 Task: Find connections with filter location Ouargla with filter topic #femaleentrepreneurwith filter profile language French with filter current company ISRO - Indian Space Research Organisation with filter school Bundelkhand University, Jhansi with filter industry Data Security Software Products with filter service category Mortgage Lending with filter keywords title Building Inspector
Action: Mouse moved to (707, 96)
Screenshot: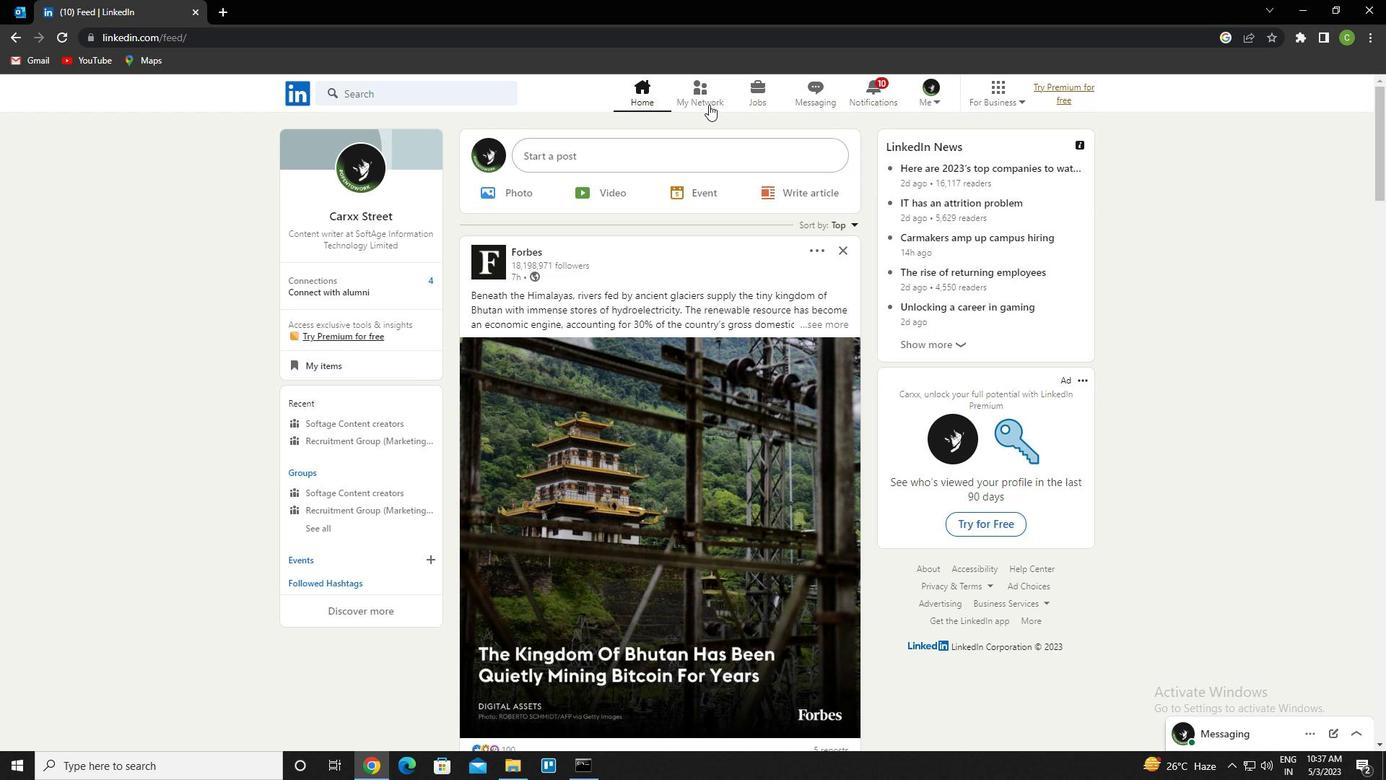
Action: Mouse pressed left at (707, 96)
Screenshot: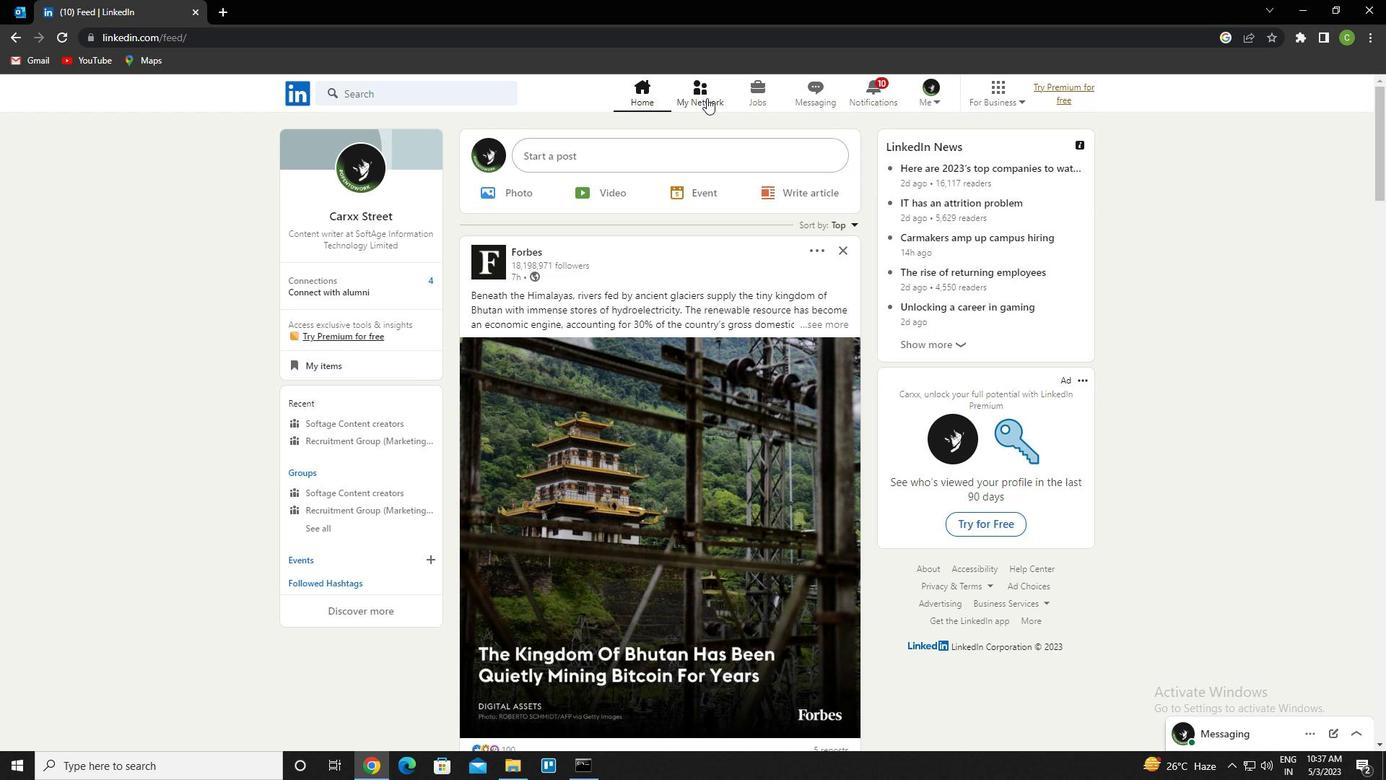 
Action: Mouse moved to (438, 175)
Screenshot: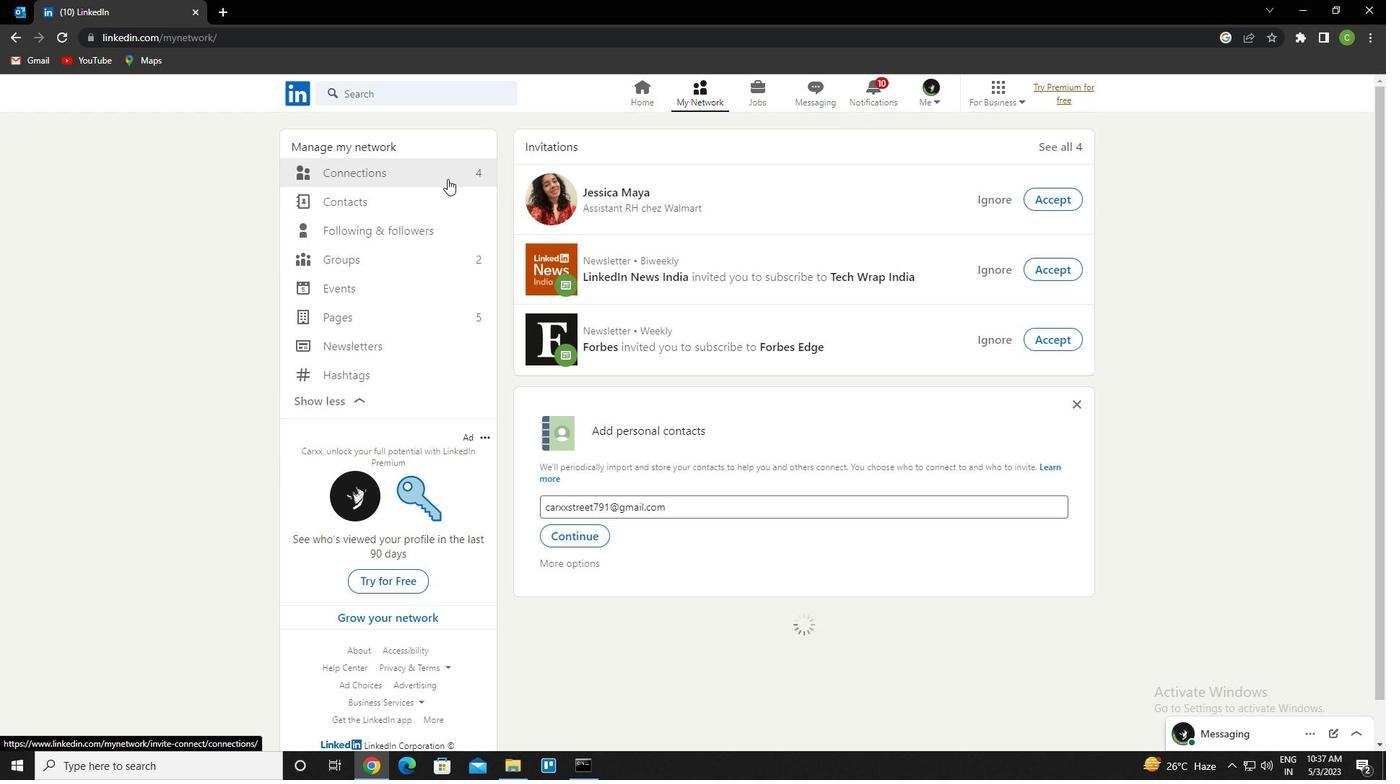 
Action: Mouse pressed left at (438, 175)
Screenshot: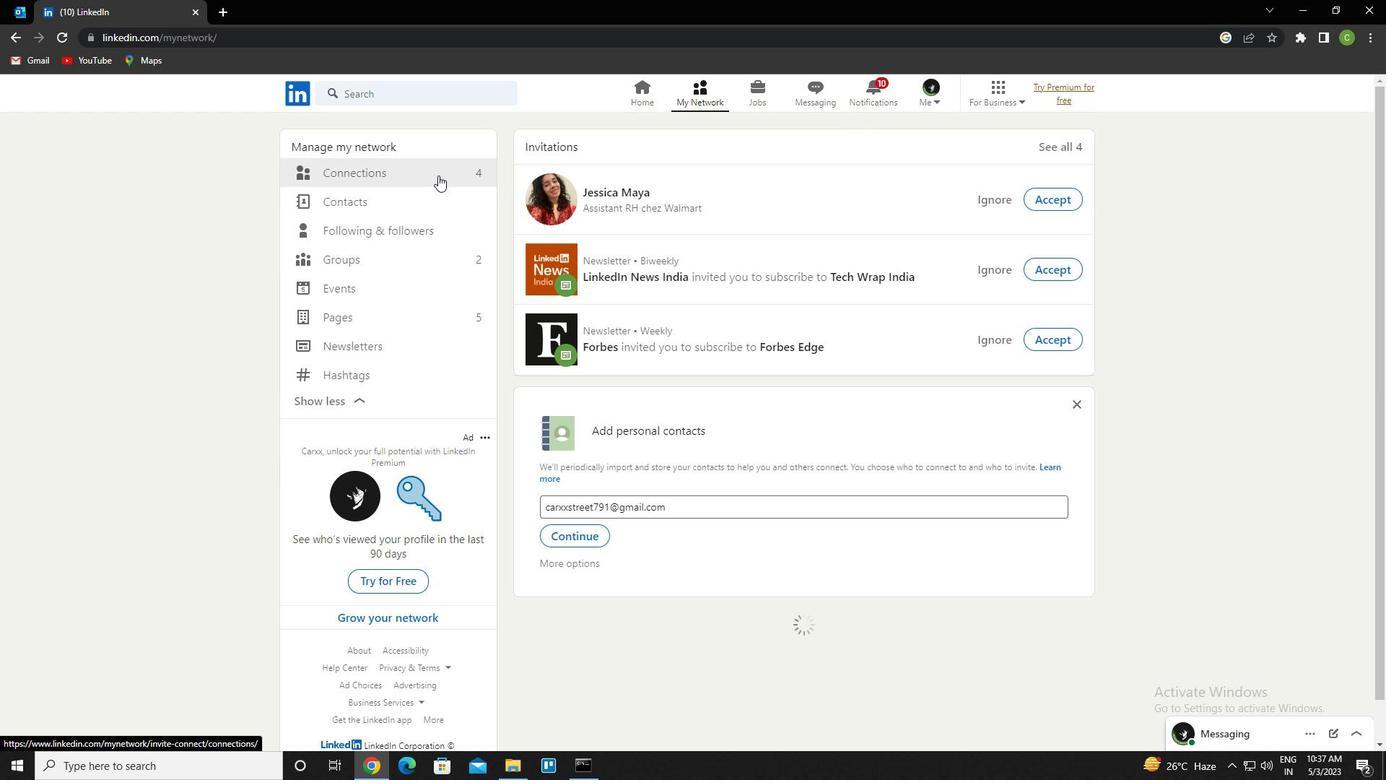 
Action: Mouse moved to (788, 171)
Screenshot: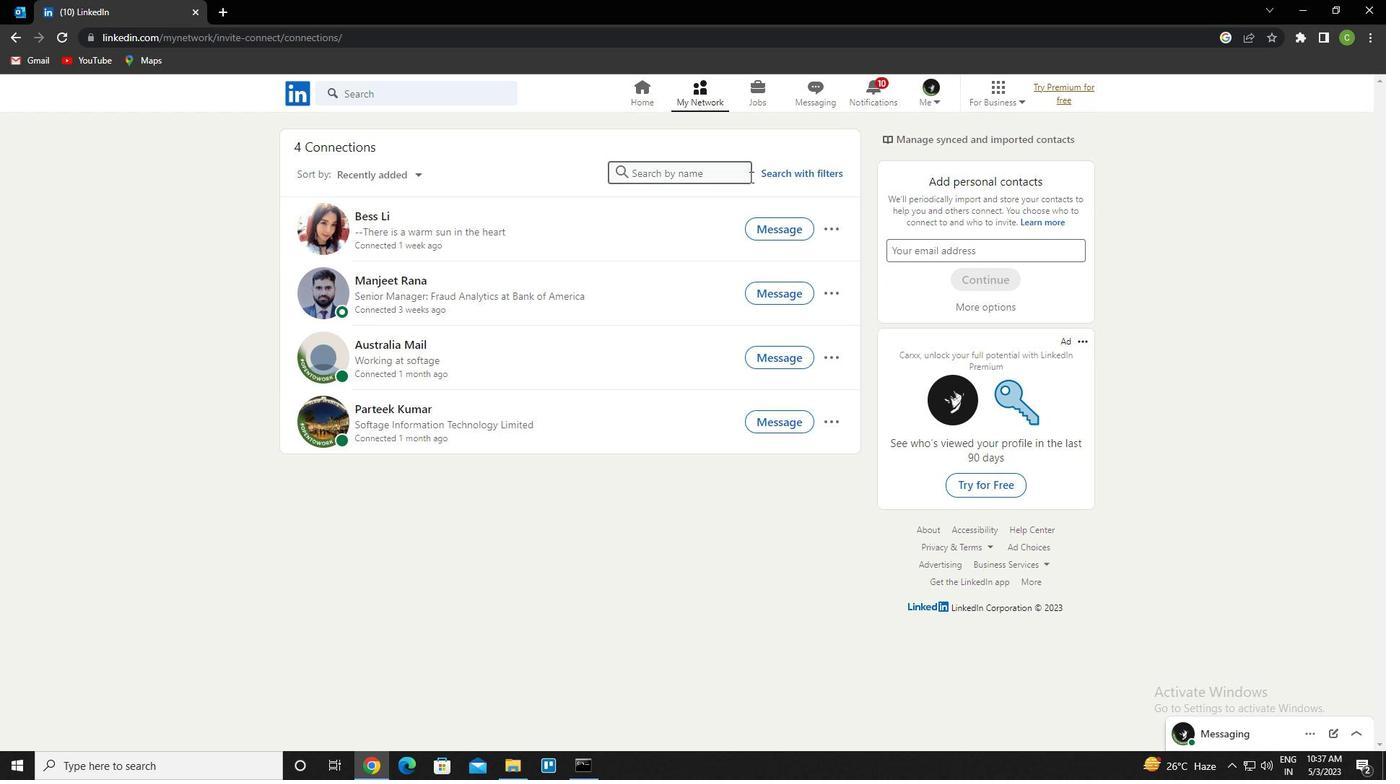 
Action: Mouse pressed left at (788, 171)
Screenshot: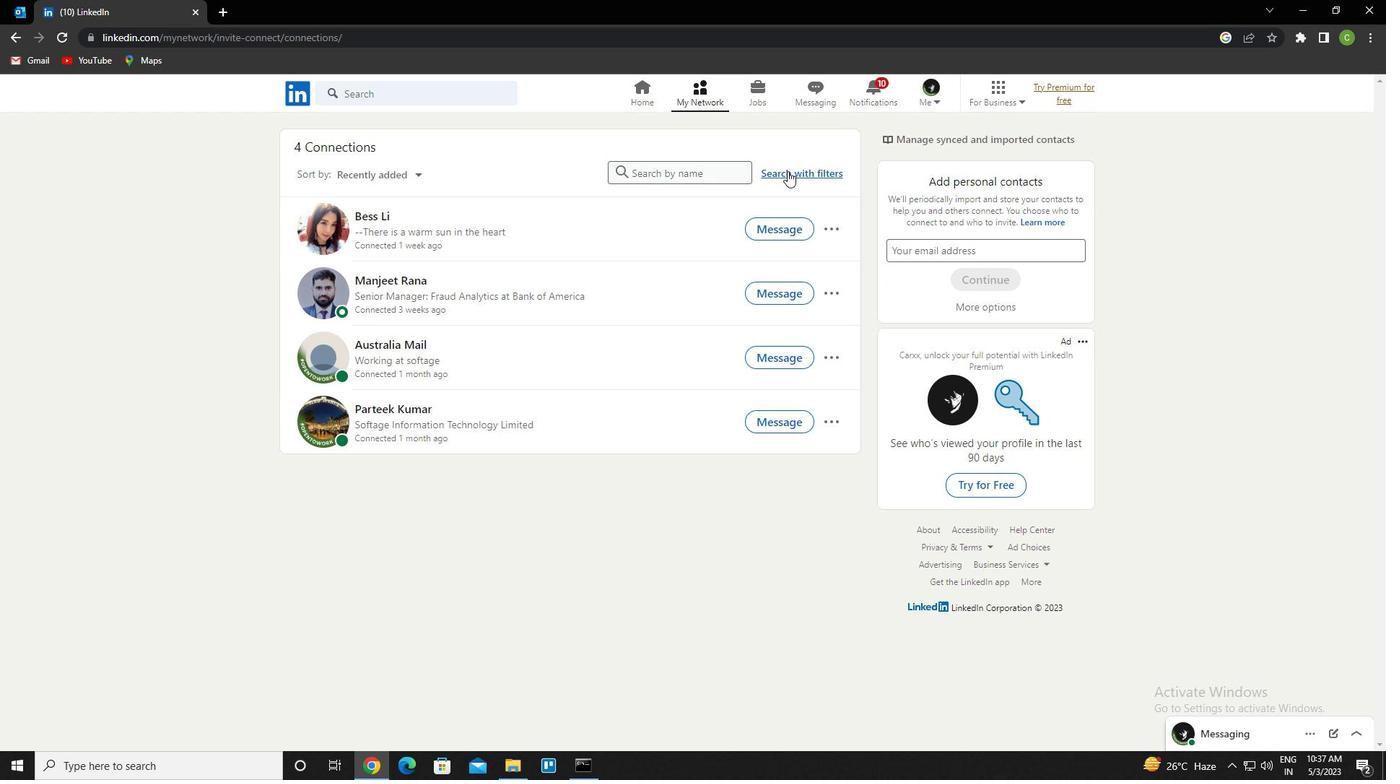
Action: Mouse moved to (744, 137)
Screenshot: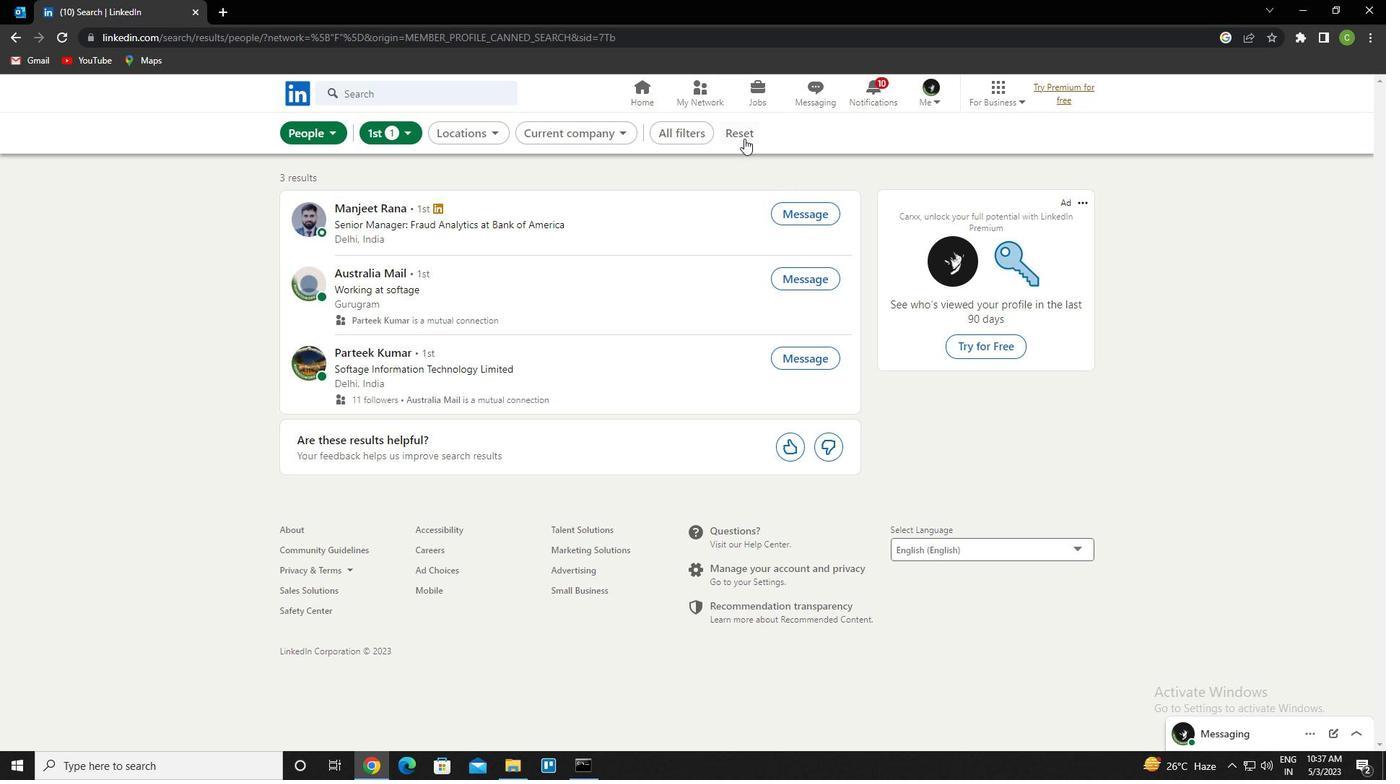 
Action: Mouse pressed left at (744, 137)
Screenshot: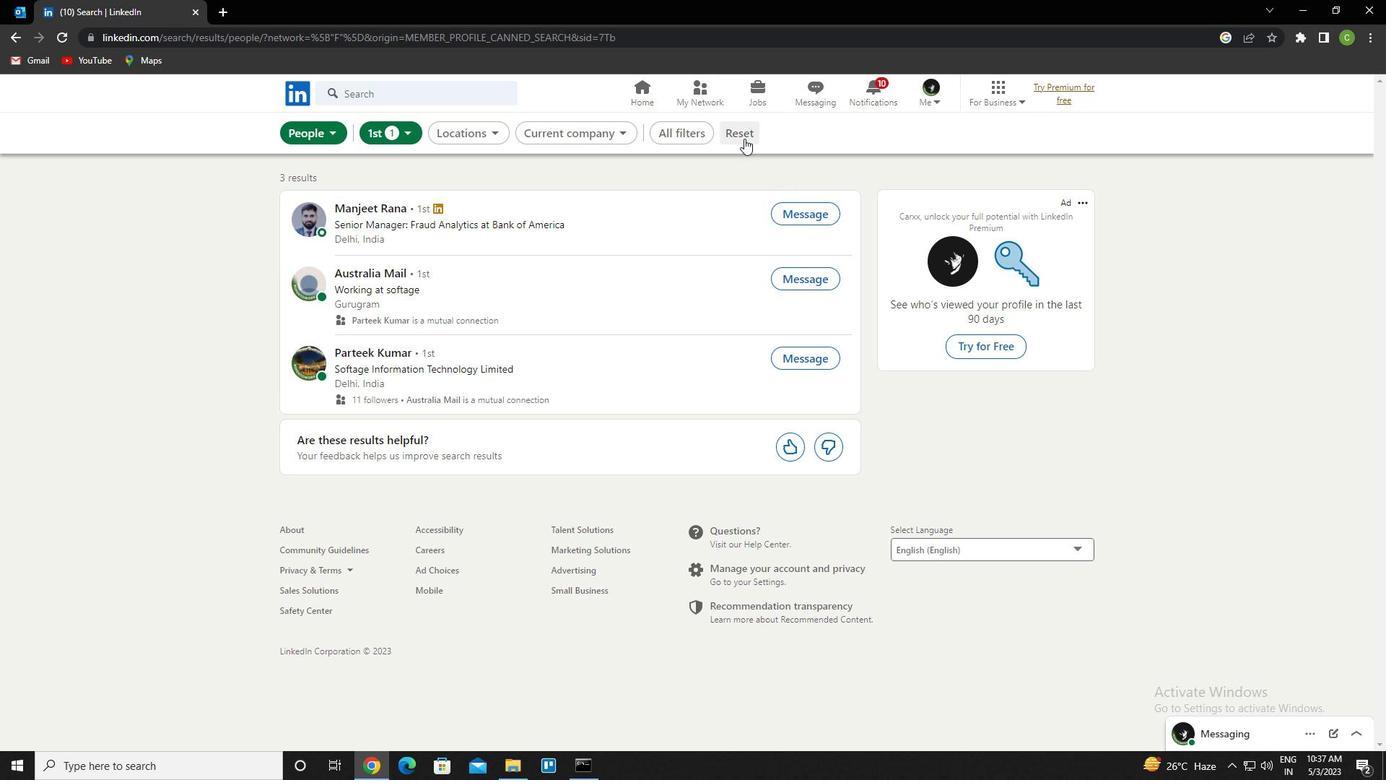 
Action: Mouse moved to (733, 132)
Screenshot: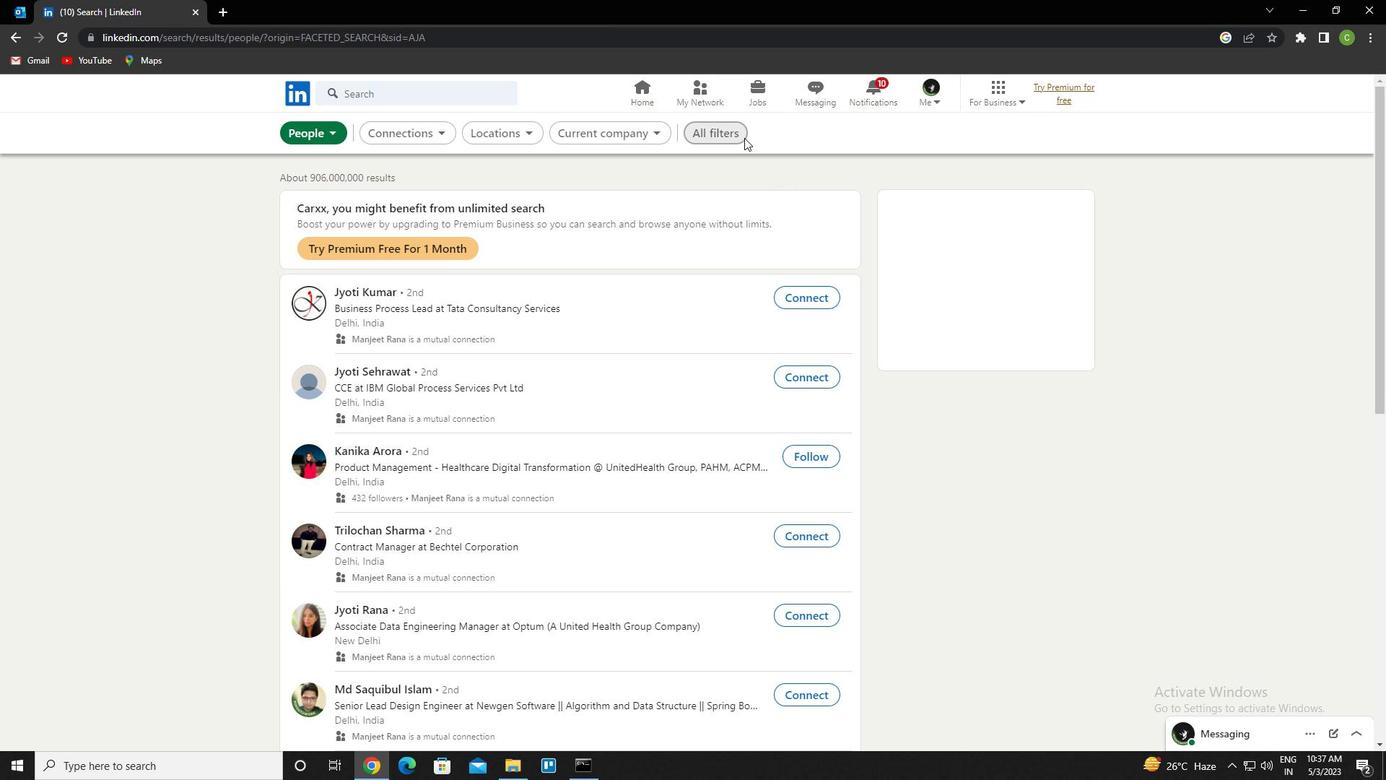 
Action: Mouse pressed left at (733, 132)
Screenshot: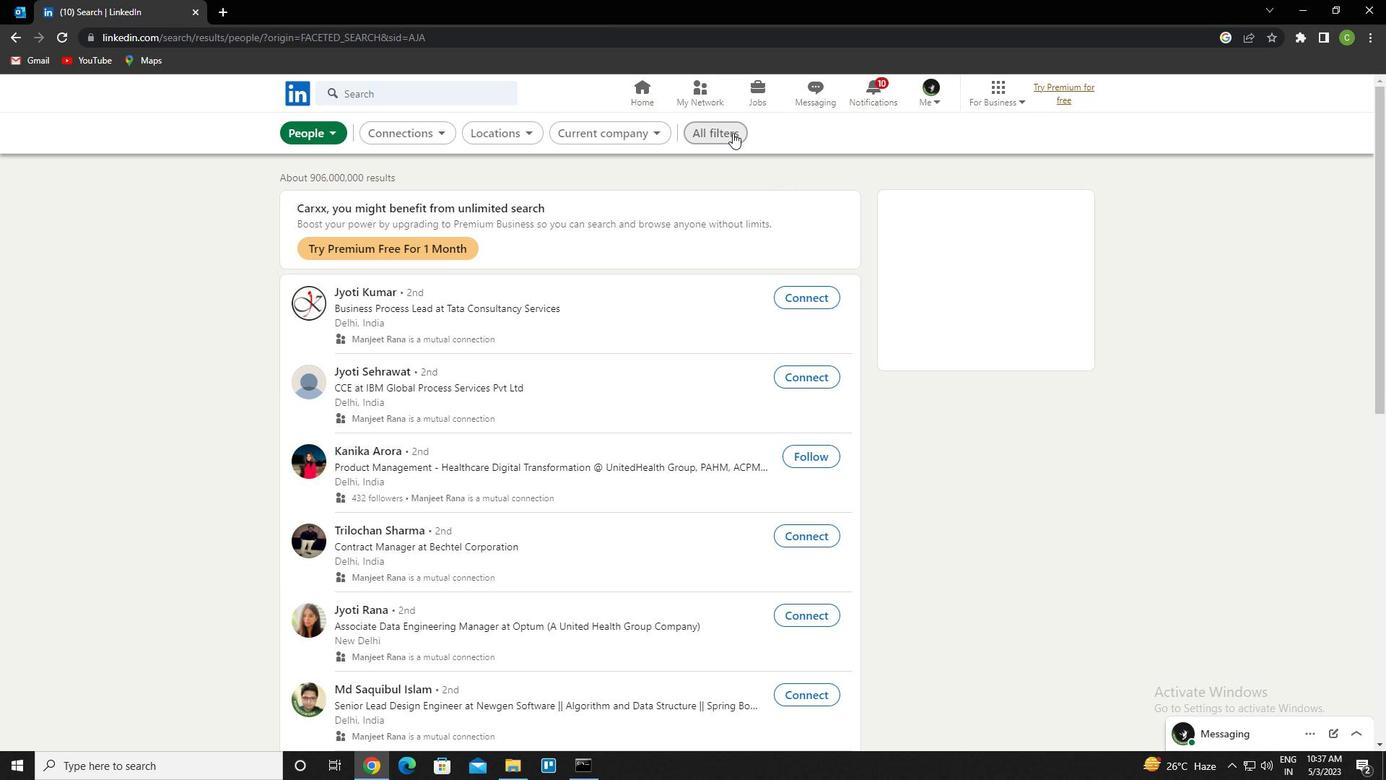 
Action: Mouse moved to (1246, 421)
Screenshot: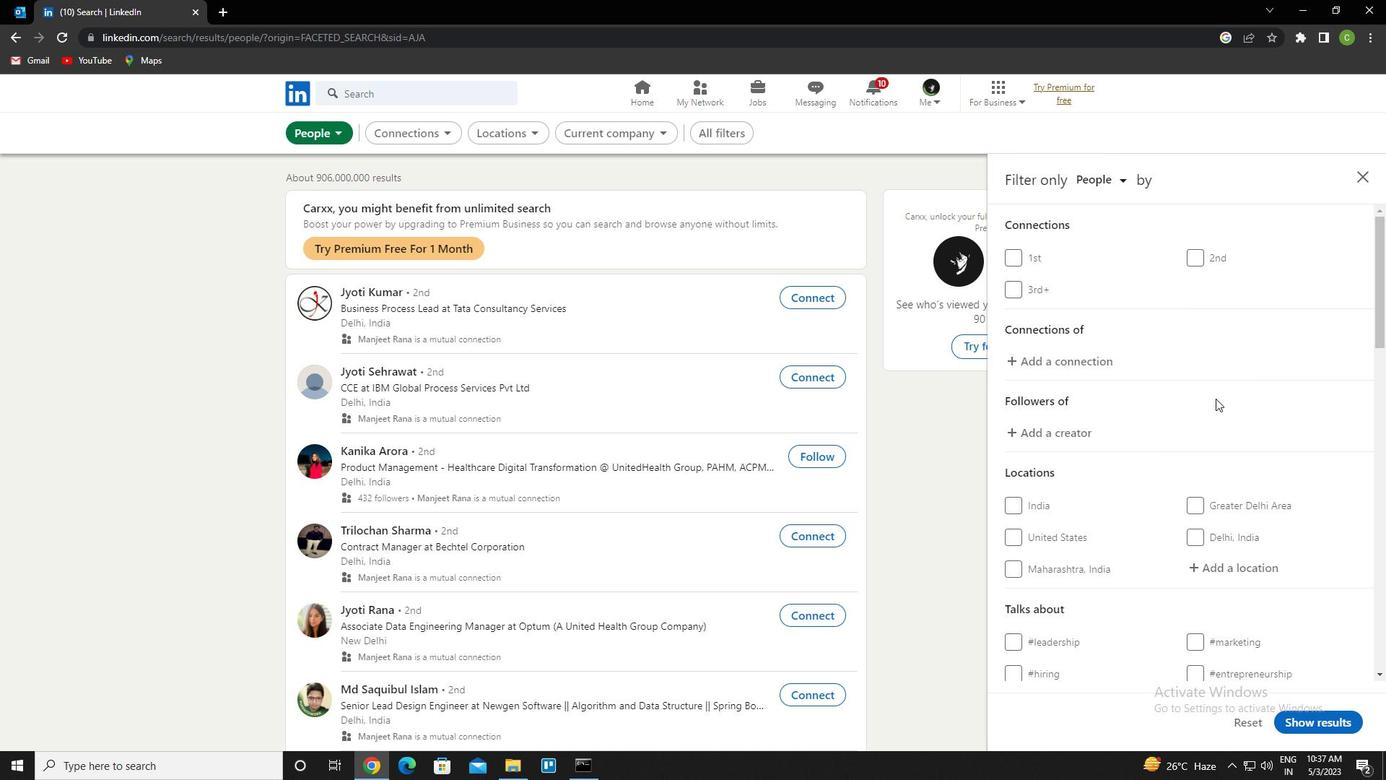 
Action: Mouse scrolled (1246, 420) with delta (0, 0)
Screenshot: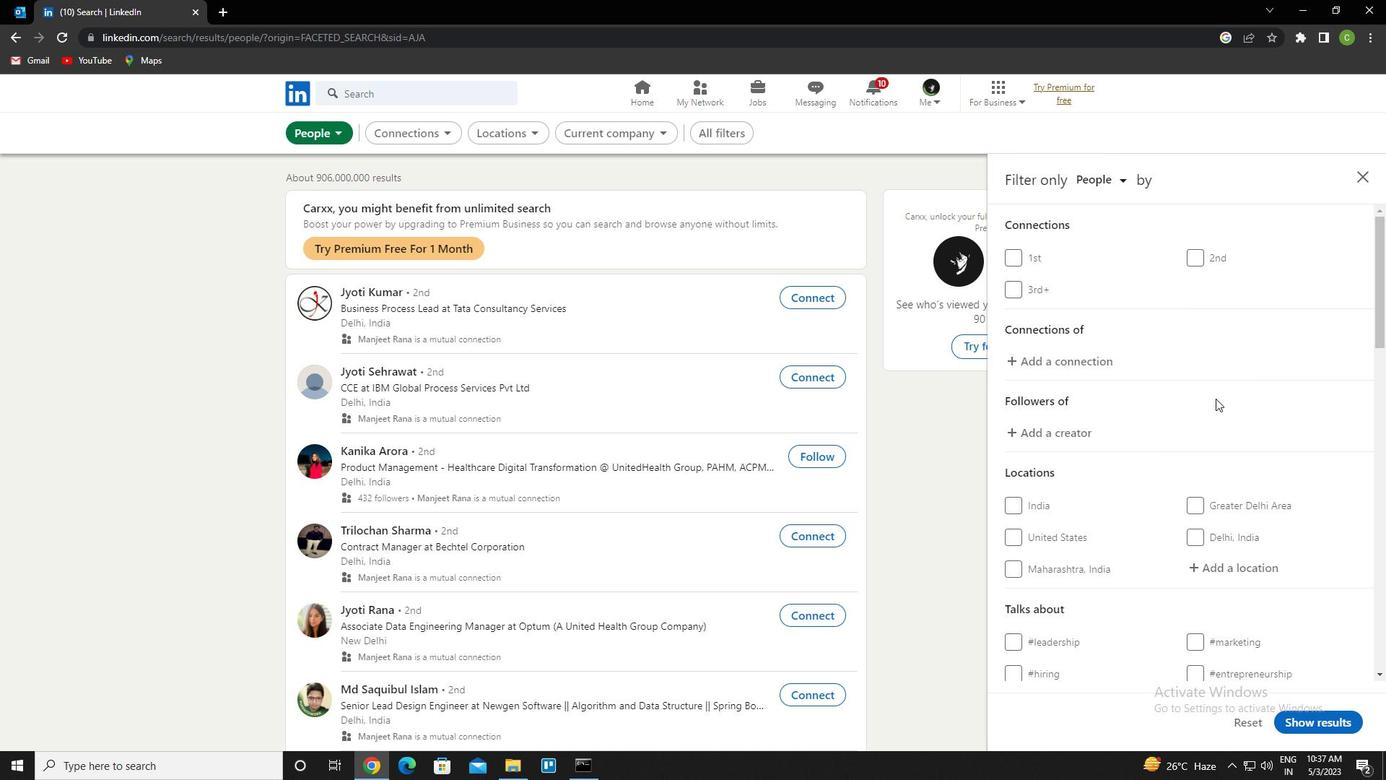 
Action: Mouse moved to (1248, 422)
Screenshot: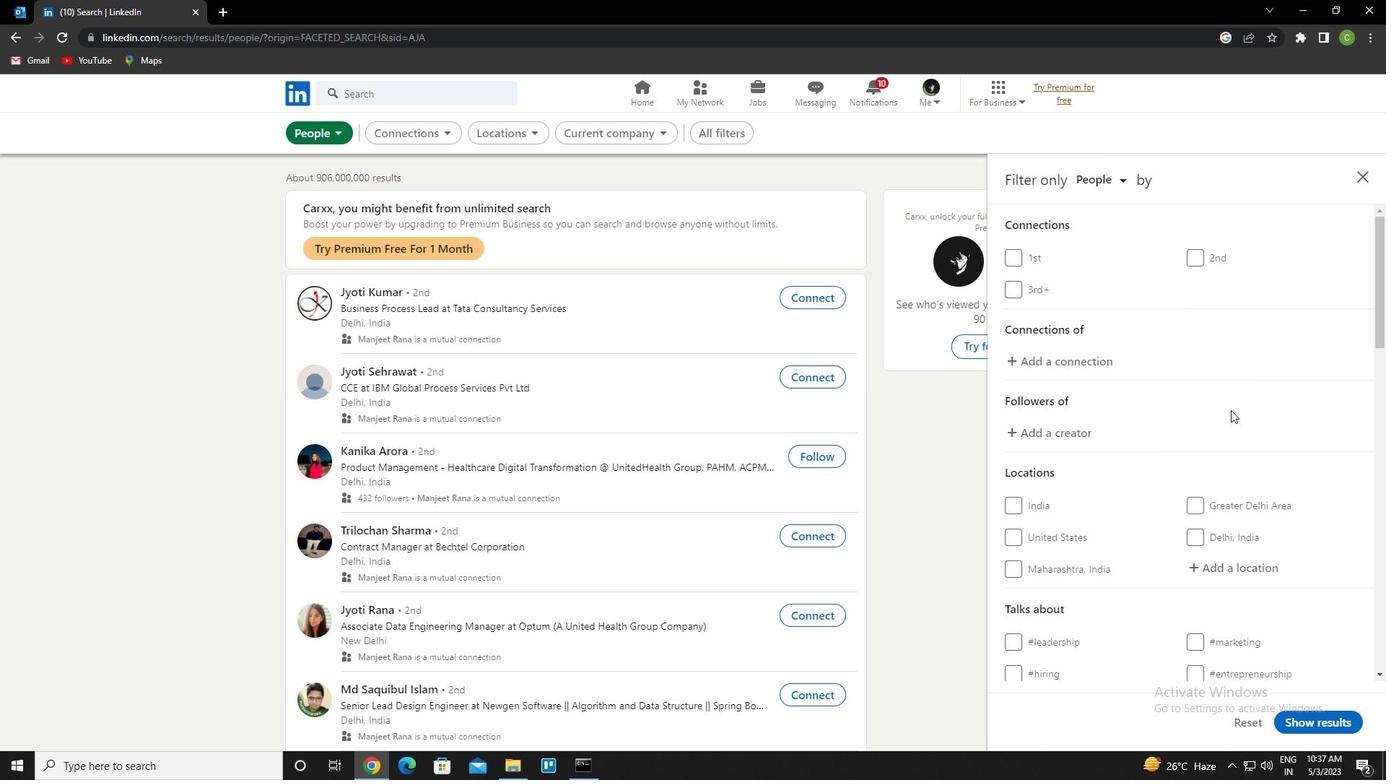 
Action: Mouse scrolled (1248, 421) with delta (0, 0)
Screenshot: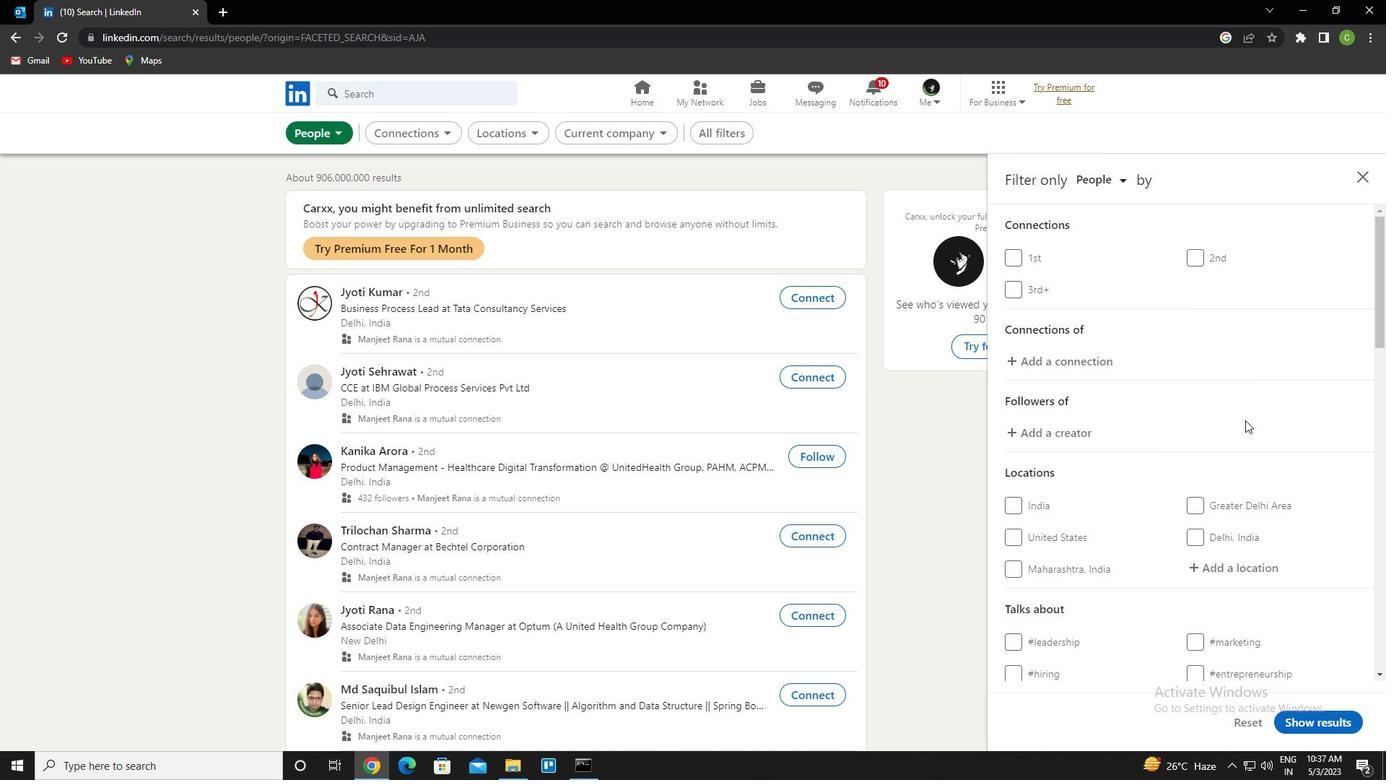 
Action: Mouse scrolled (1248, 421) with delta (0, 0)
Screenshot: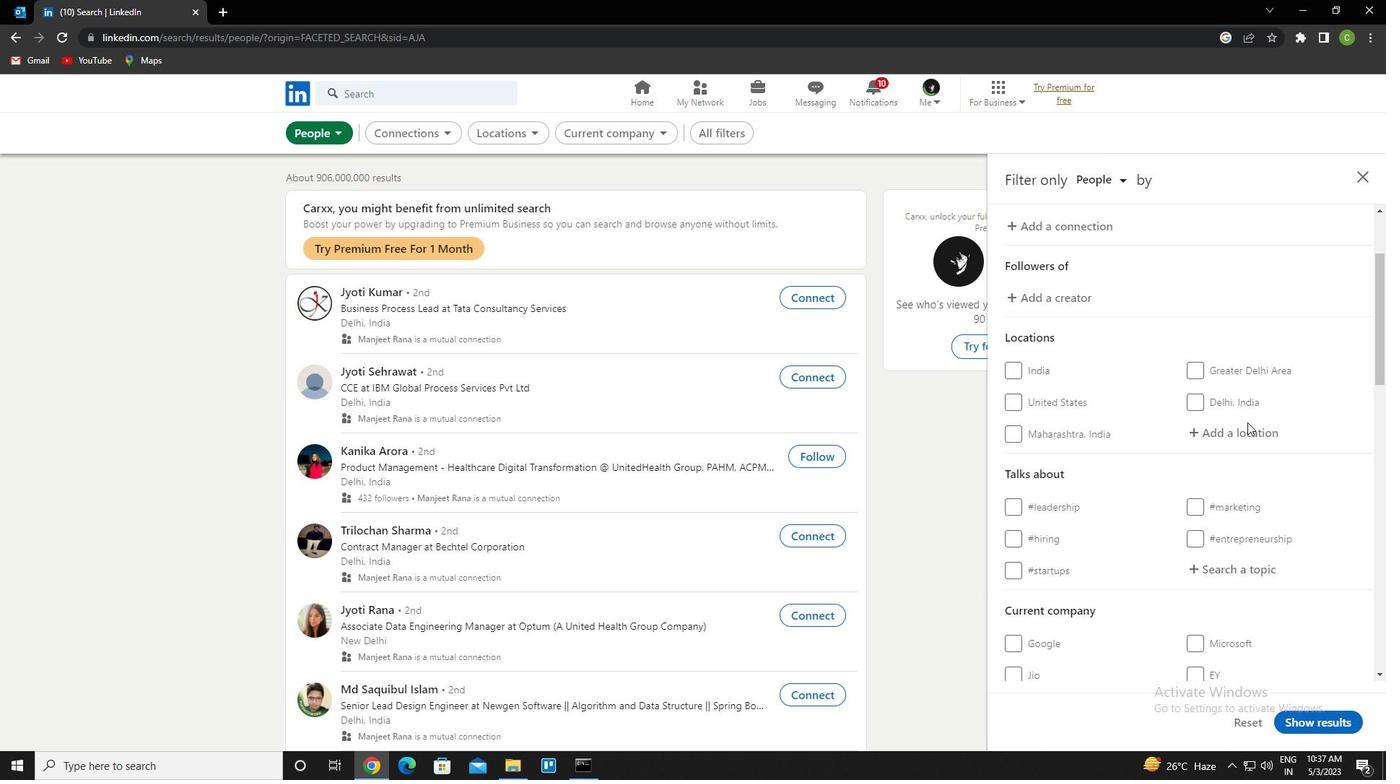 
Action: Mouse moved to (1242, 348)
Screenshot: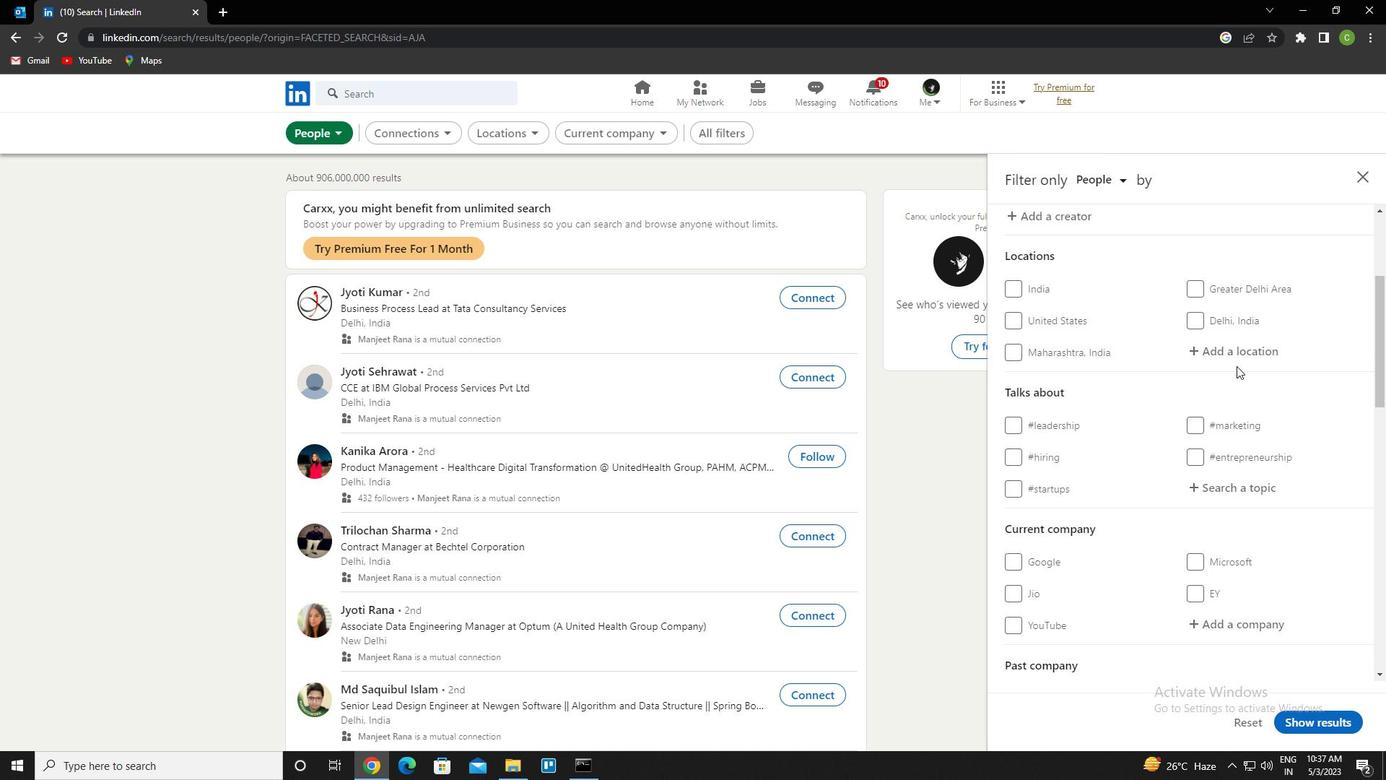 
Action: Mouse pressed left at (1242, 348)
Screenshot: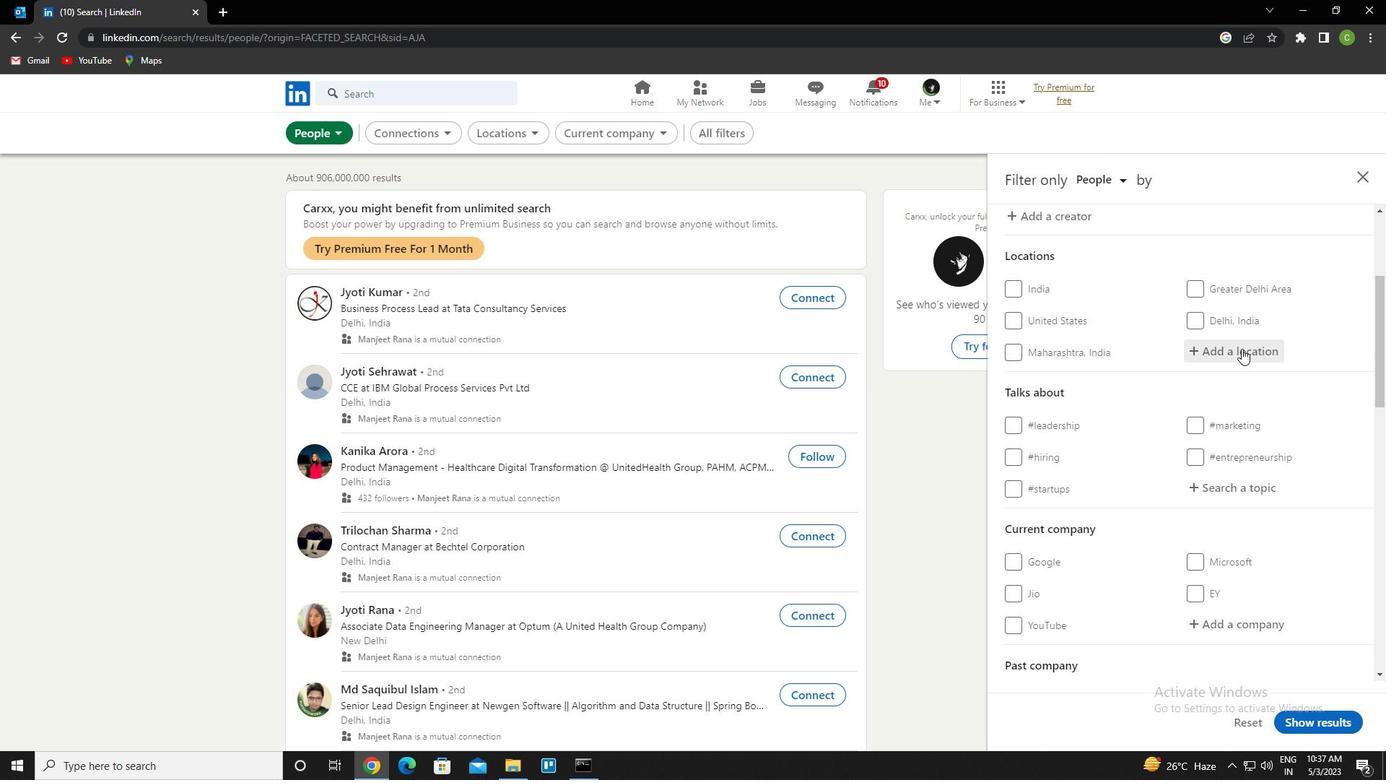 
Action: Key pressed <Key.caps_lock>o<Key.caps_lock>uargla<Key.down><Key.enter>
Screenshot: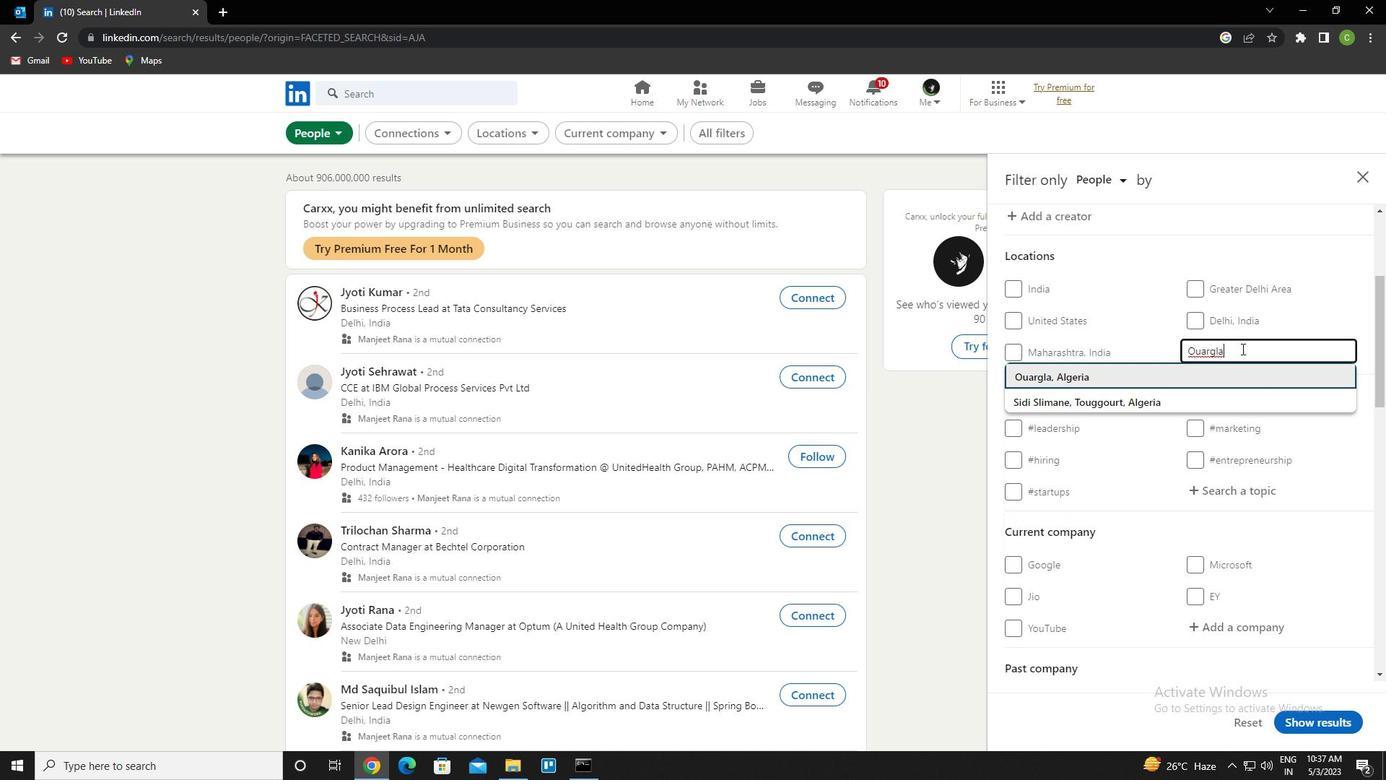 
Action: Mouse moved to (1230, 399)
Screenshot: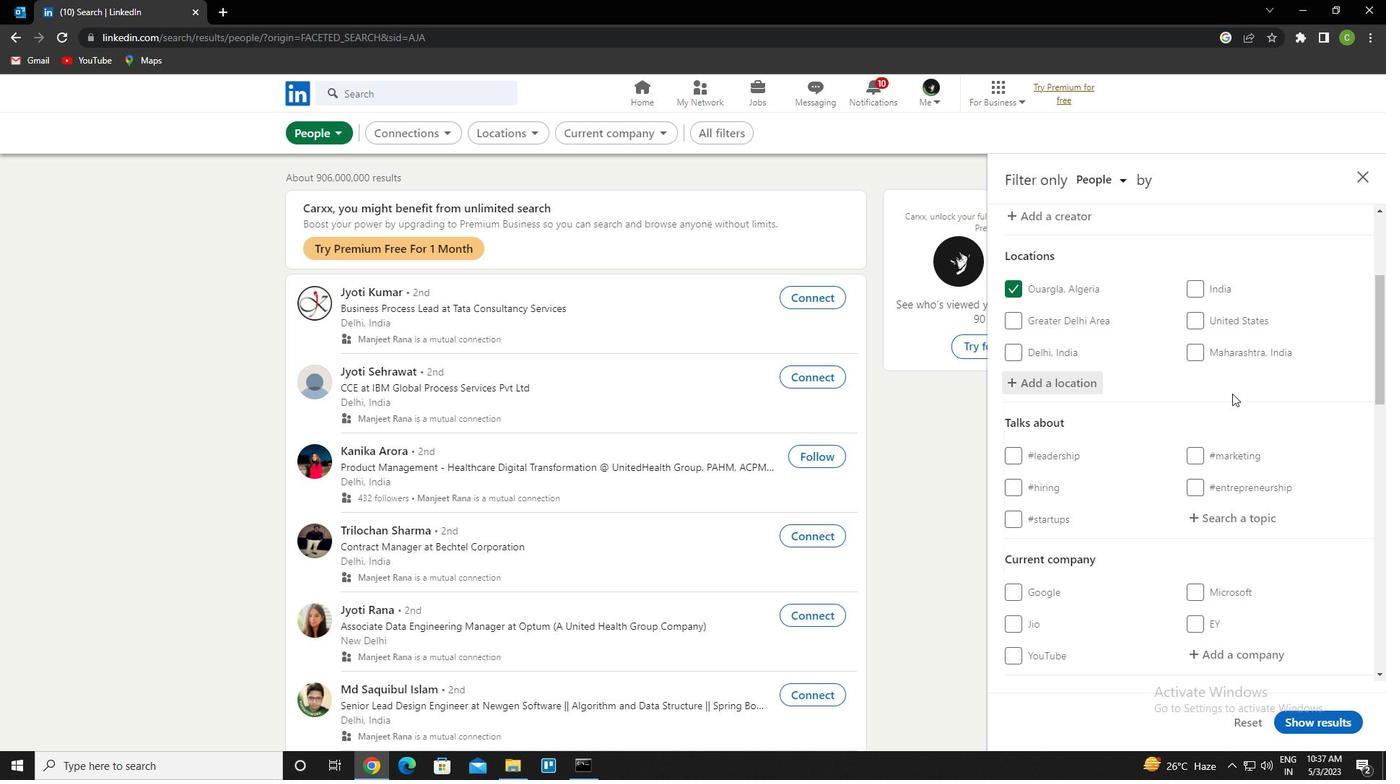 
Action: Mouse scrolled (1230, 398) with delta (0, 0)
Screenshot: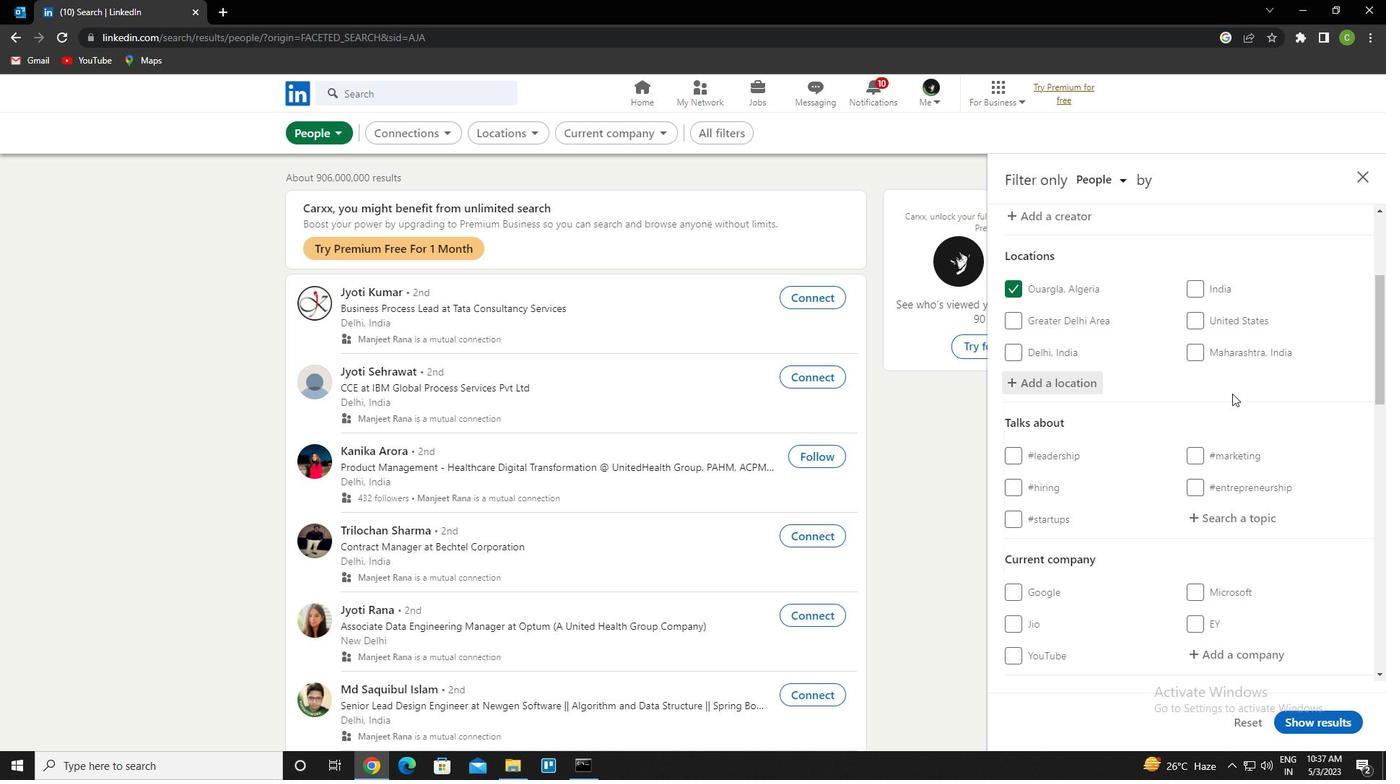 
Action: Mouse moved to (1227, 411)
Screenshot: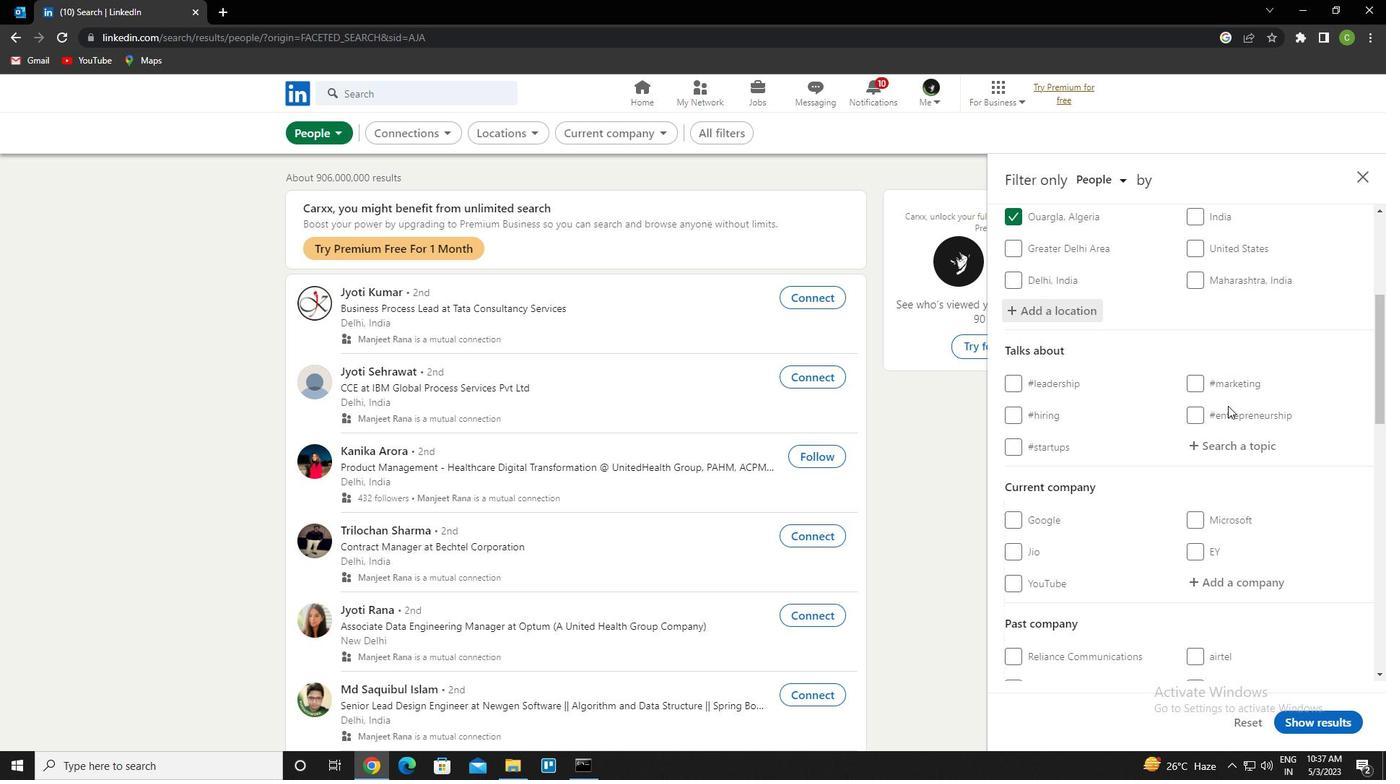 
Action: Mouse scrolled (1227, 410) with delta (0, 0)
Screenshot: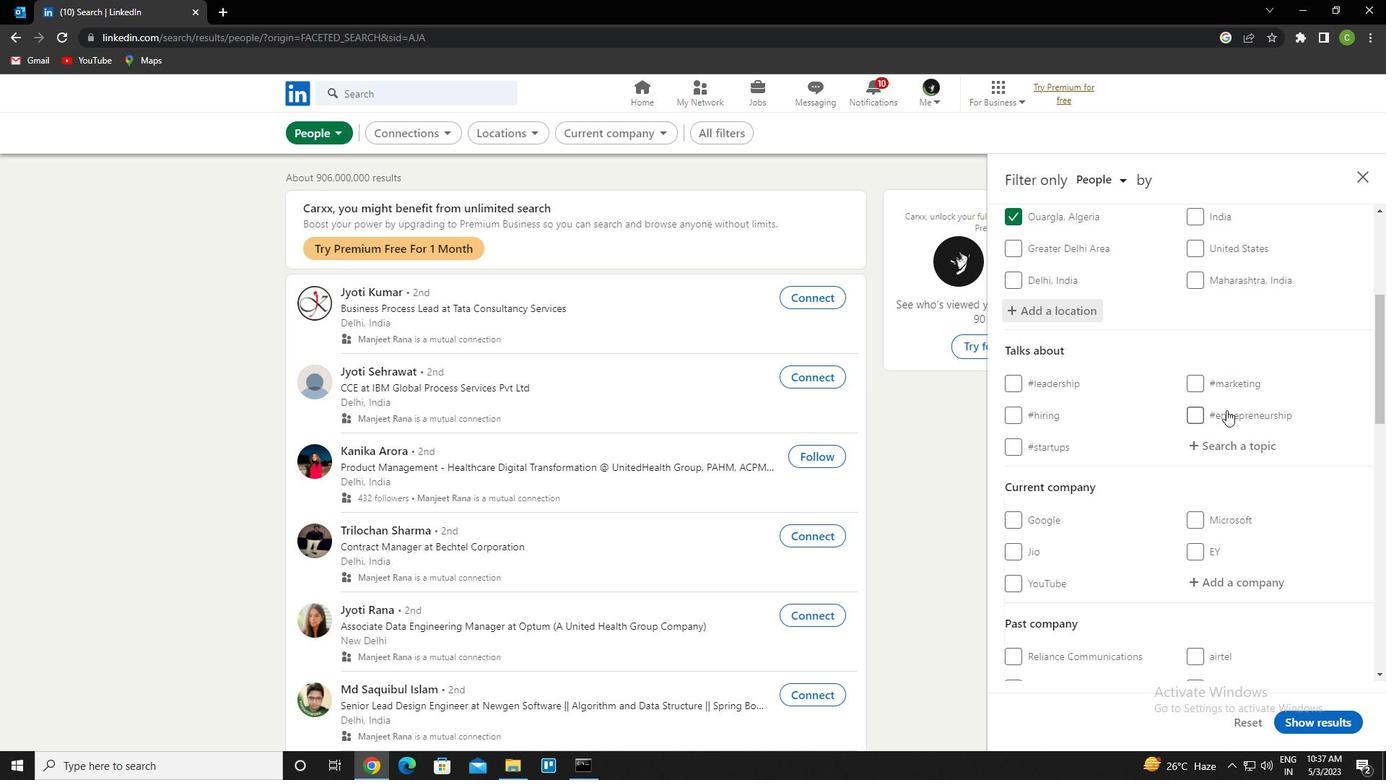 
Action: Mouse scrolled (1227, 410) with delta (0, 0)
Screenshot: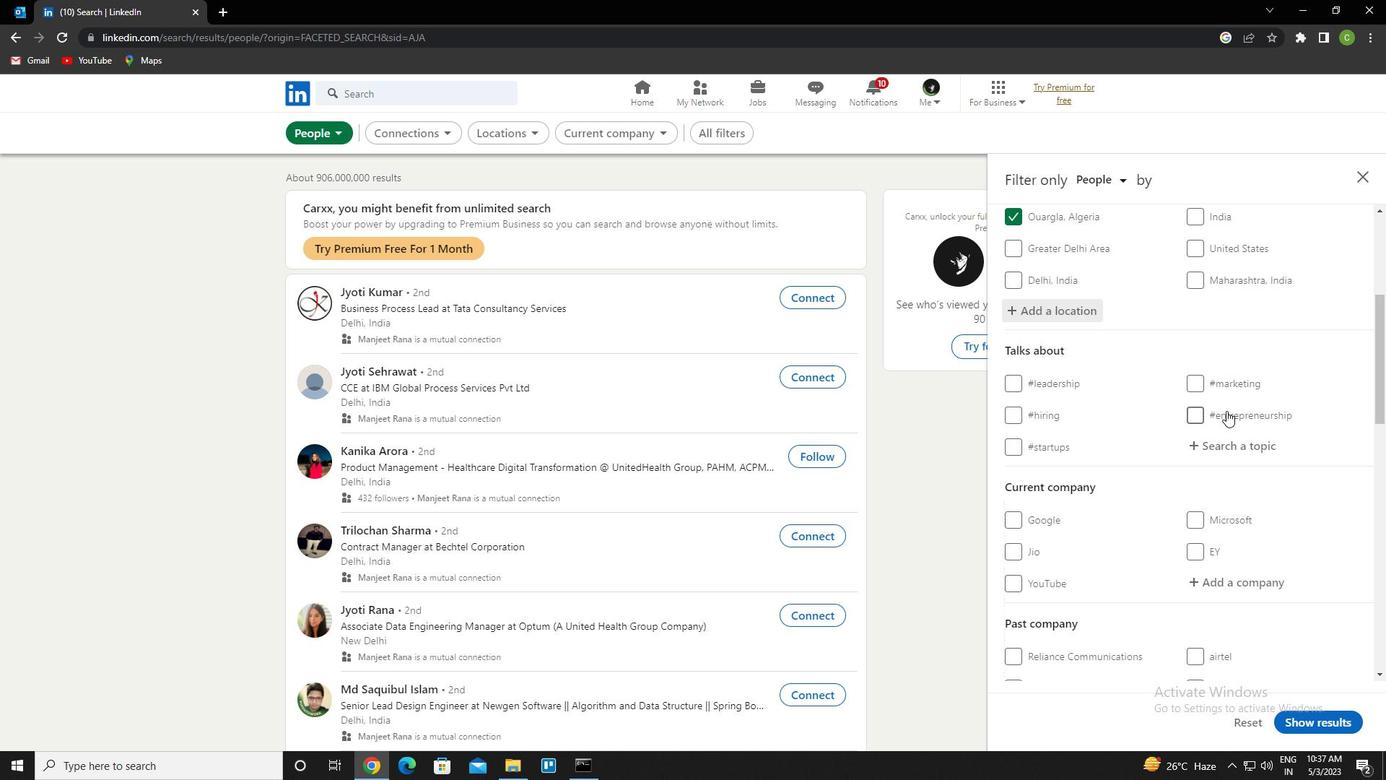 
Action: Mouse moved to (1225, 411)
Screenshot: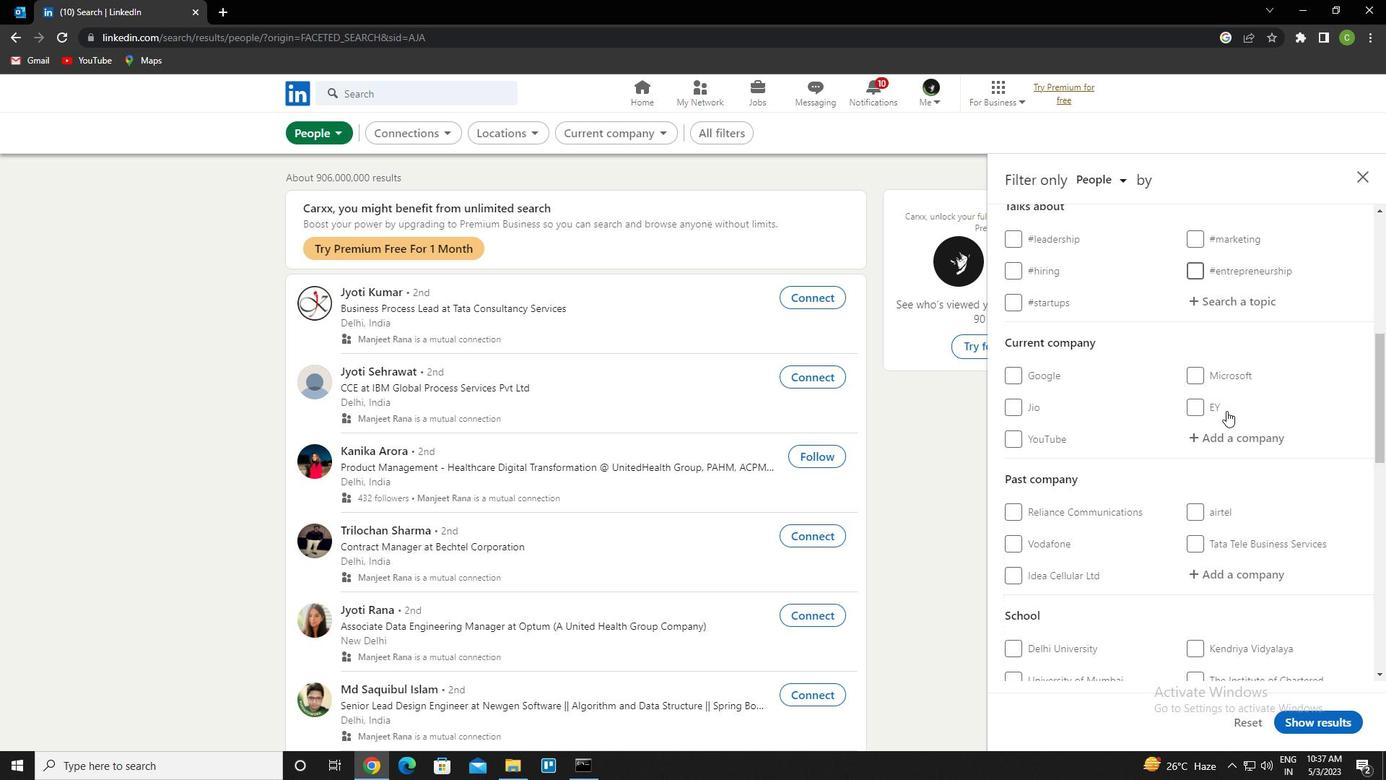 
Action: Mouse scrolled (1225, 412) with delta (0, 0)
Screenshot: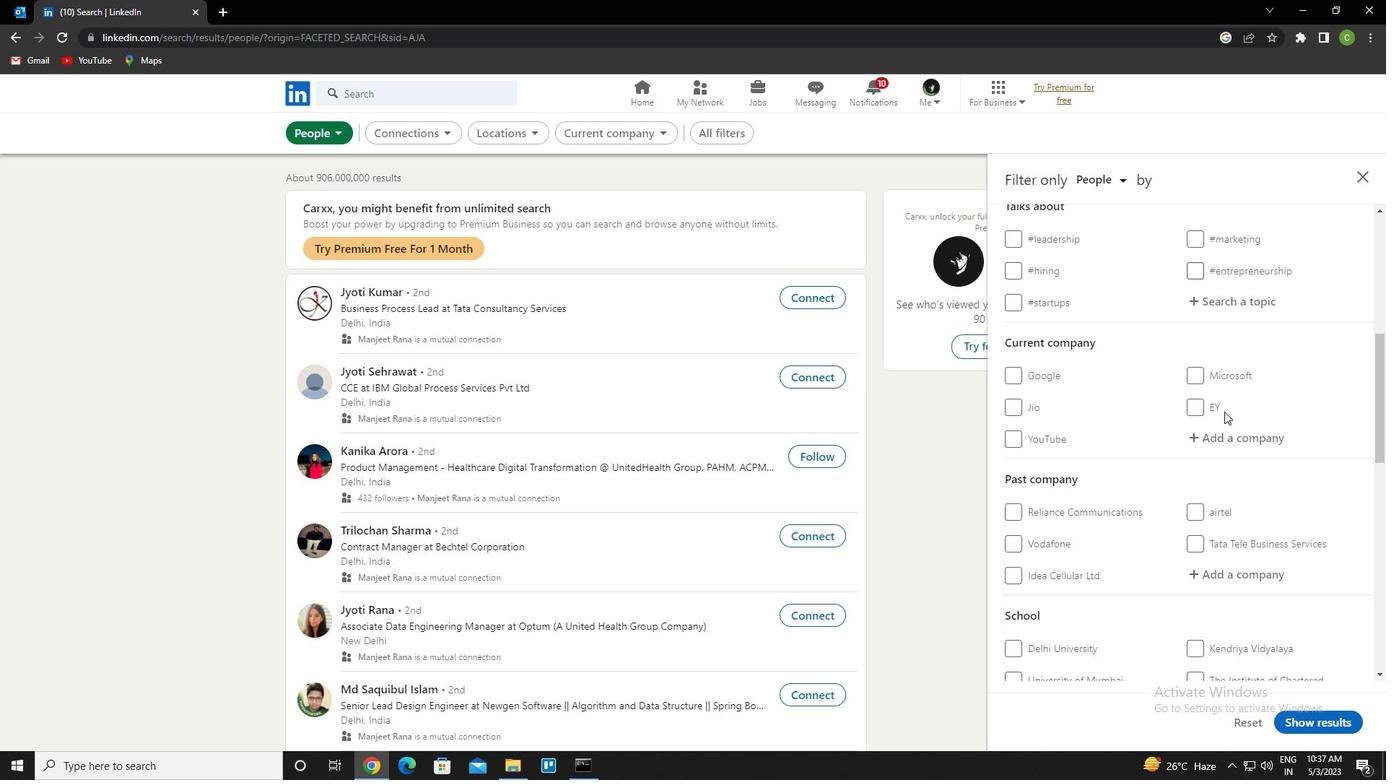 
Action: Mouse moved to (1231, 375)
Screenshot: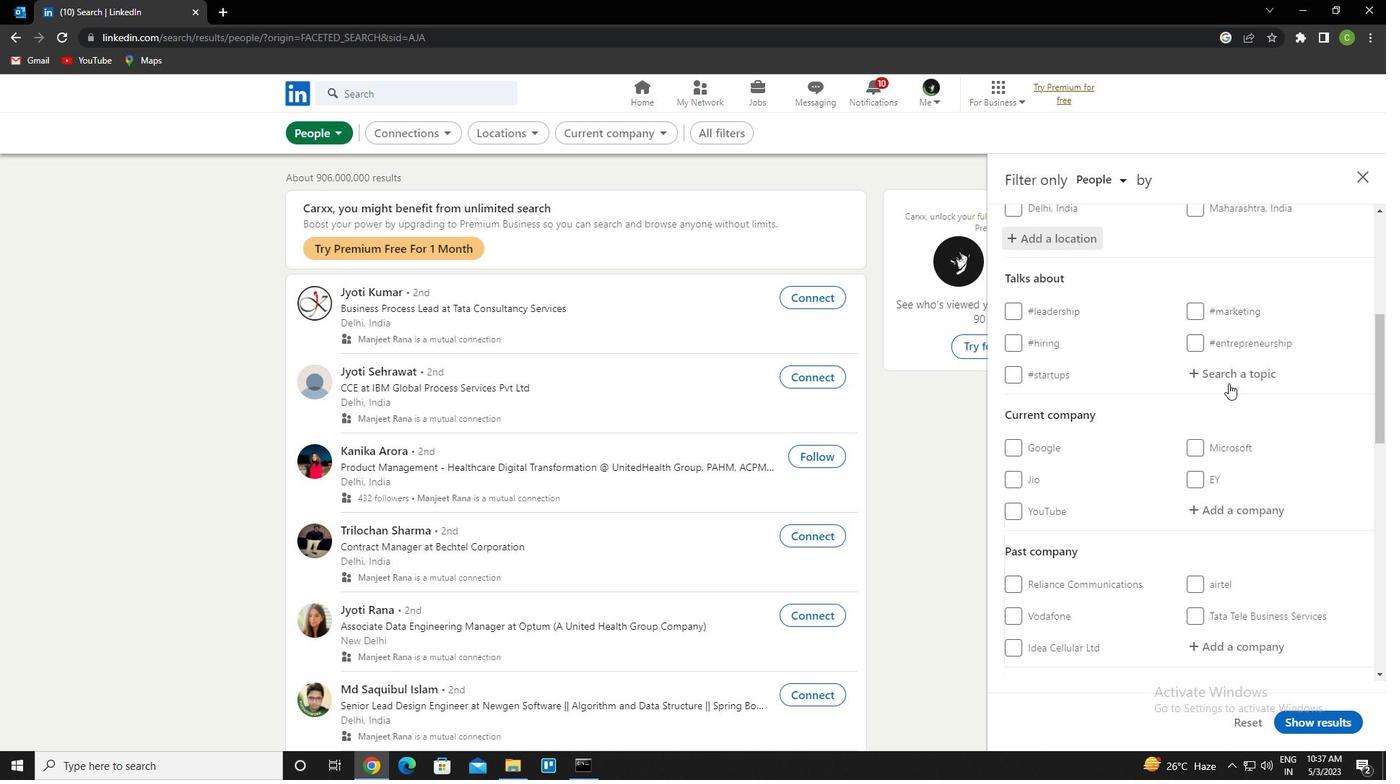 
Action: Mouse pressed left at (1231, 375)
Screenshot: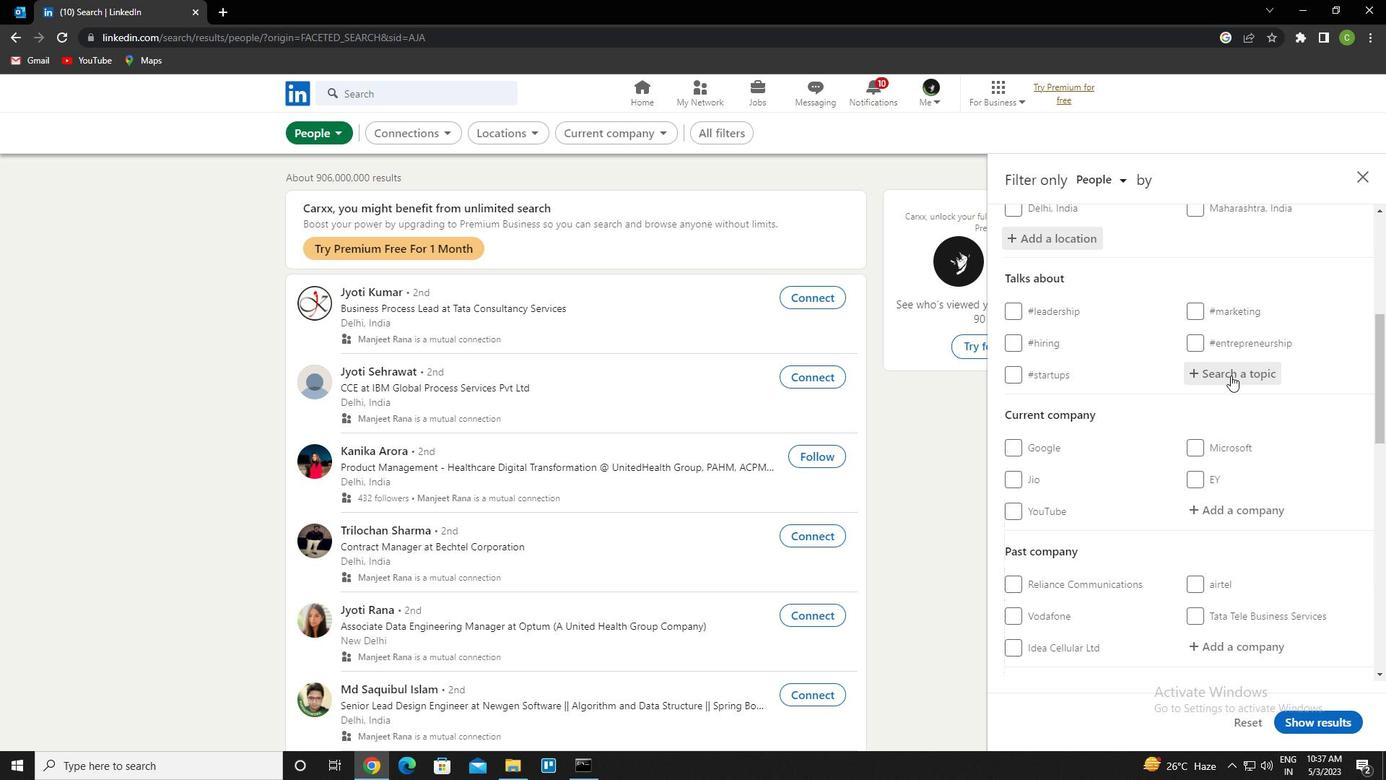 
Action: Key pressed femaleentrepre<Key.down><Key.enter>
Screenshot: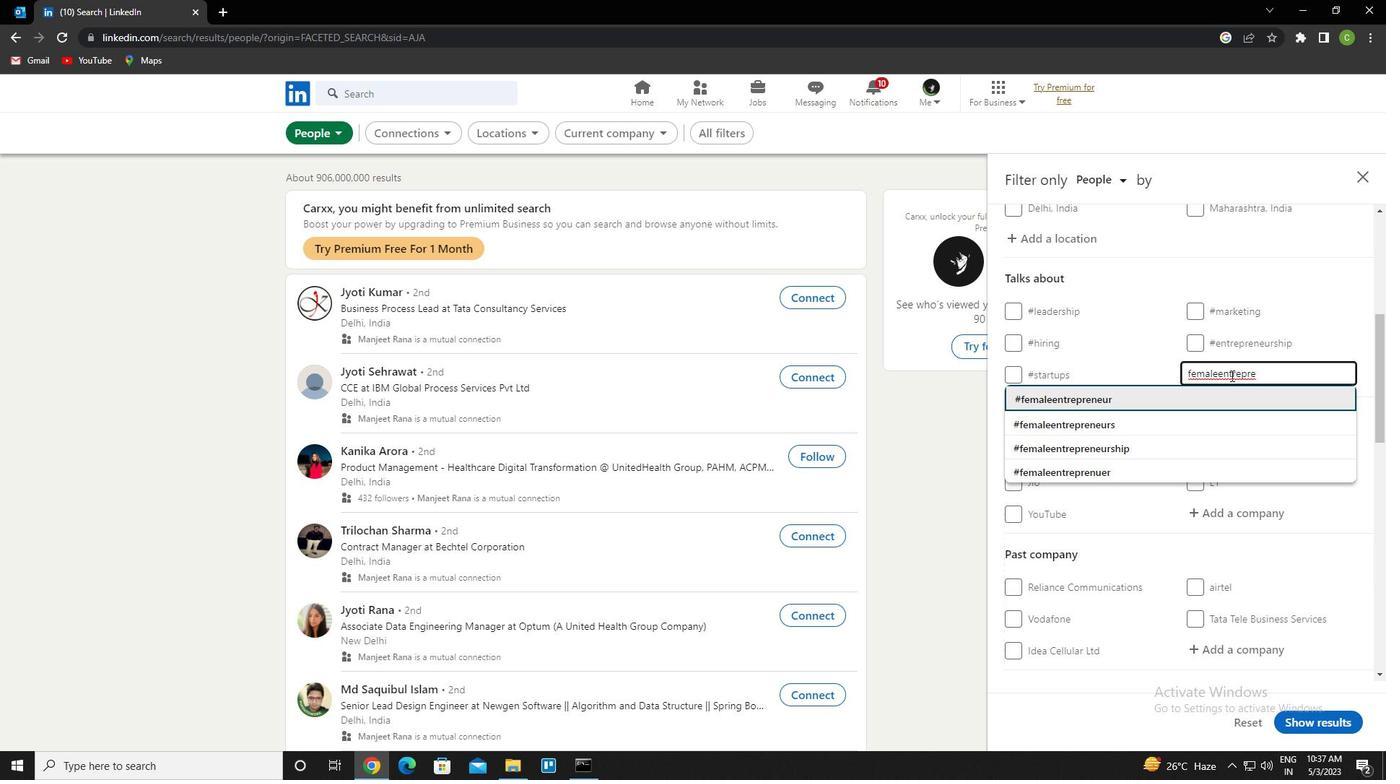 
Action: Mouse moved to (1235, 375)
Screenshot: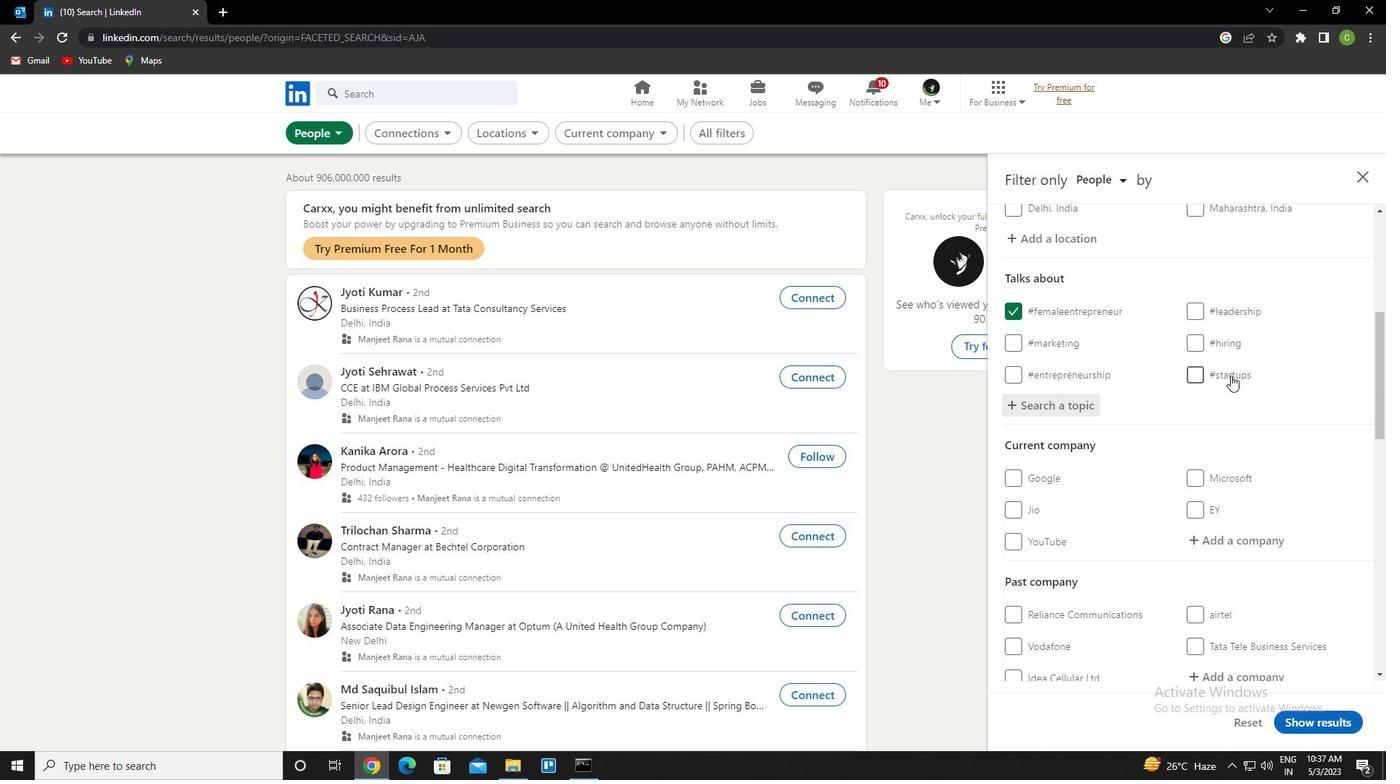 
Action: Mouse scrolled (1235, 374) with delta (0, 0)
Screenshot: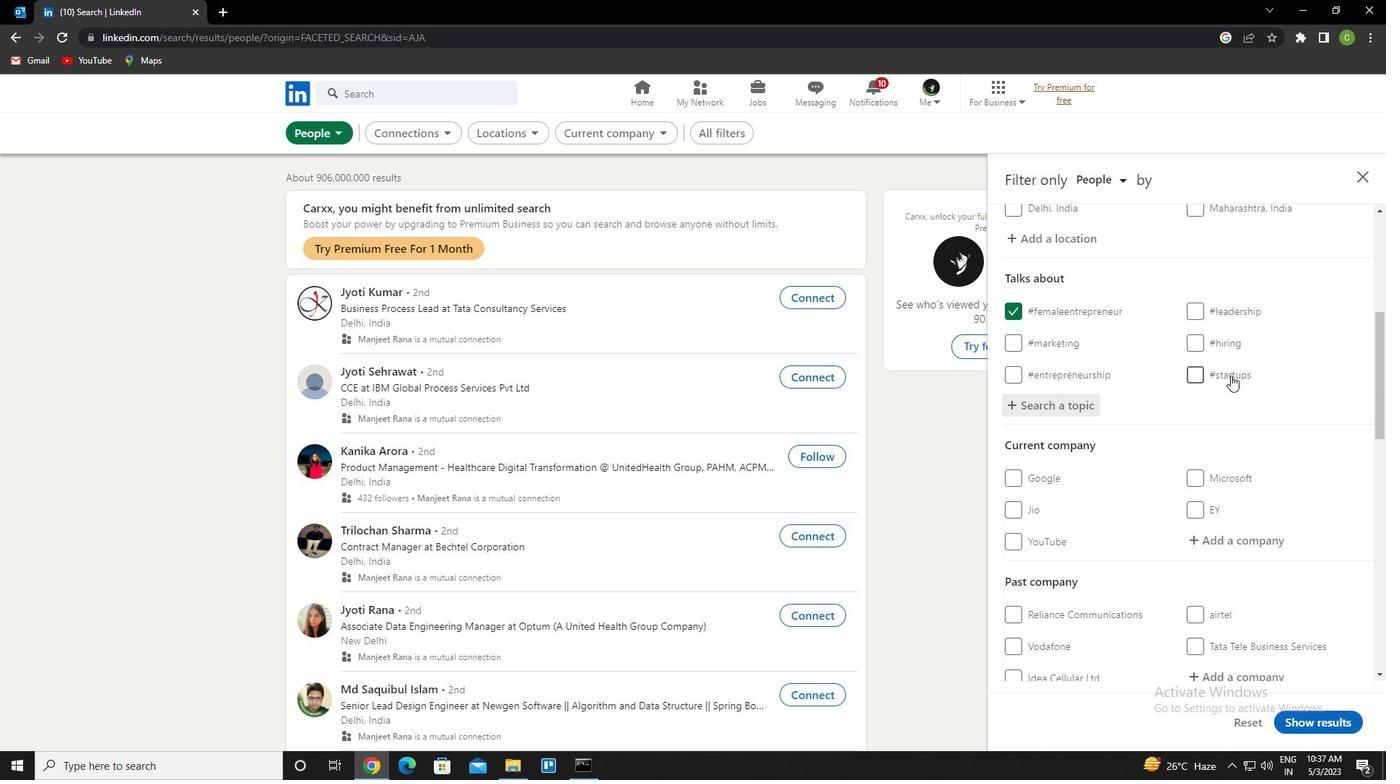 
Action: Mouse moved to (1238, 377)
Screenshot: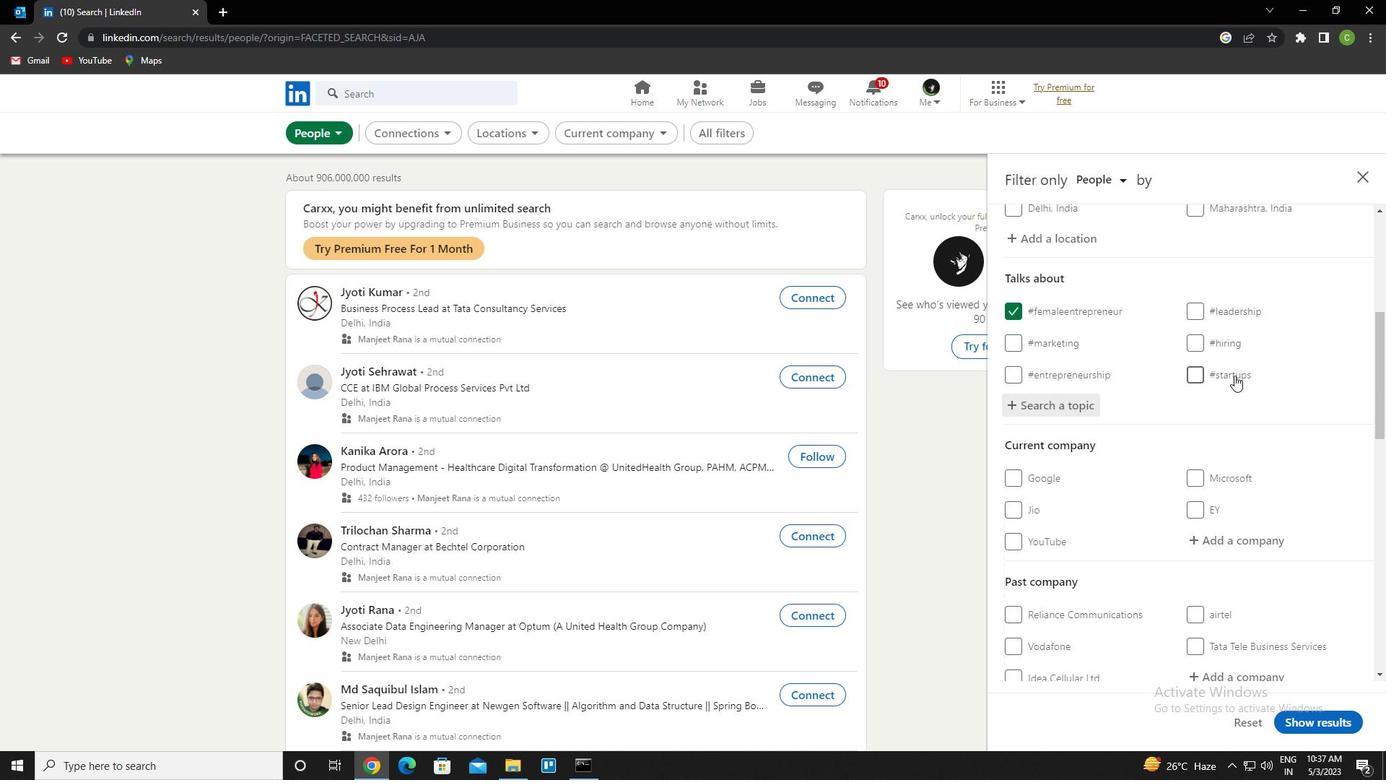 
Action: Mouse scrolled (1238, 377) with delta (0, 0)
Screenshot: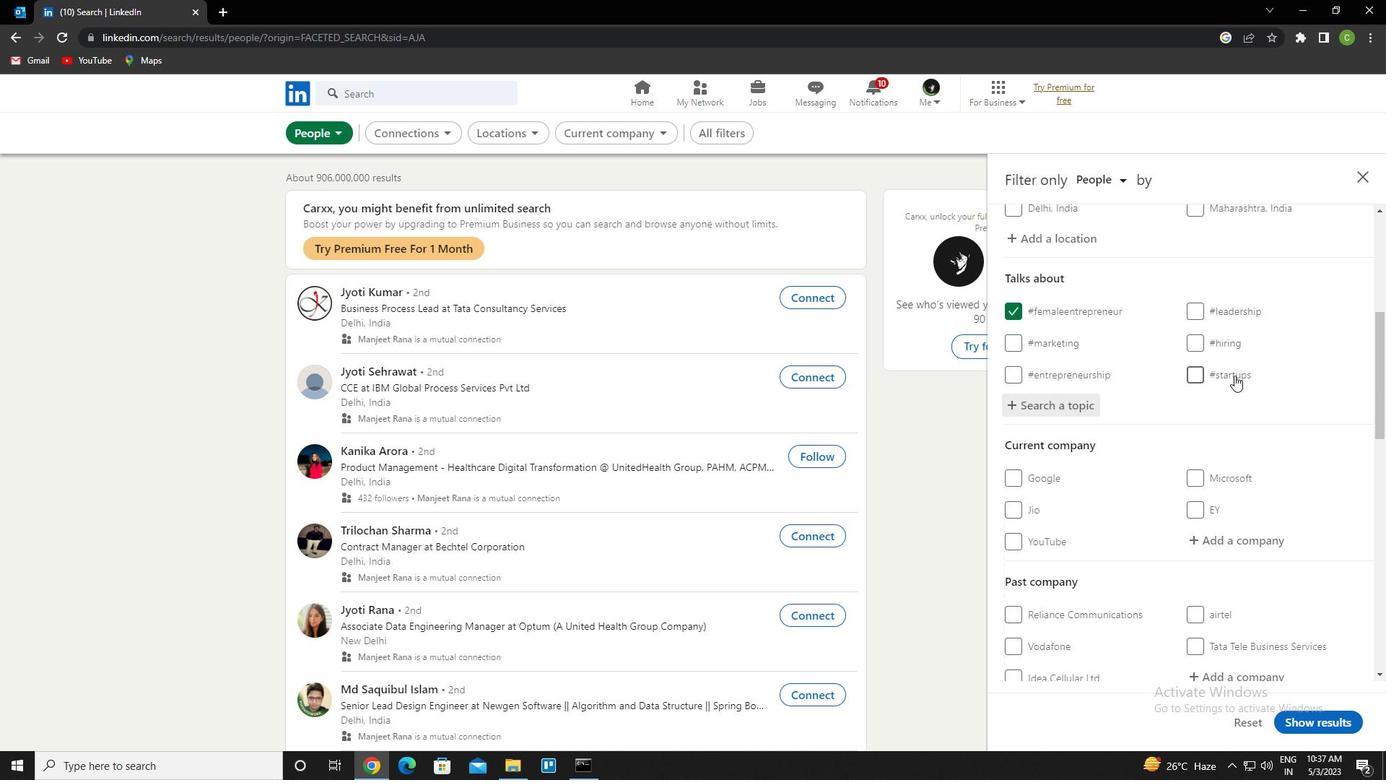 
Action: Mouse moved to (1239, 378)
Screenshot: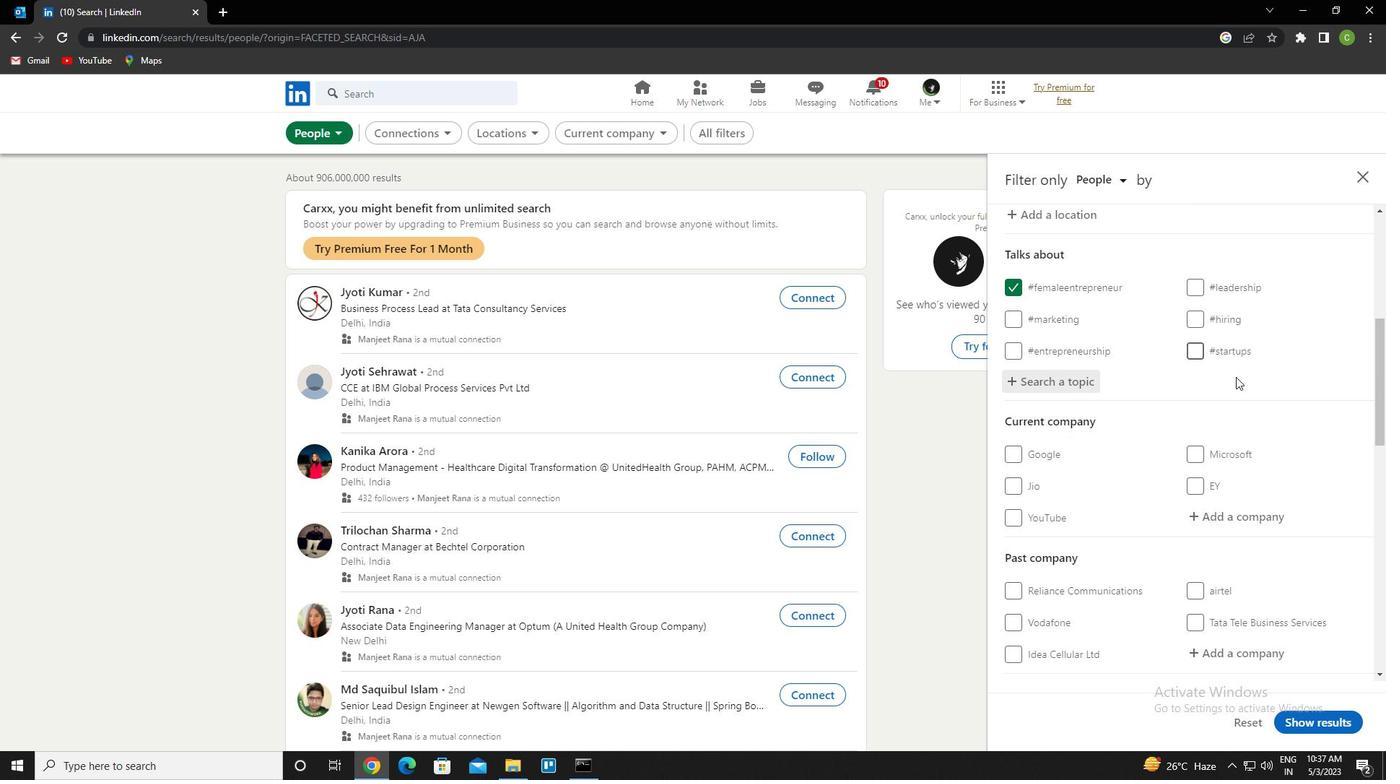 
Action: Mouse scrolled (1239, 377) with delta (0, 0)
Screenshot: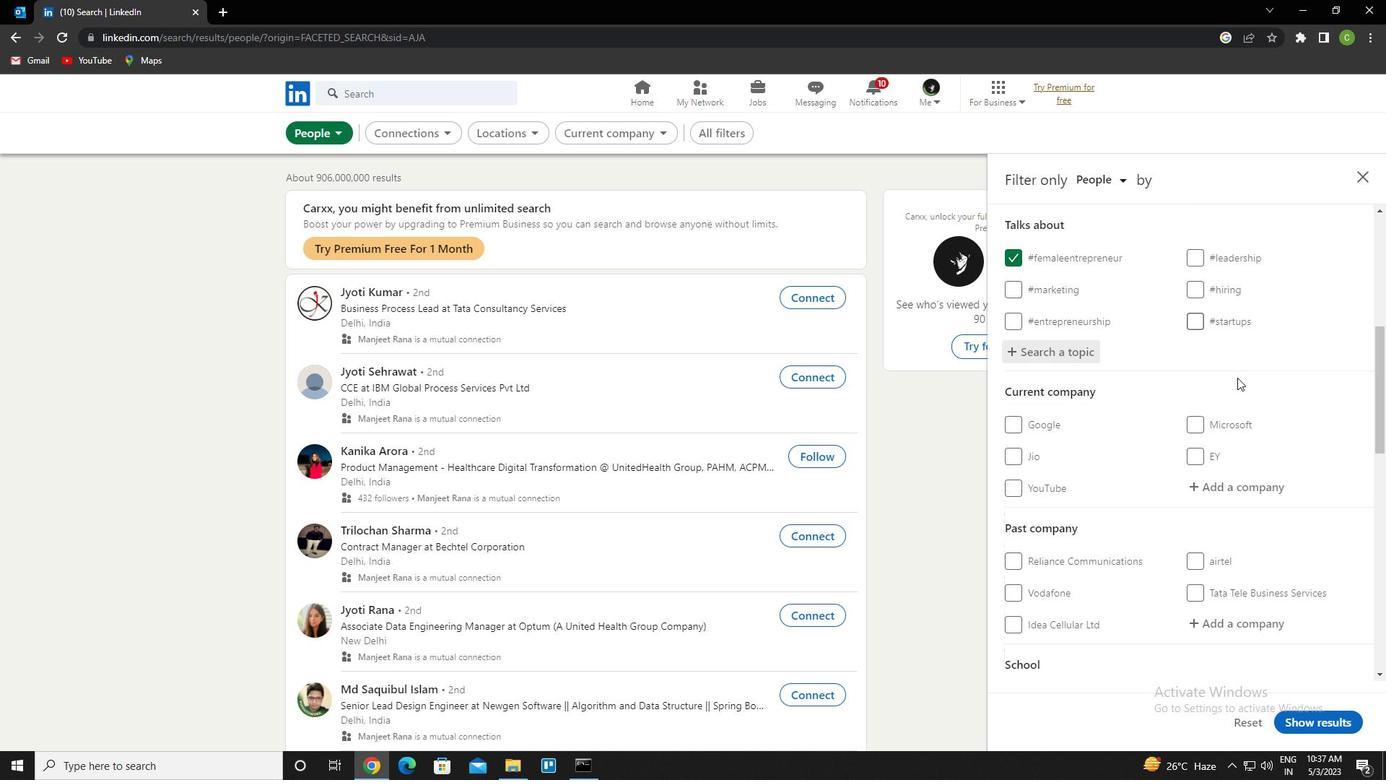 
Action: Mouse scrolled (1239, 377) with delta (0, 0)
Screenshot: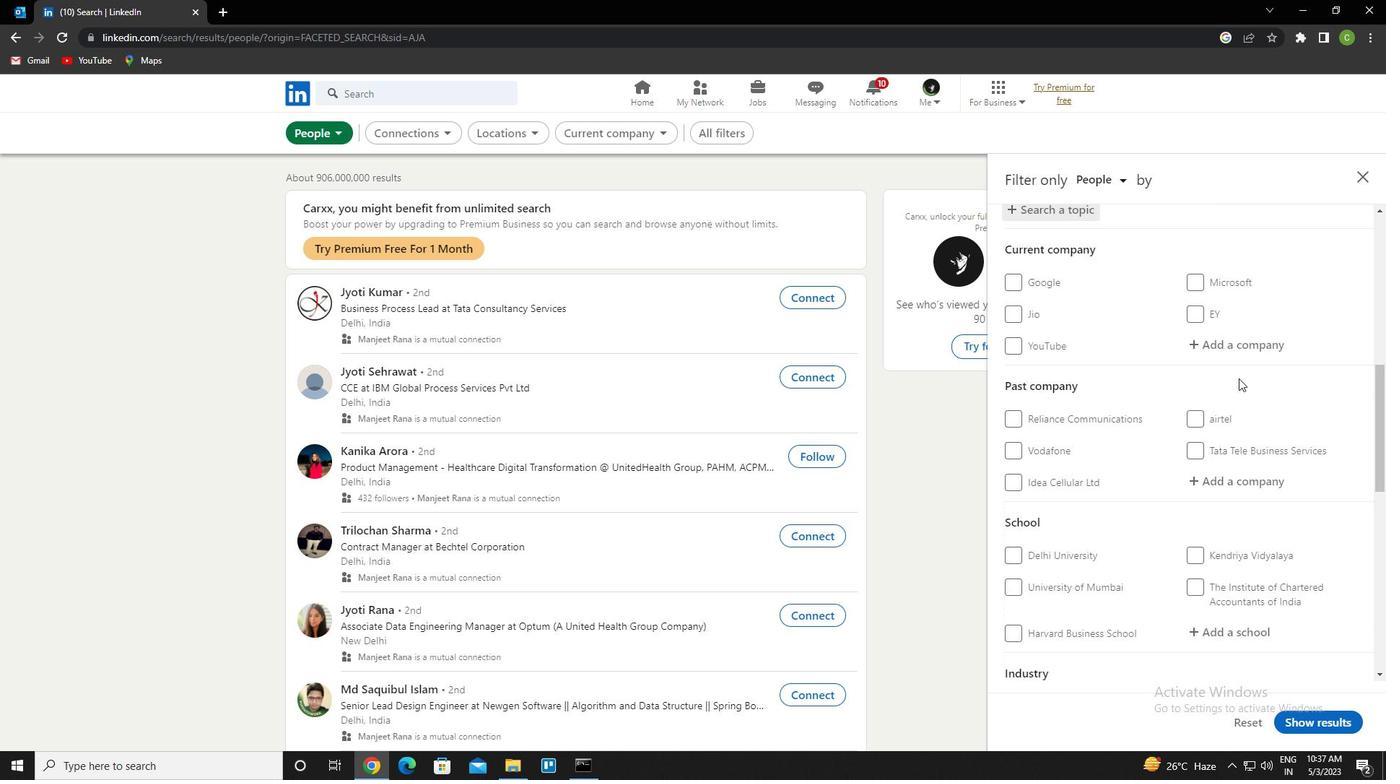 
Action: Mouse scrolled (1239, 377) with delta (0, 0)
Screenshot: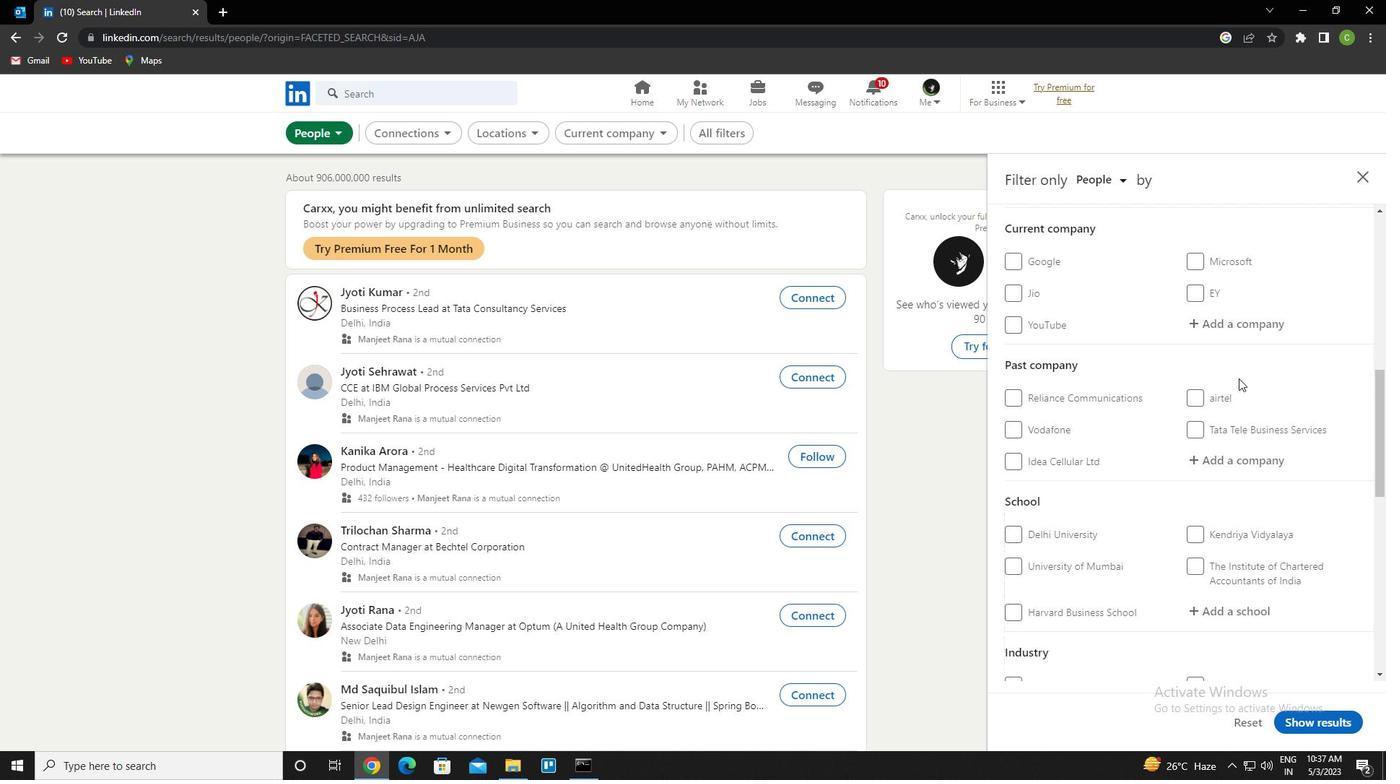 
Action: Mouse scrolled (1239, 377) with delta (0, 0)
Screenshot: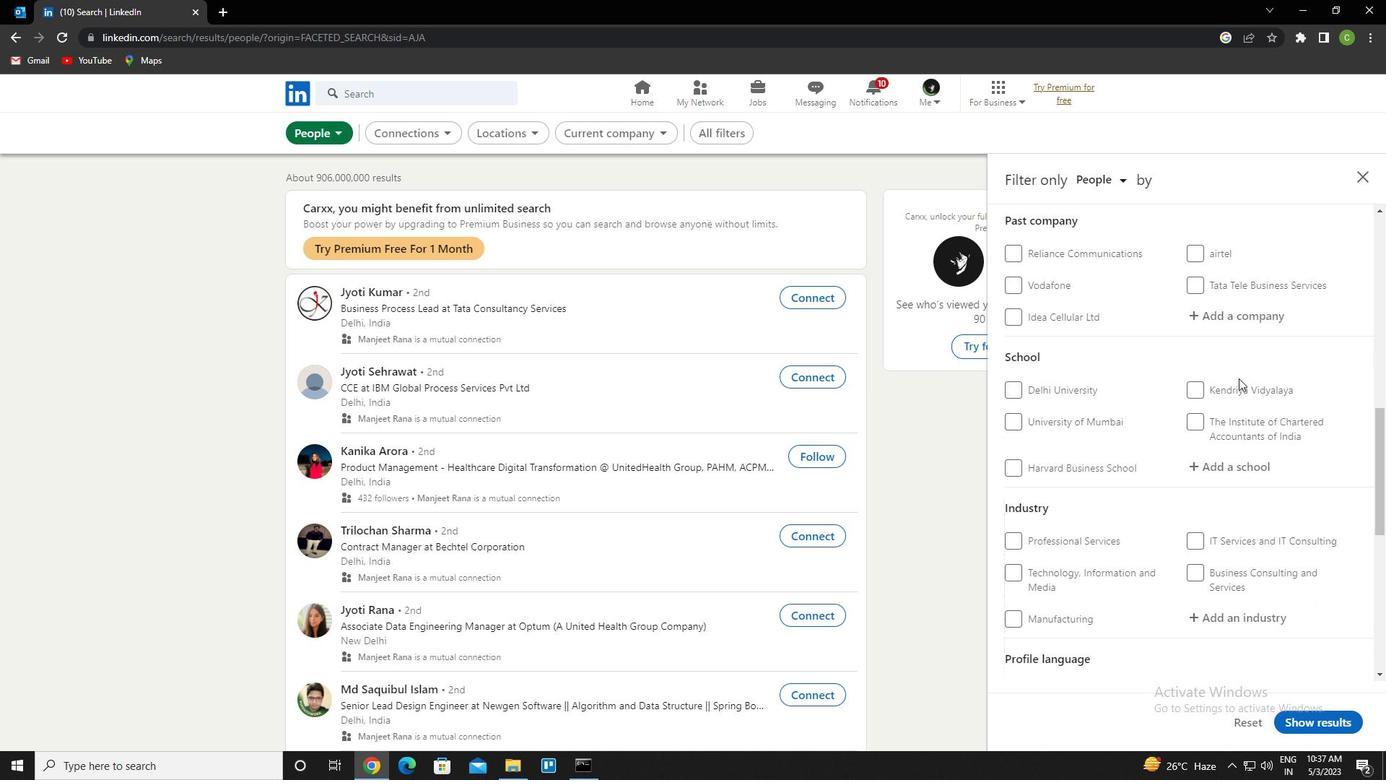 
Action: Mouse scrolled (1239, 377) with delta (0, 0)
Screenshot: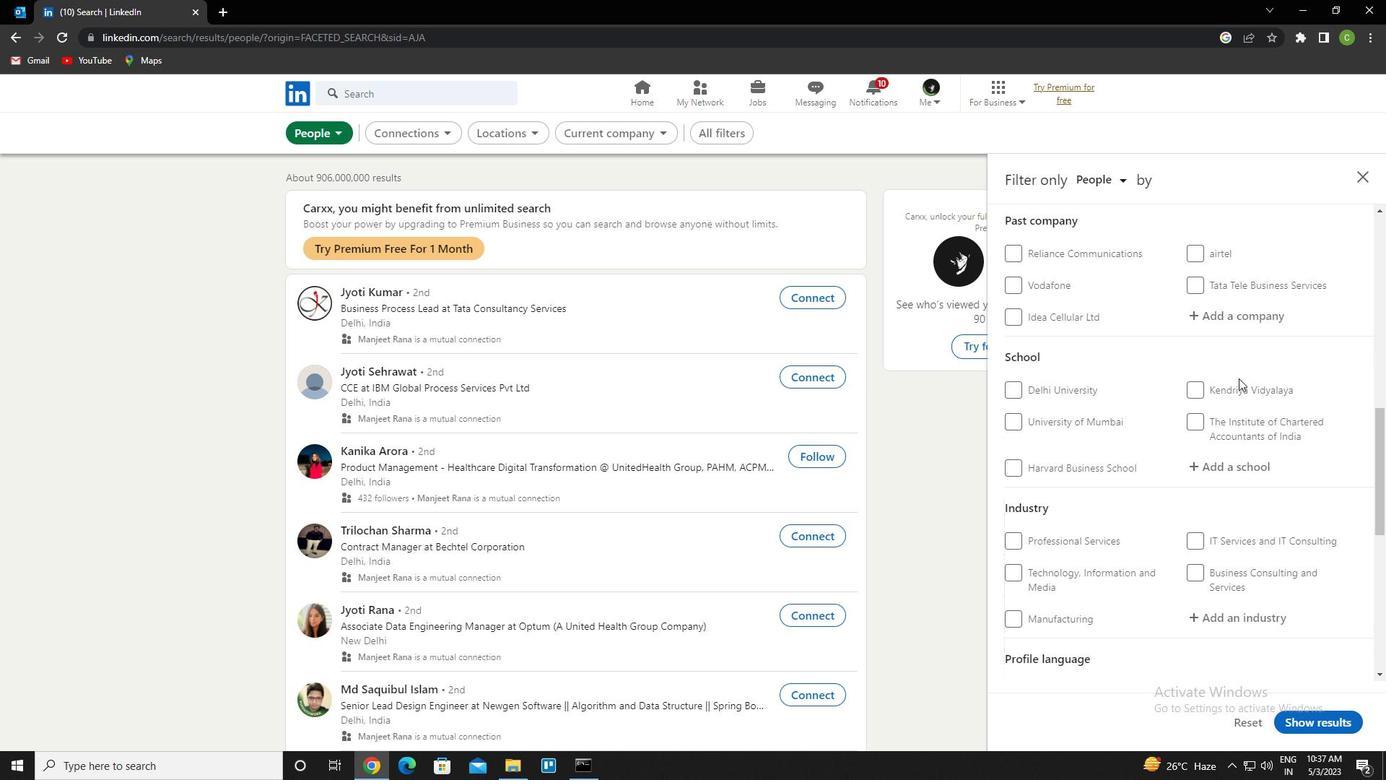 
Action: Mouse scrolled (1239, 377) with delta (0, 0)
Screenshot: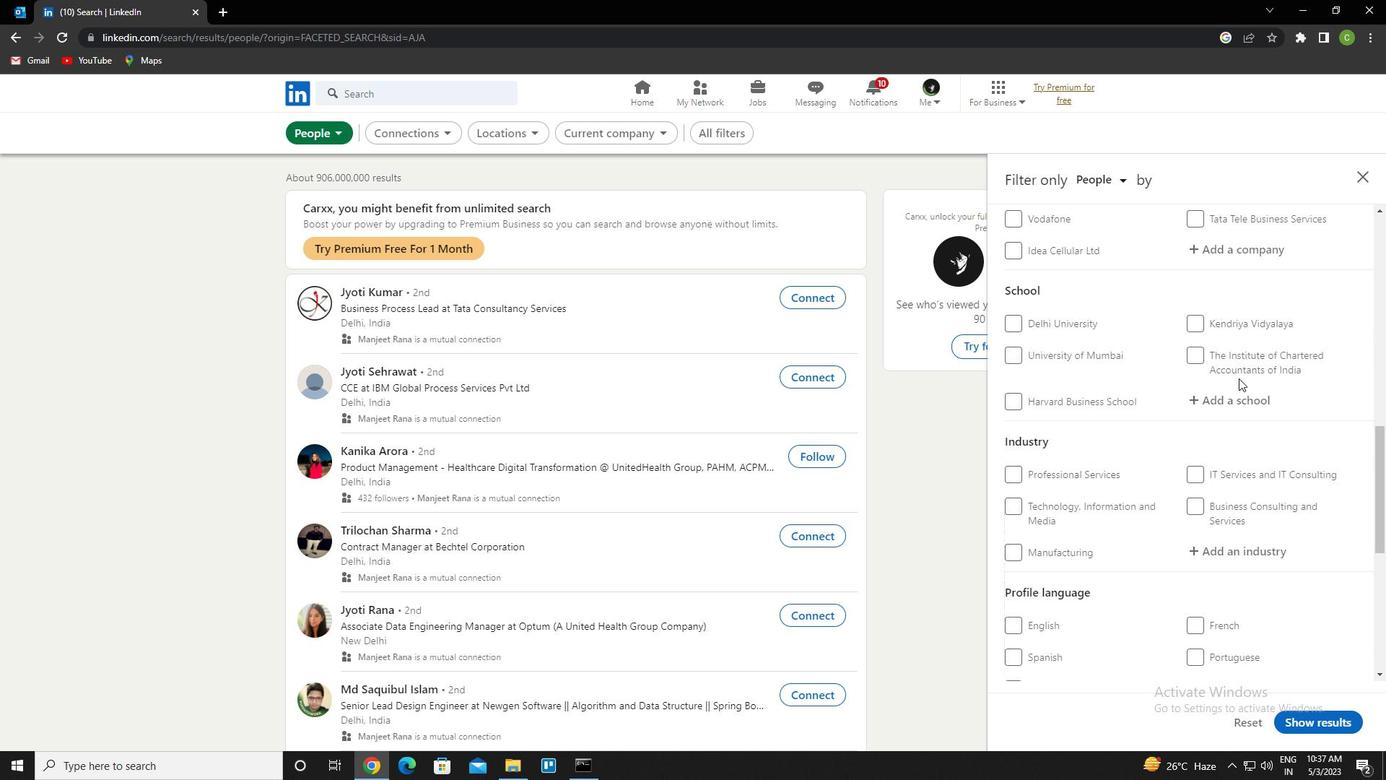 
Action: Mouse scrolled (1239, 377) with delta (0, 0)
Screenshot: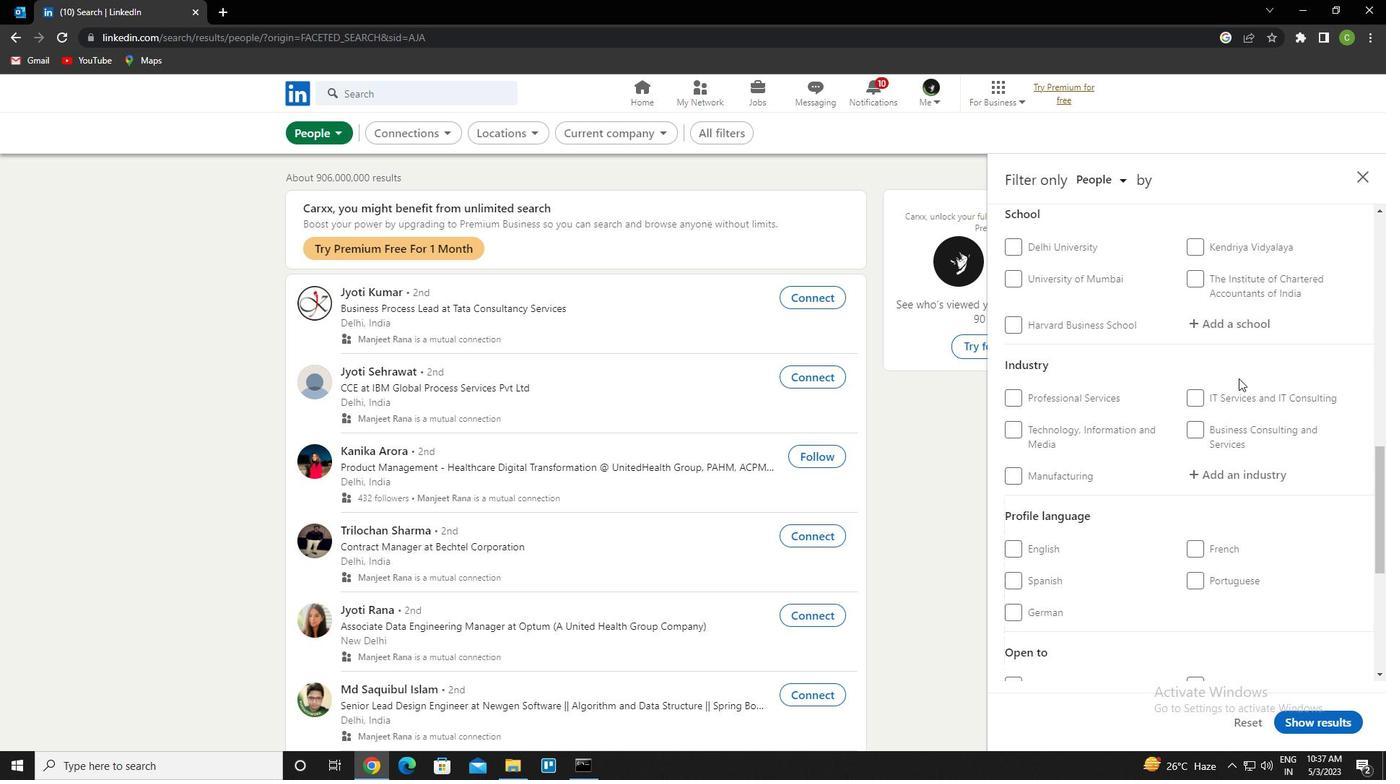 
Action: Mouse scrolled (1239, 377) with delta (0, 0)
Screenshot: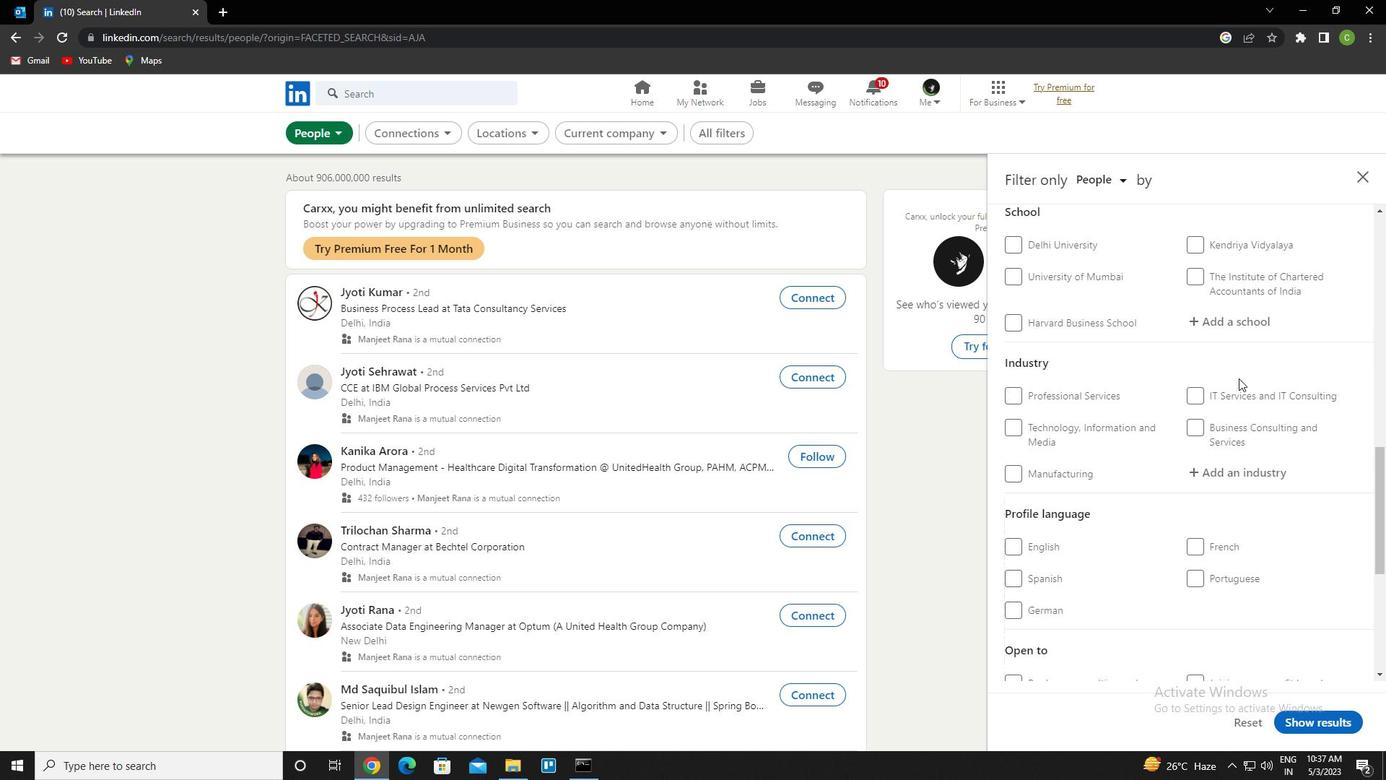 
Action: Mouse scrolled (1239, 377) with delta (0, 0)
Screenshot: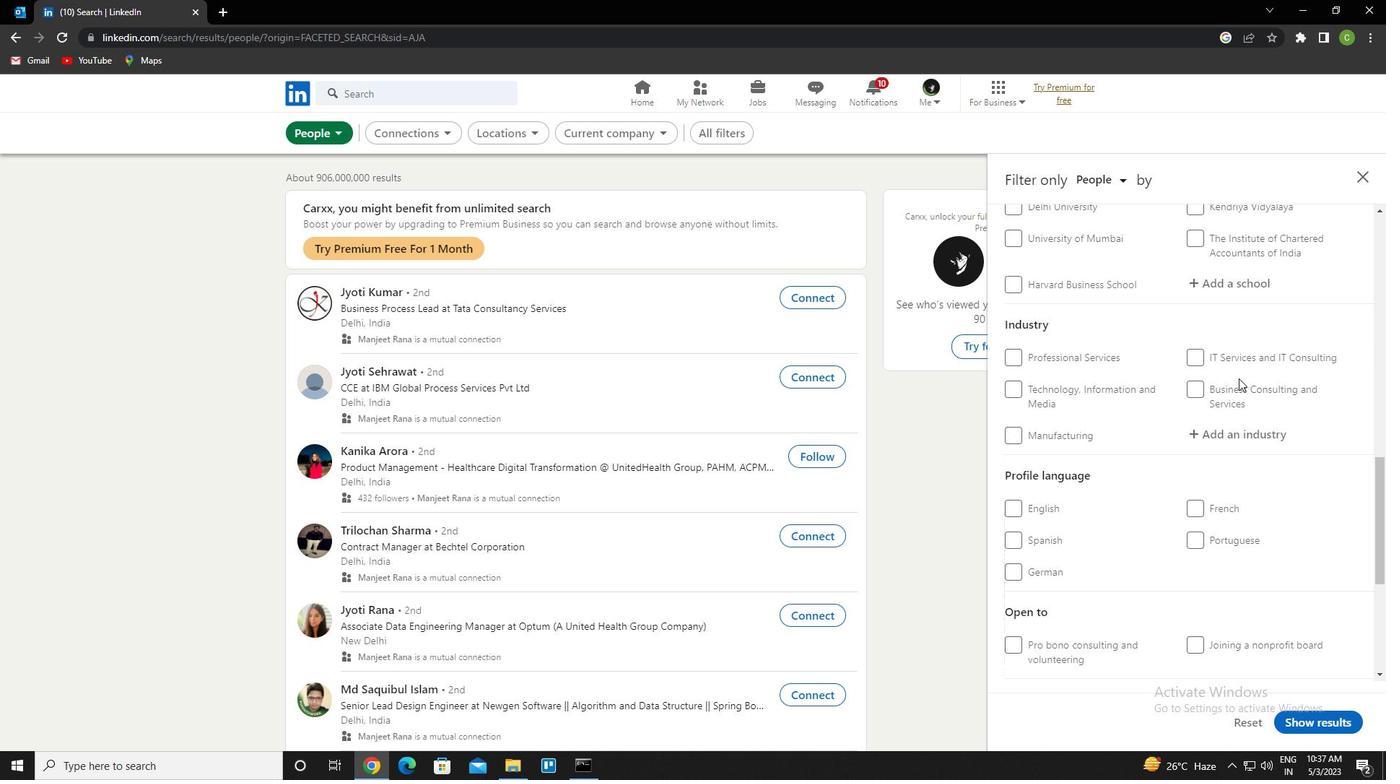 
Action: Mouse moved to (1191, 265)
Screenshot: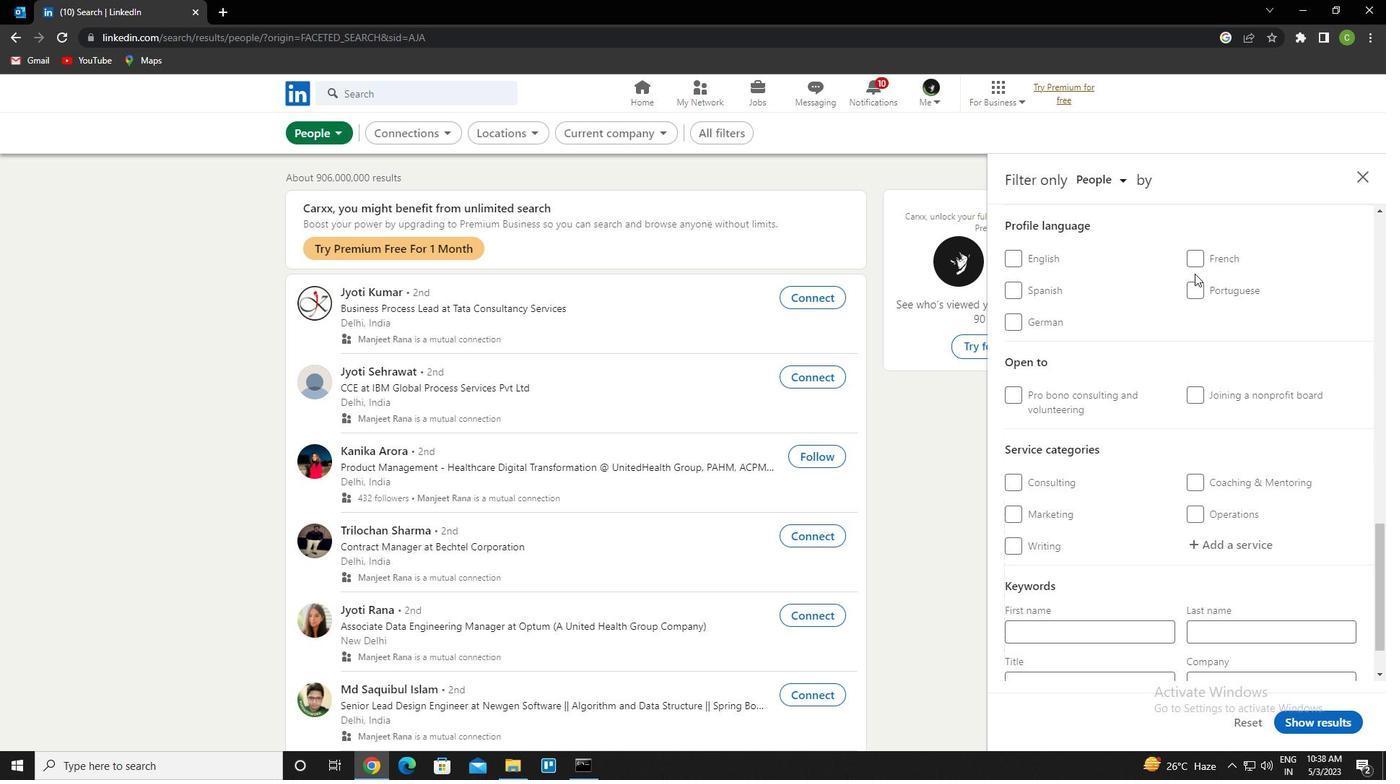
Action: Mouse pressed left at (1191, 265)
Screenshot: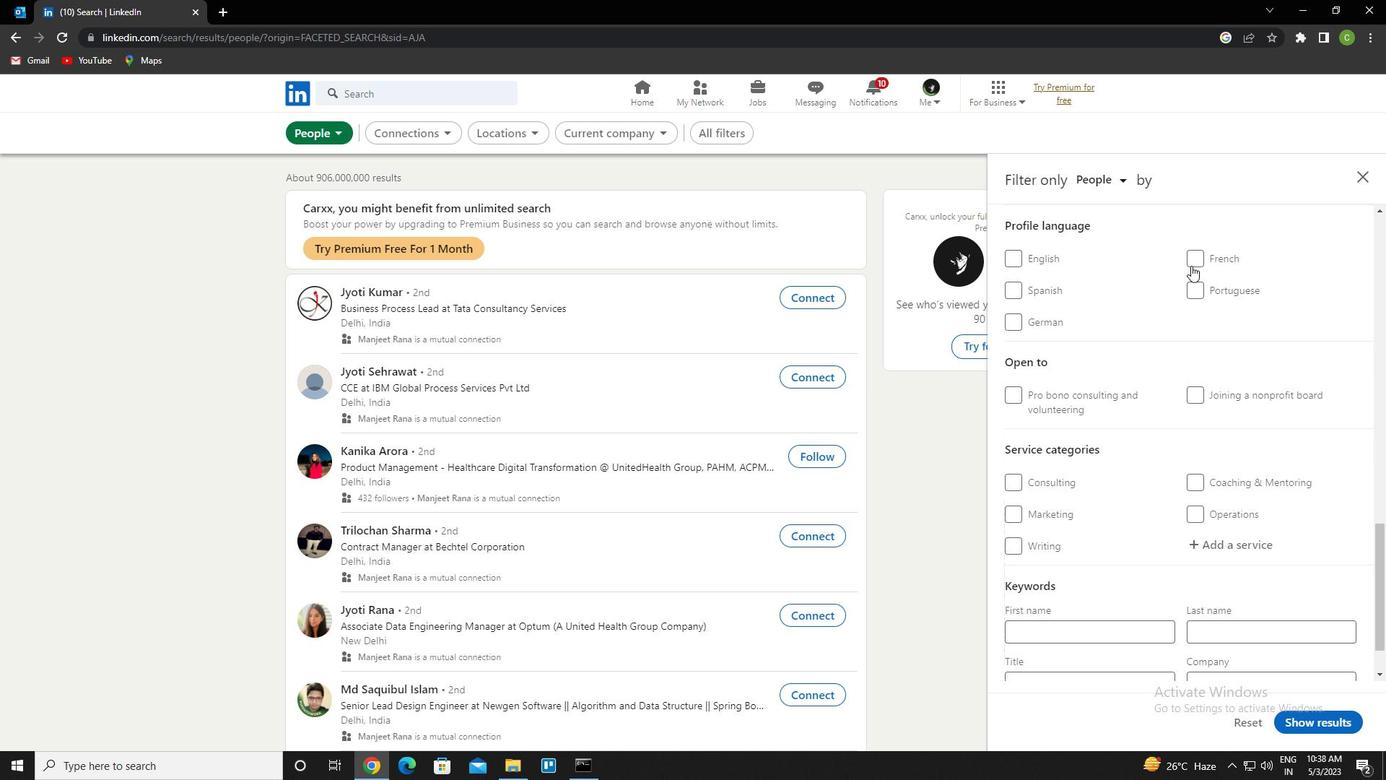 
Action: Mouse moved to (1169, 388)
Screenshot: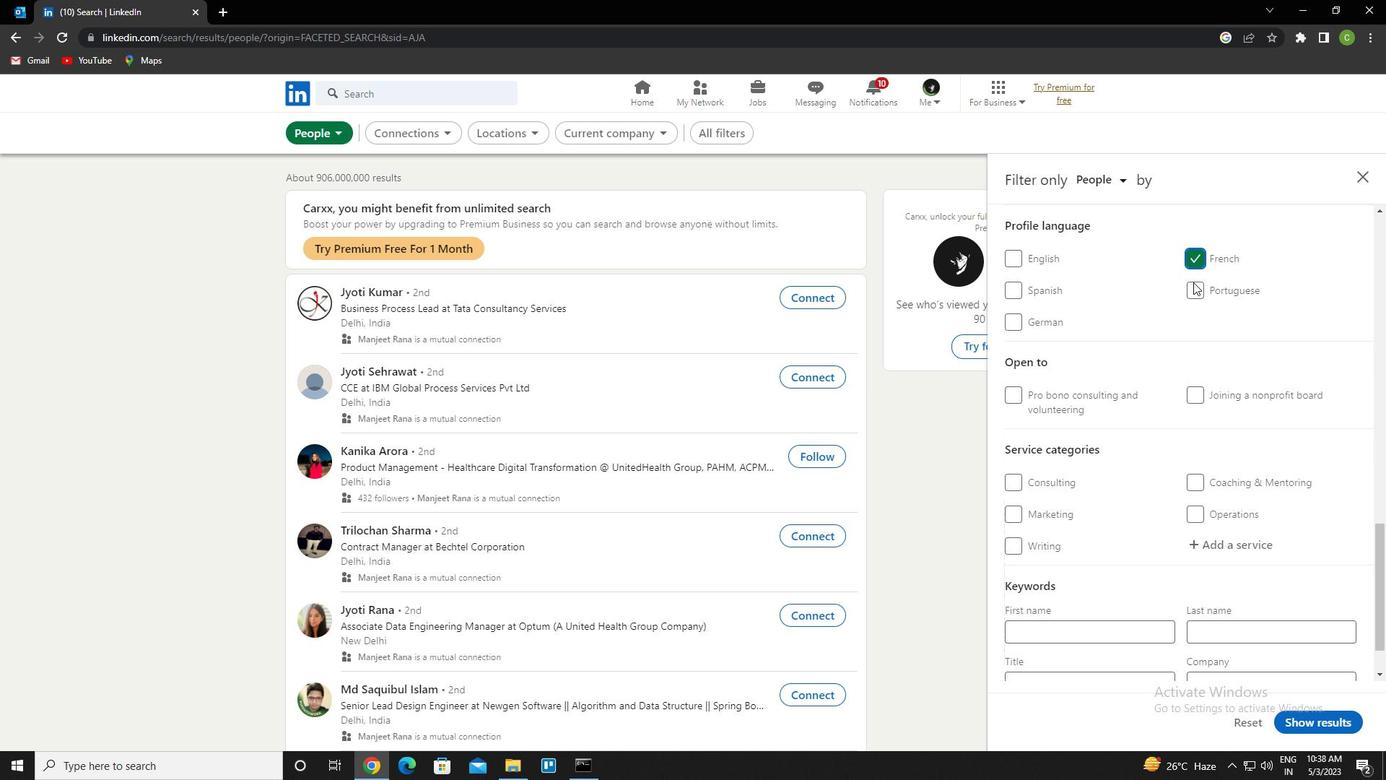 
Action: Mouse scrolled (1169, 389) with delta (0, 0)
Screenshot: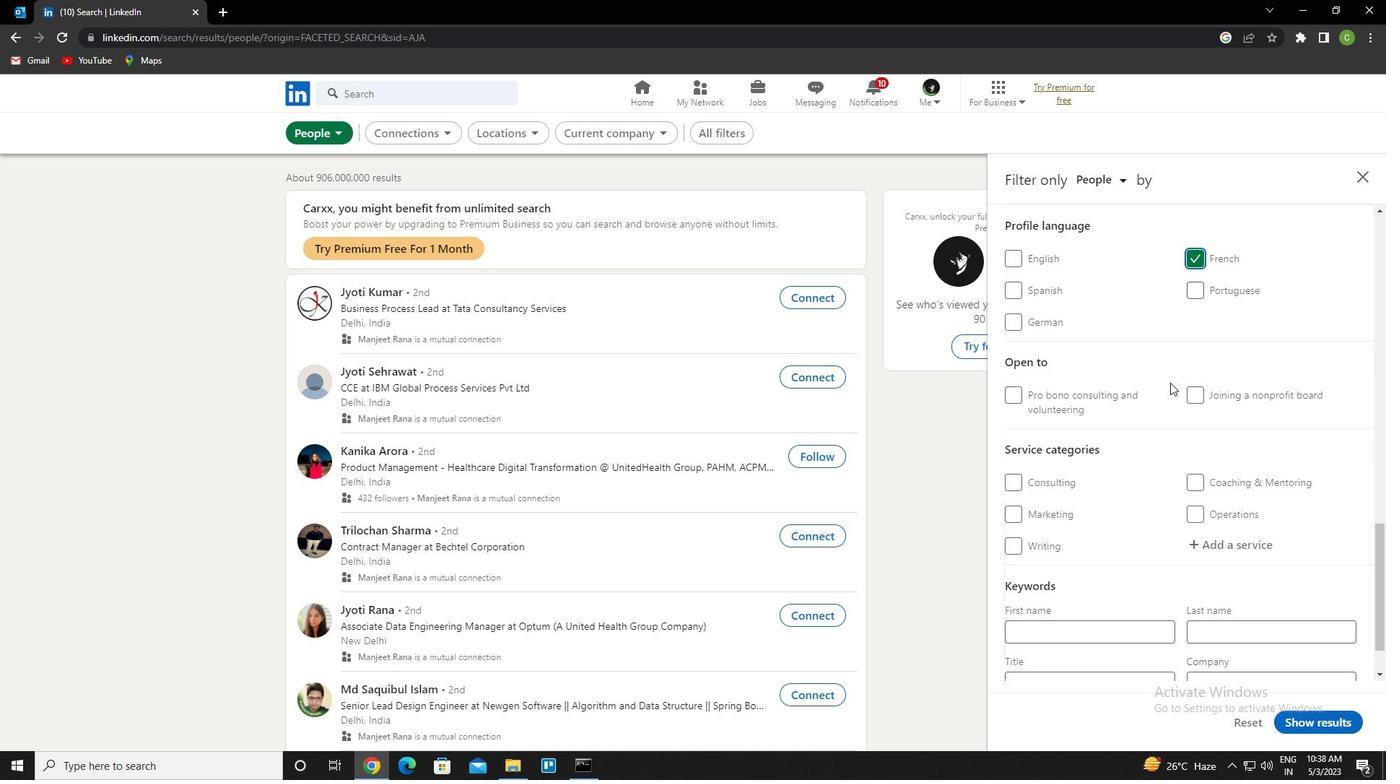 
Action: Mouse scrolled (1169, 389) with delta (0, 0)
Screenshot: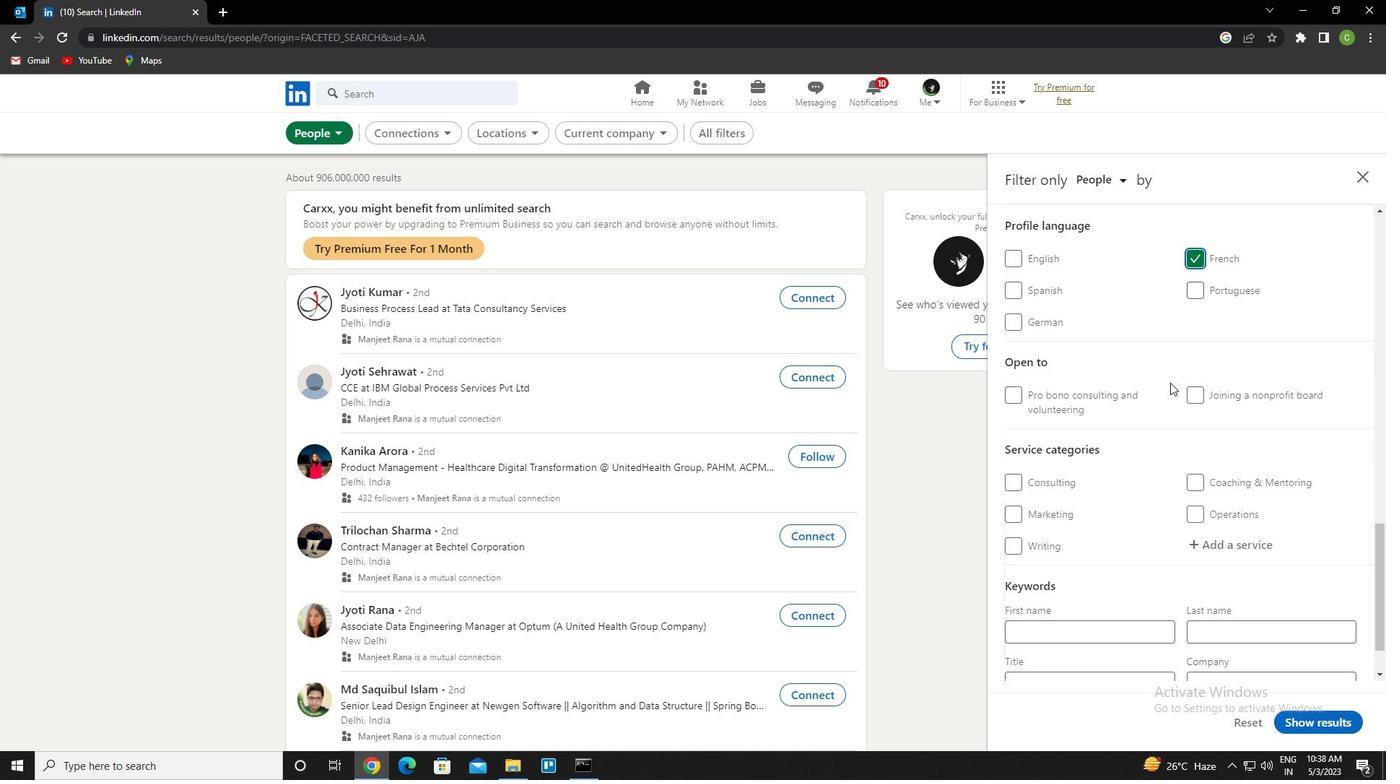 
Action: Mouse scrolled (1169, 389) with delta (0, 0)
Screenshot: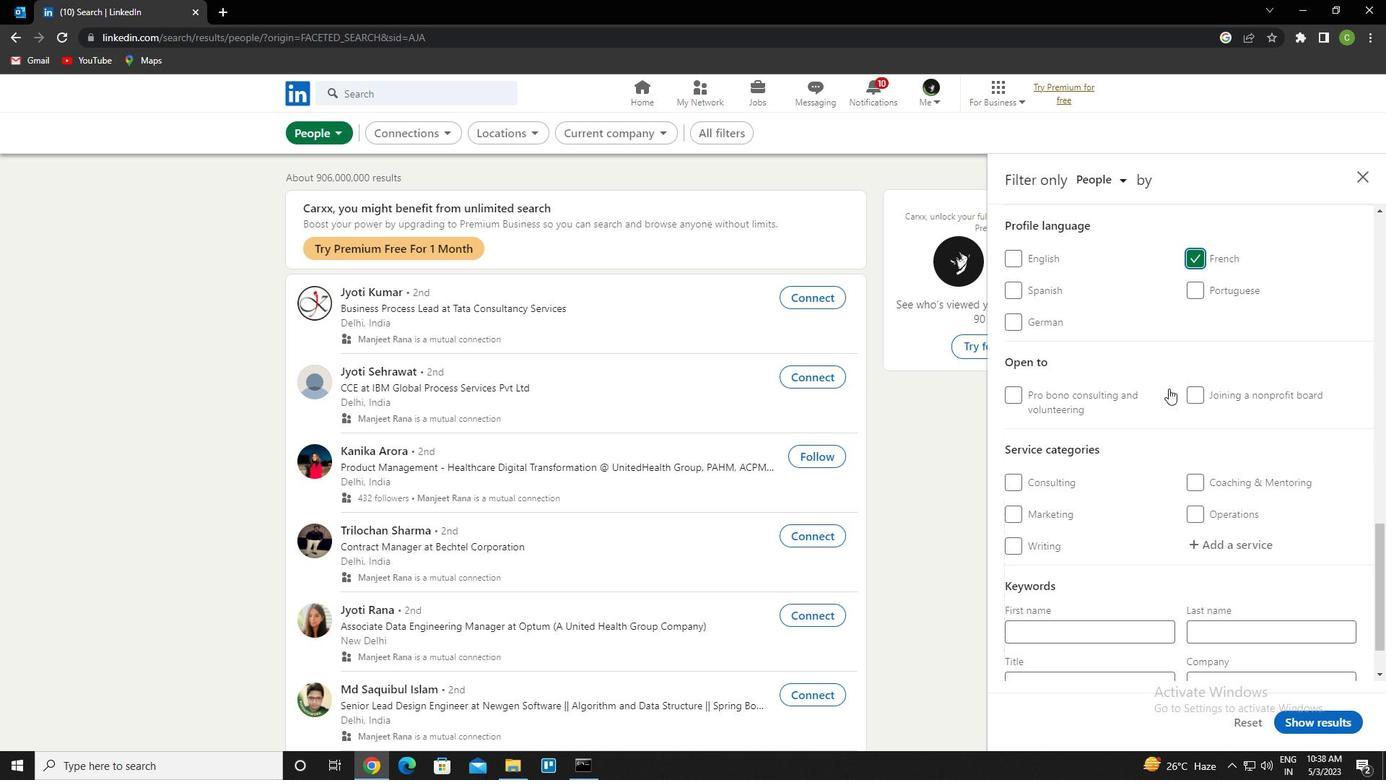 
Action: Mouse scrolled (1169, 389) with delta (0, 0)
Screenshot: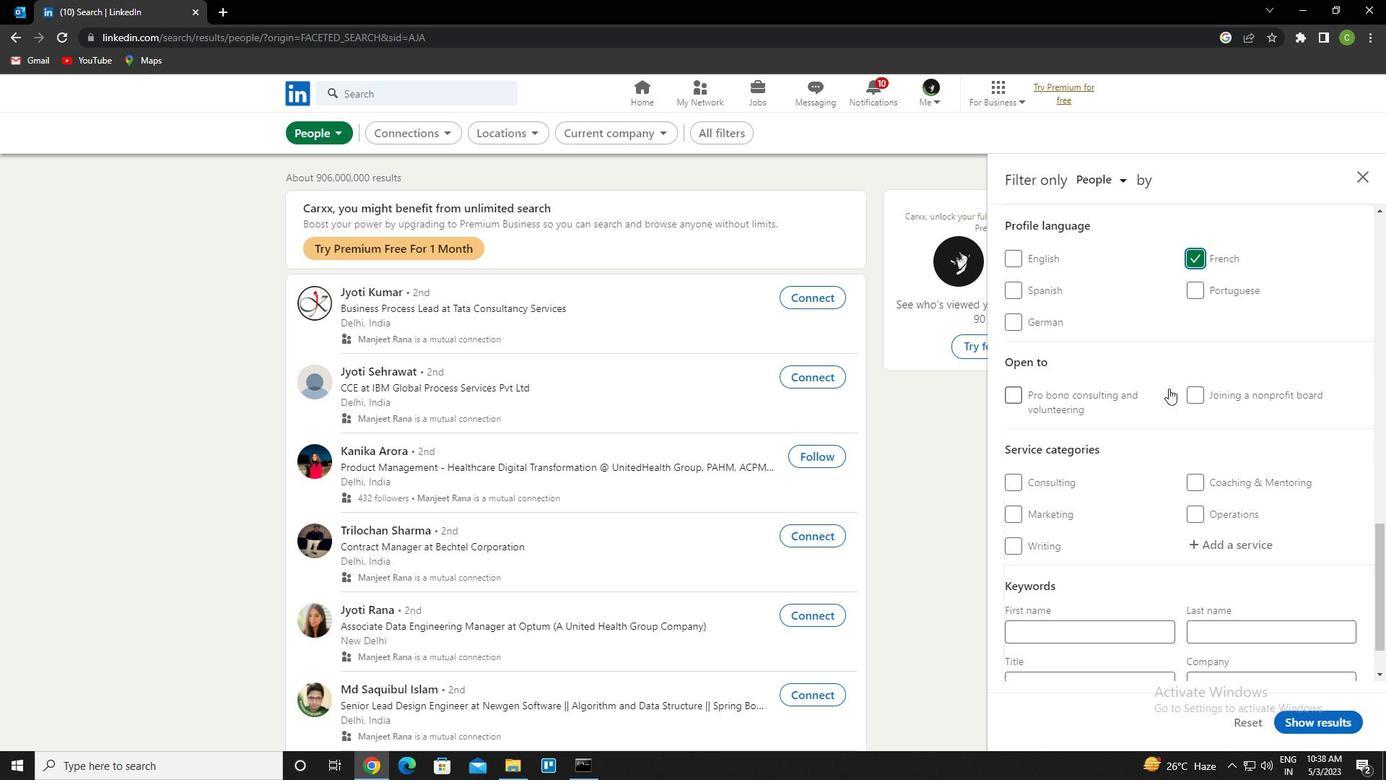 
Action: Mouse scrolled (1169, 389) with delta (0, 0)
Screenshot: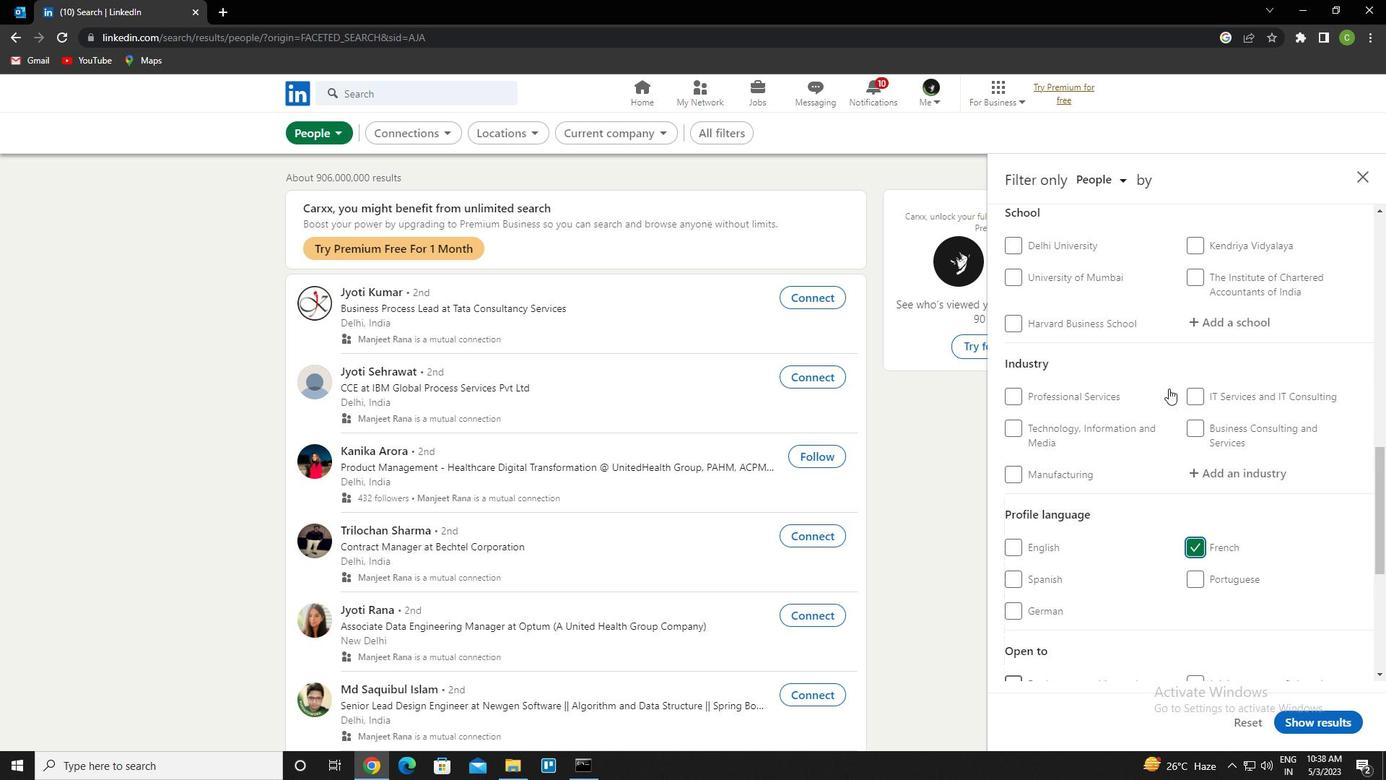 
Action: Mouse scrolled (1169, 389) with delta (0, 0)
Screenshot: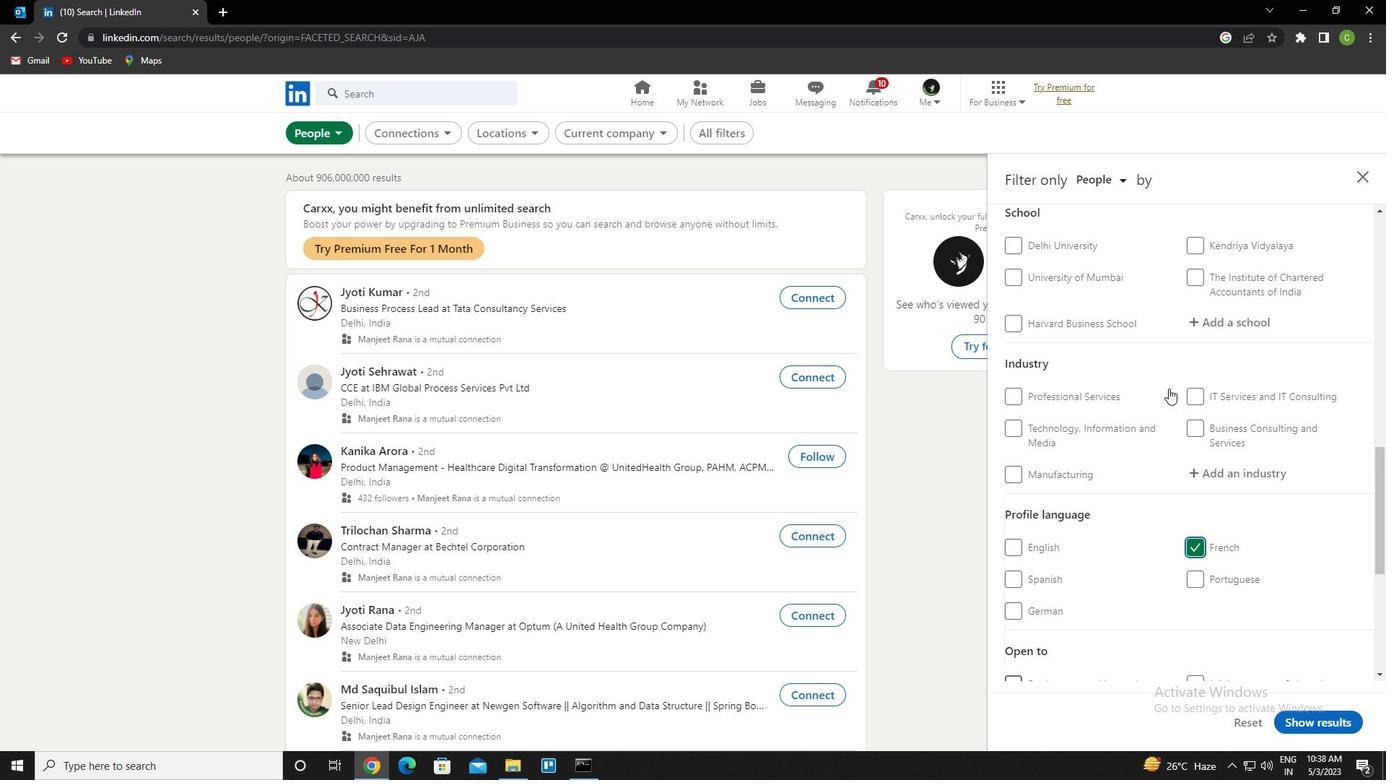 
Action: Mouse scrolled (1169, 389) with delta (0, 0)
Screenshot: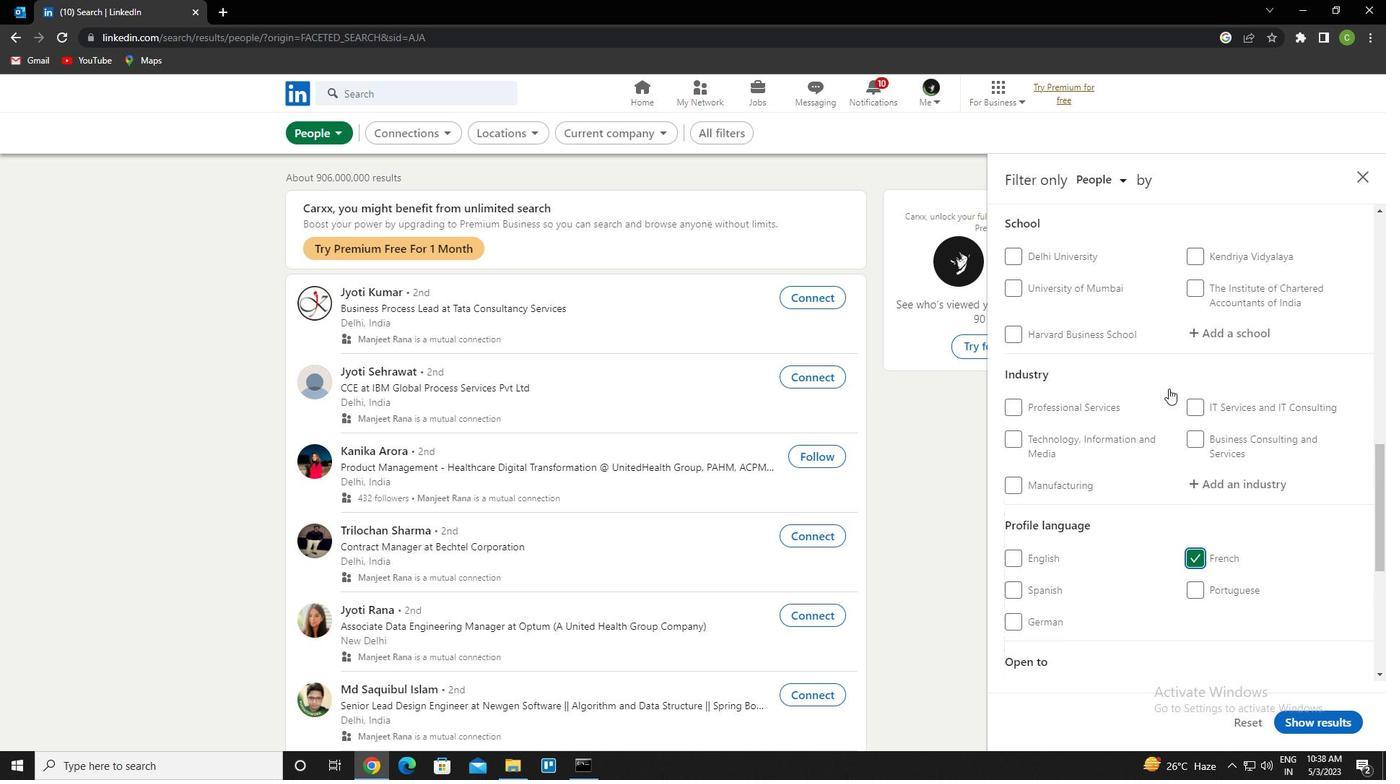 
Action: Mouse moved to (1228, 340)
Screenshot: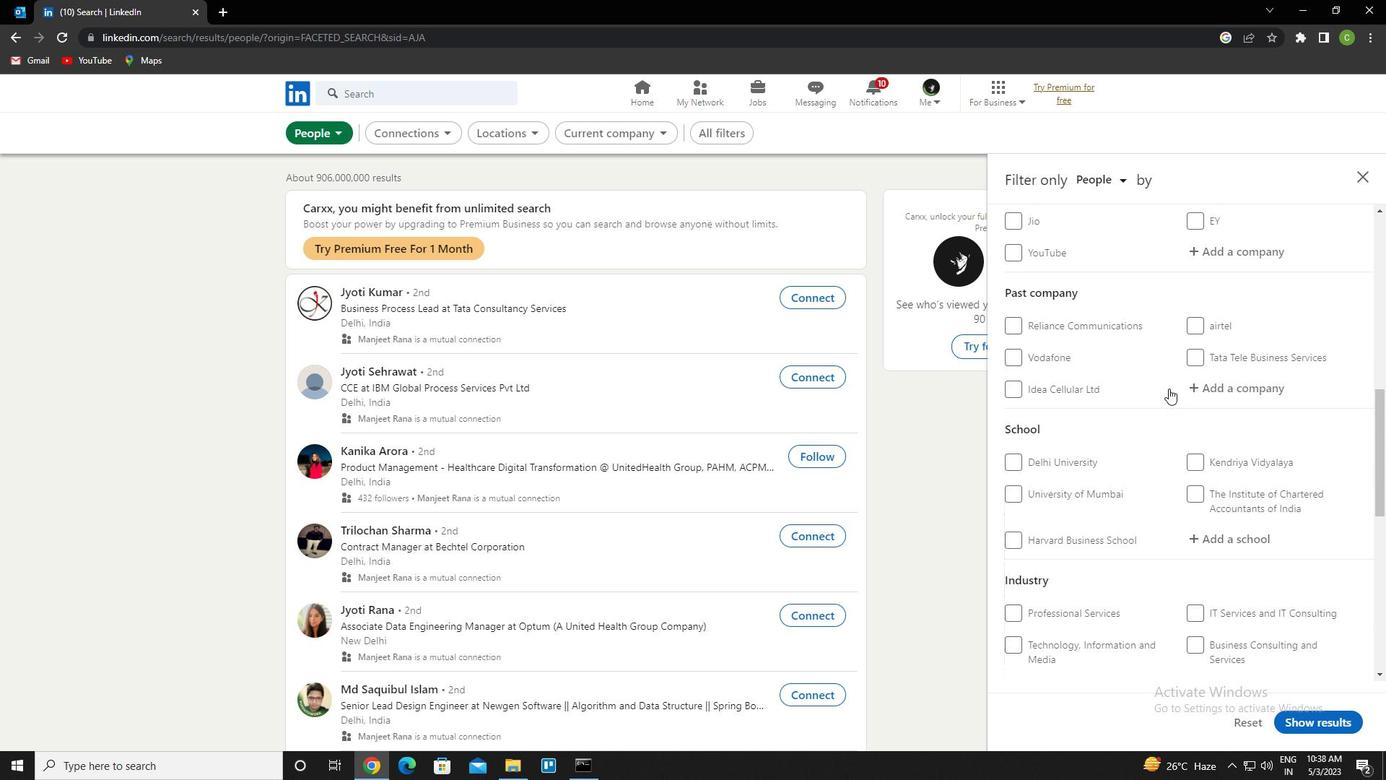 
Action: Mouse scrolled (1228, 340) with delta (0, 0)
Screenshot: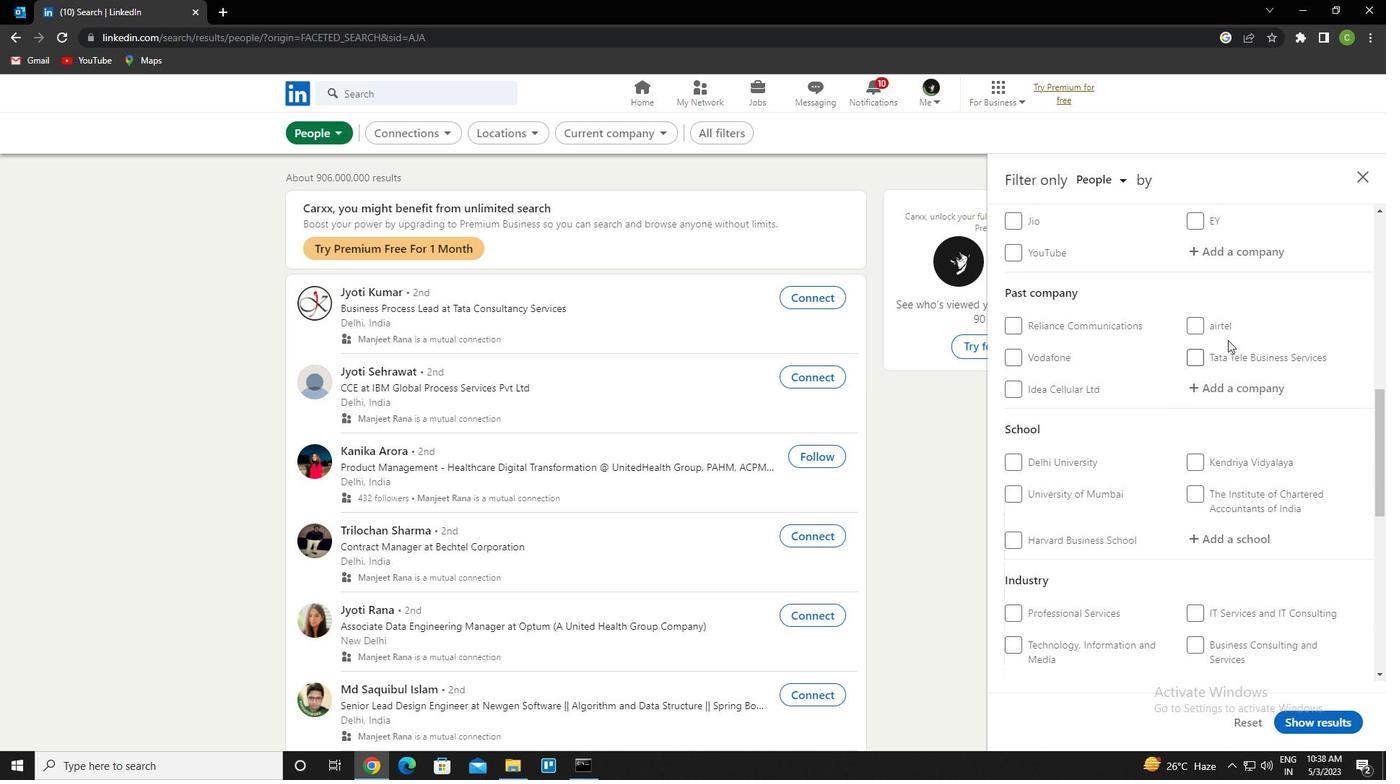 
Action: Mouse scrolled (1228, 340) with delta (0, 0)
Screenshot: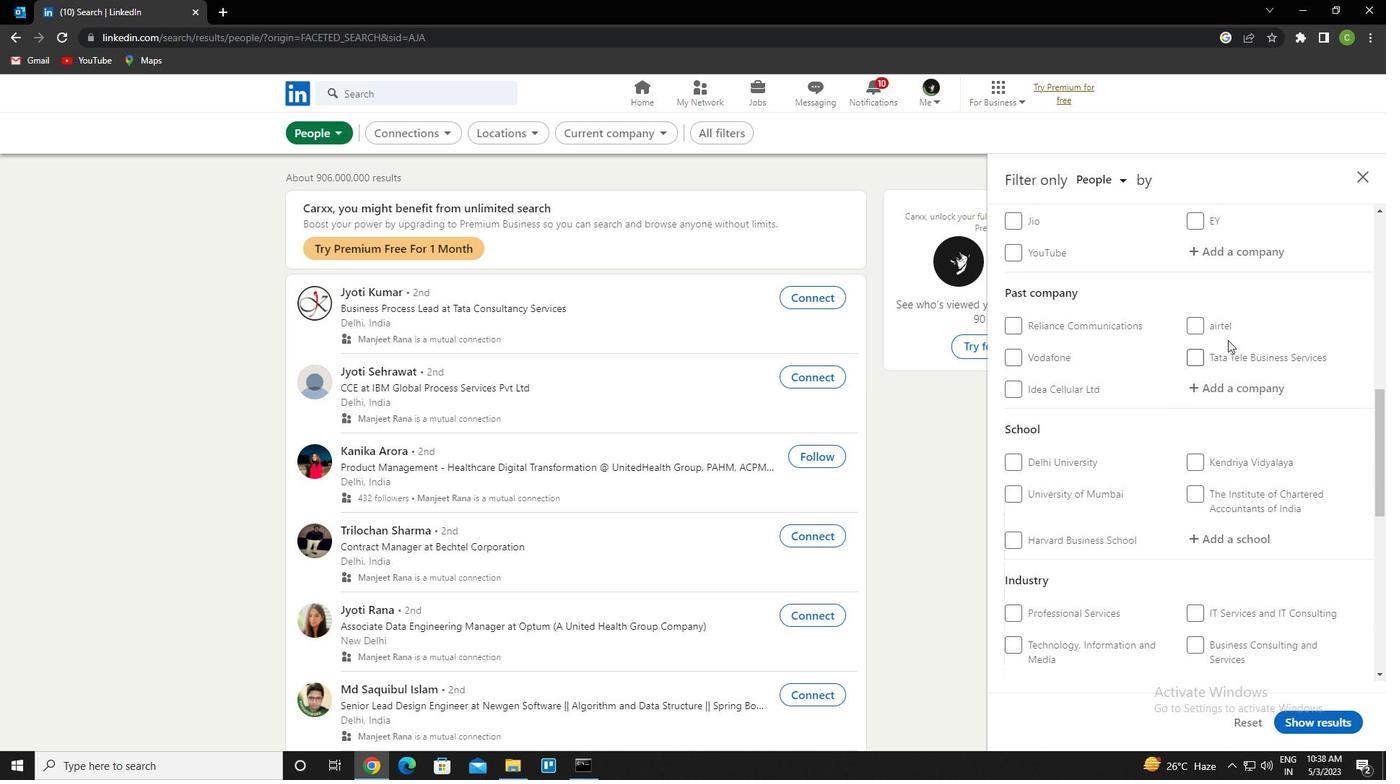 
Action: Mouse moved to (1241, 386)
Screenshot: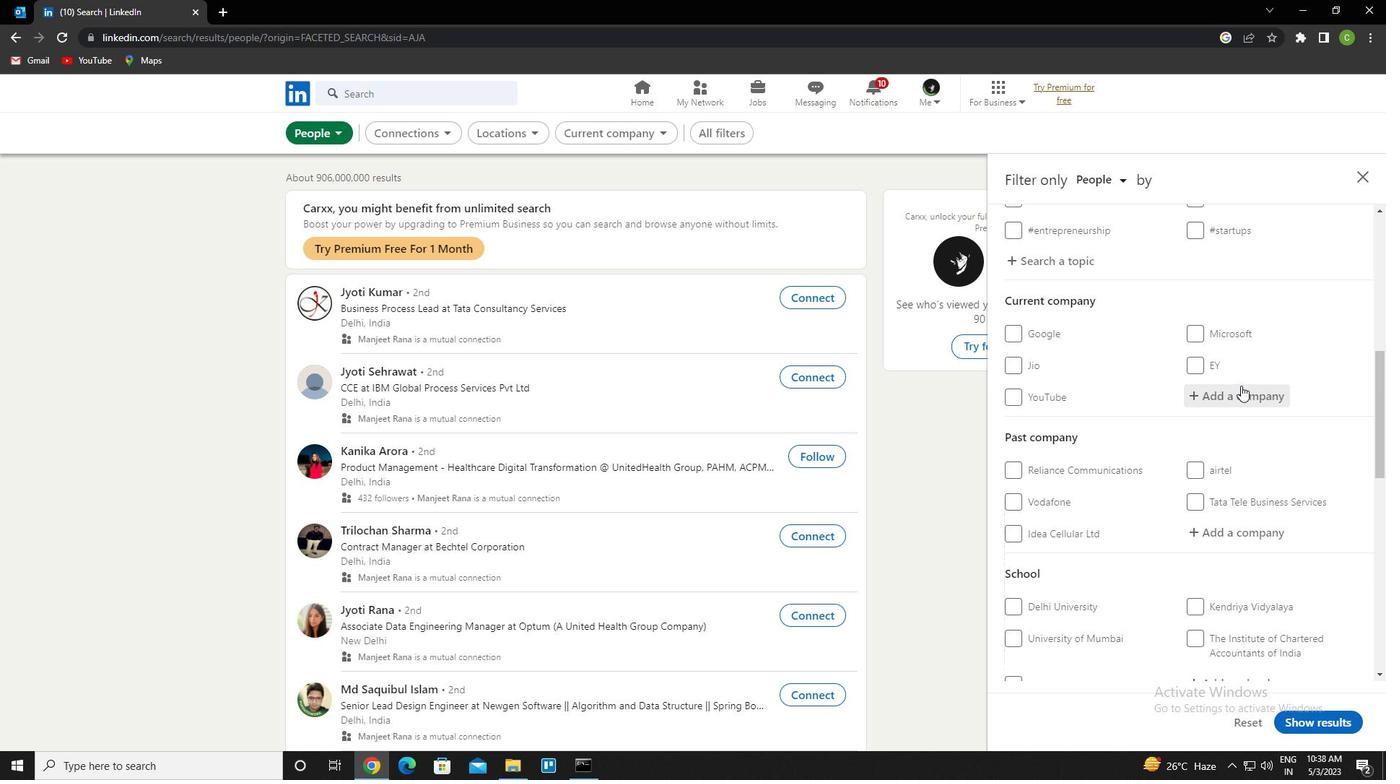 
Action: Mouse pressed left at (1241, 386)
Screenshot: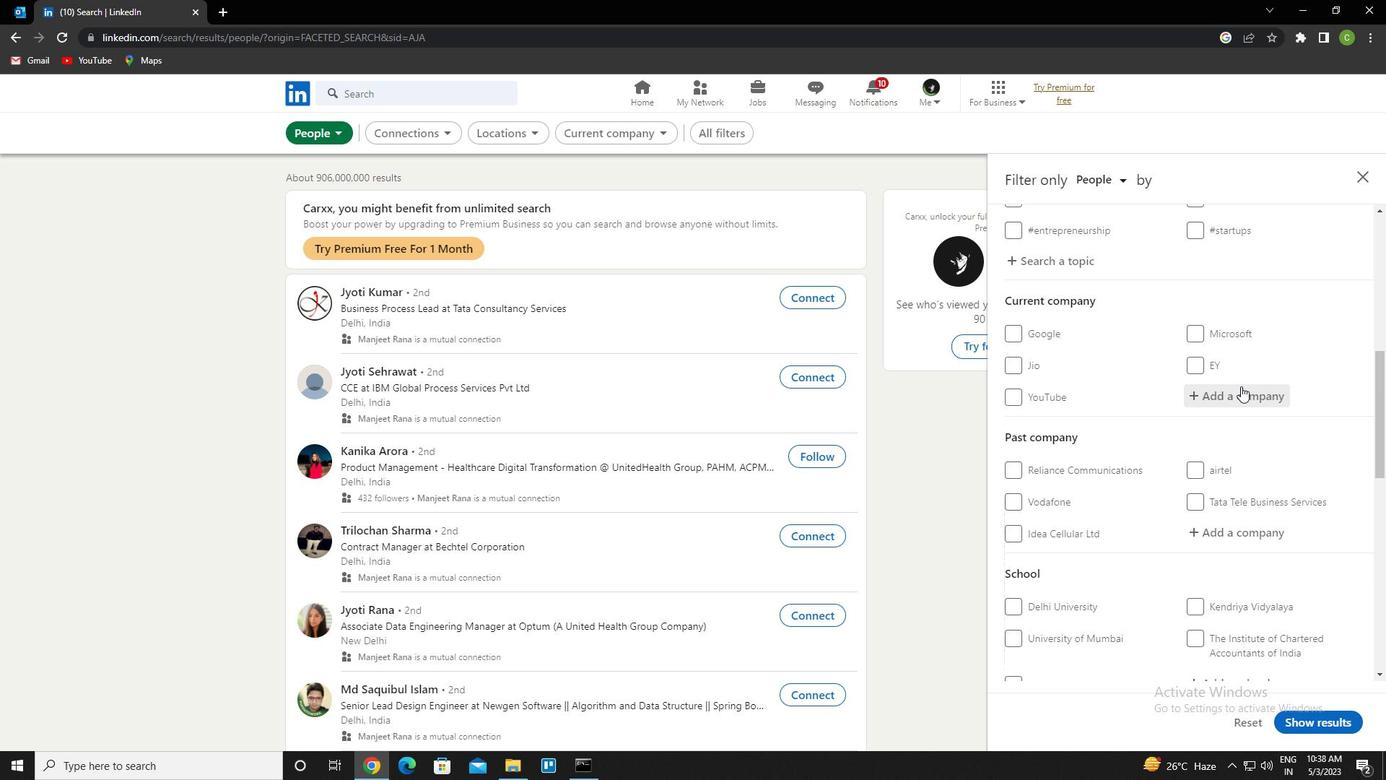 
Action: Key pressed <Key.caps_lock>isro<Key.space>i<Key.caps_lock>ndian<Key.down><Key.enter>
Screenshot: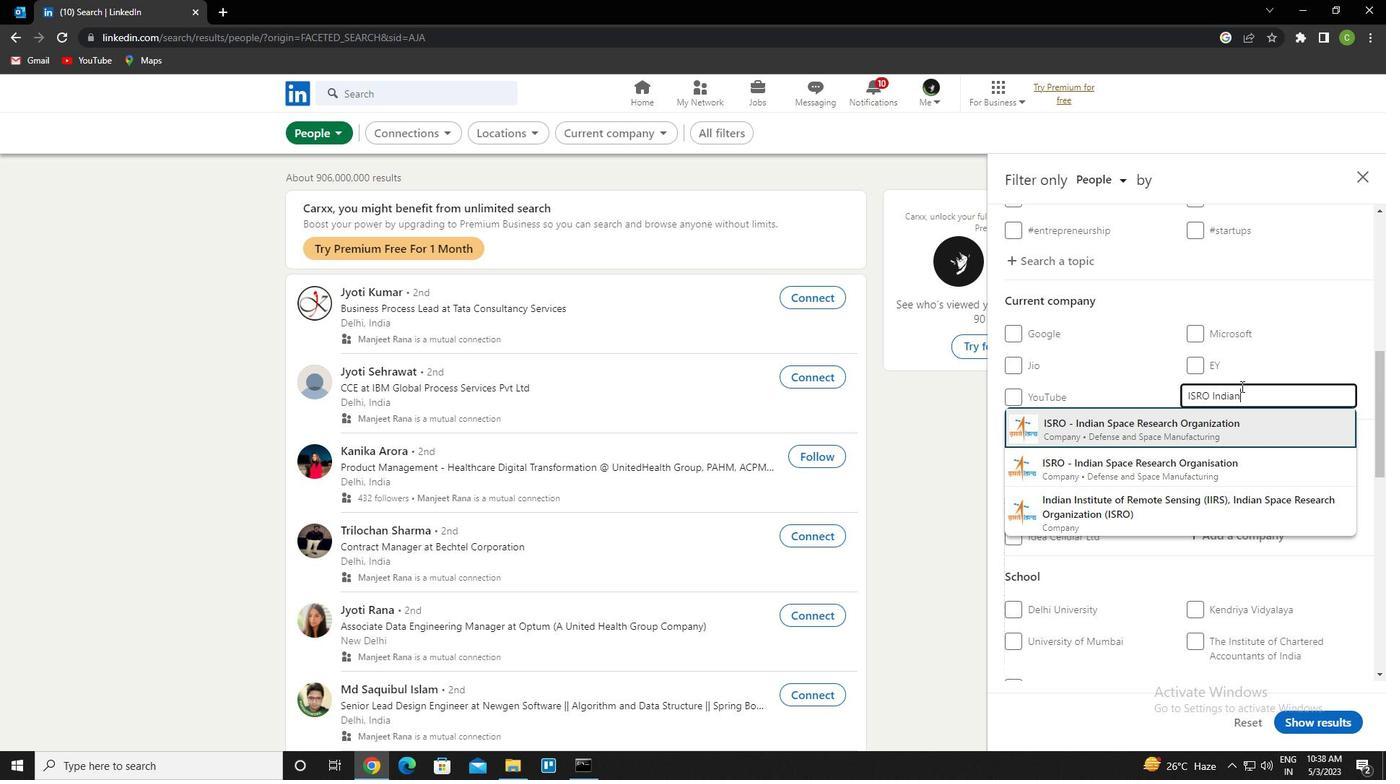 
Action: Mouse scrolled (1241, 385) with delta (0, 0)
Screenshot: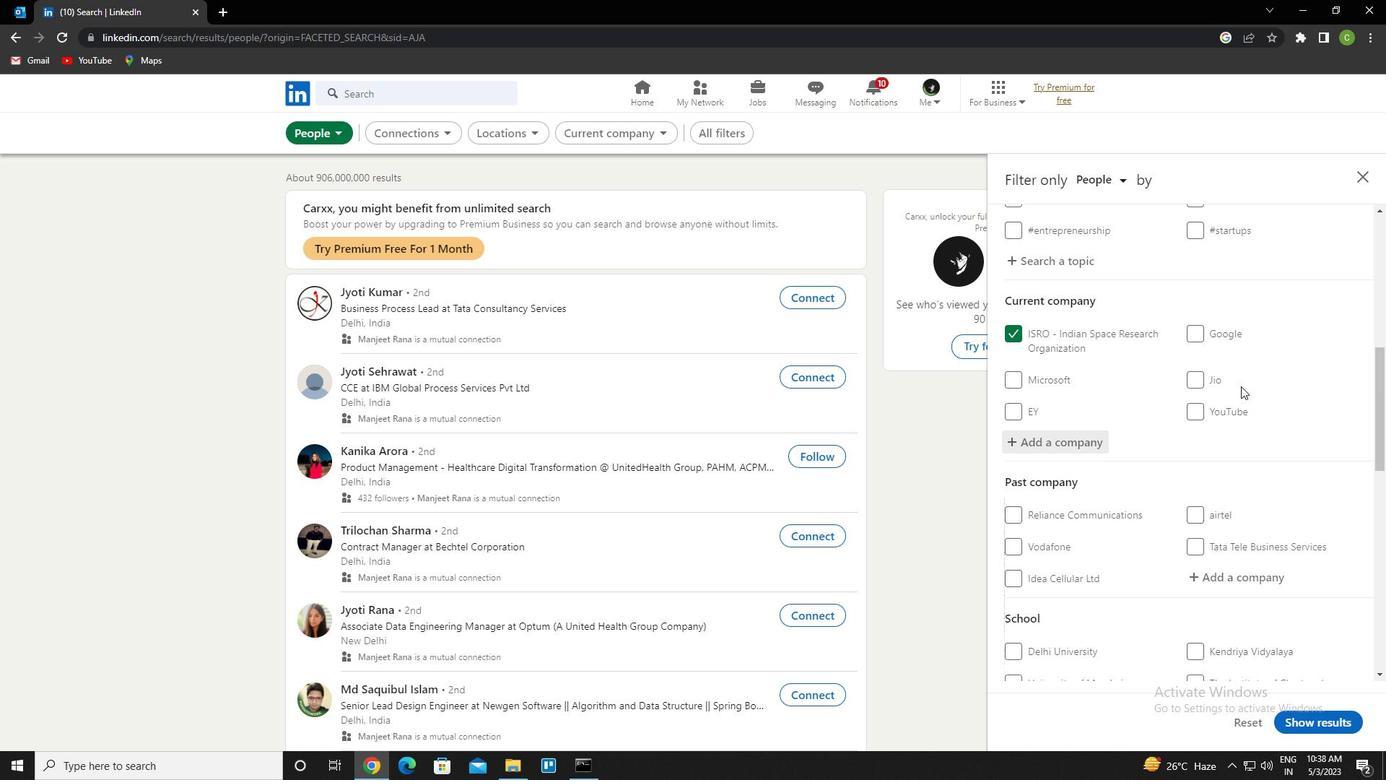 
Action: Mouse scrolled (1241, 385) with delta (0, 0)
Screenshot: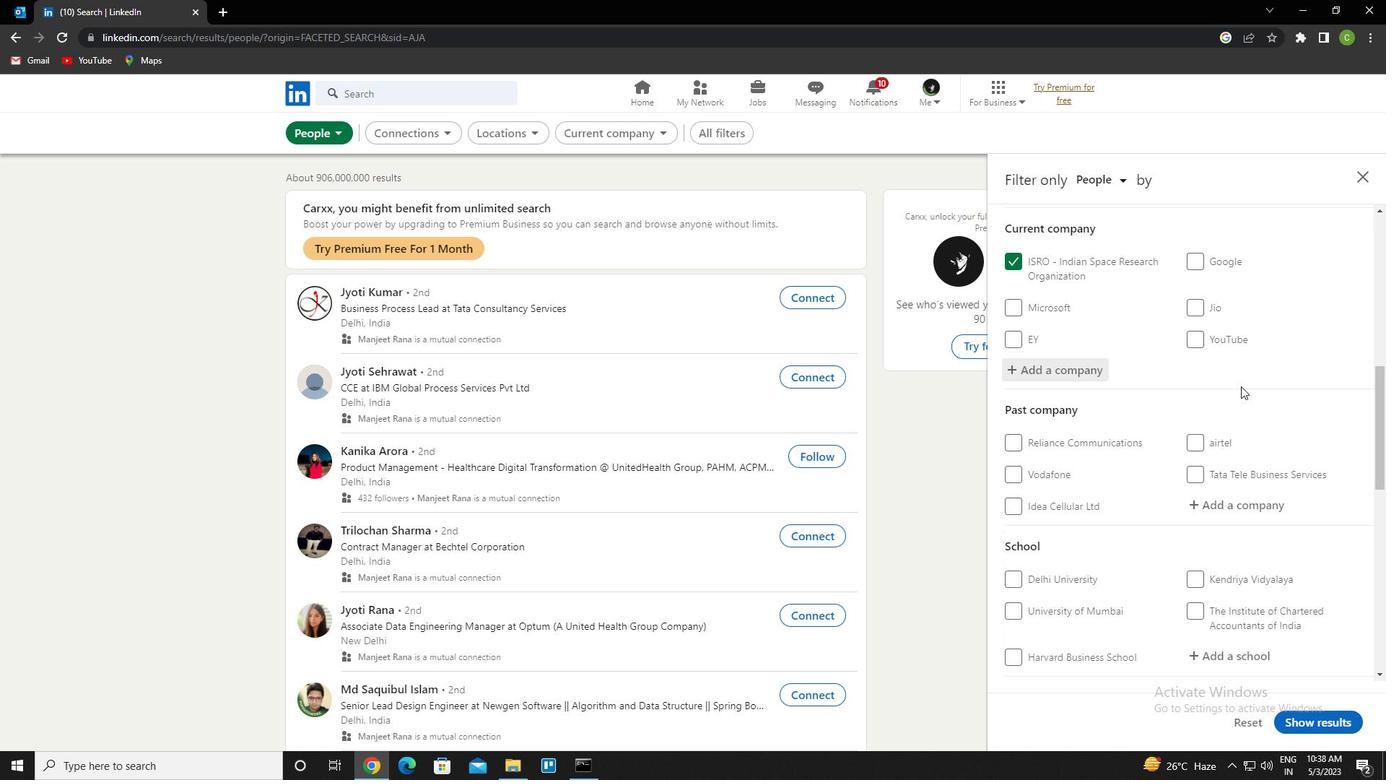 
Action: Mouse scrolled (1241, 385) with delta (0, 0)
Screenshot: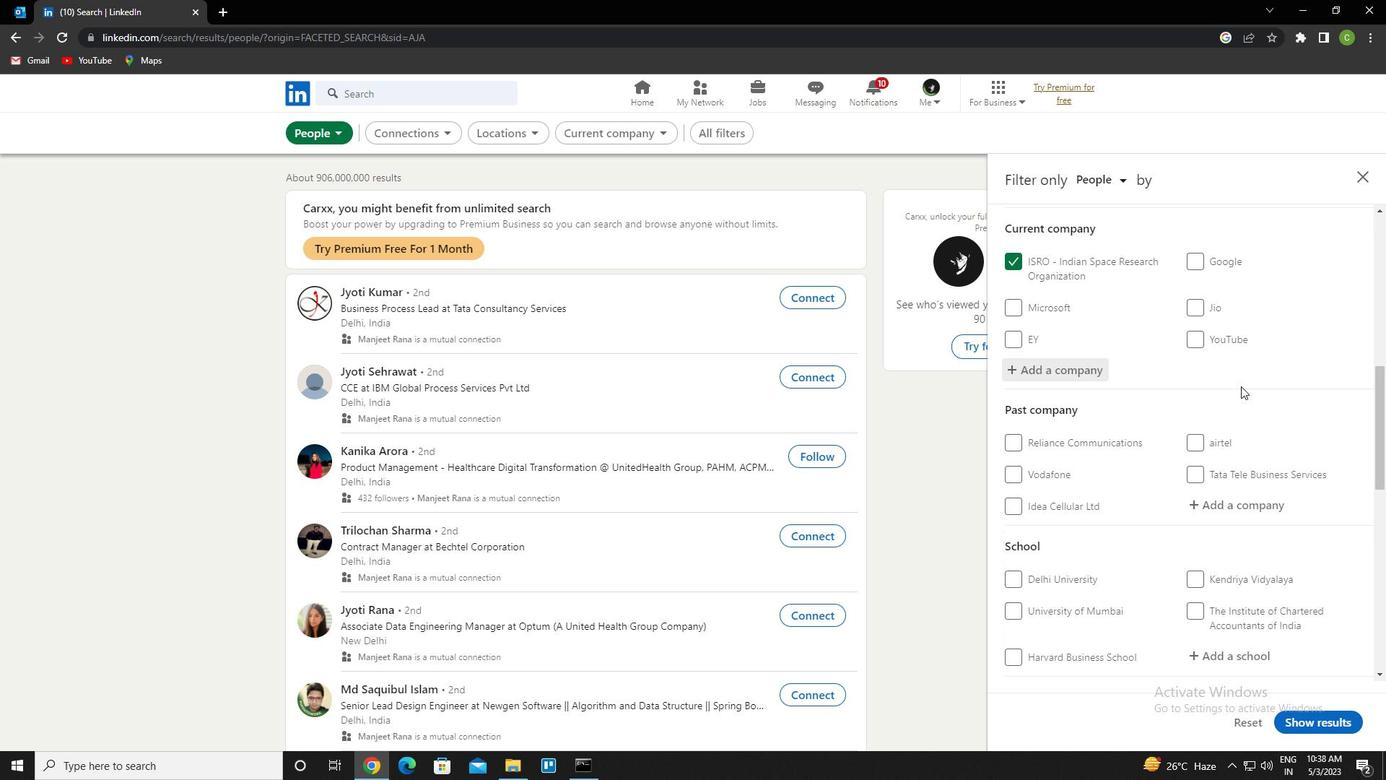 
Action: Mouse moved to (1243, 393)
Screenshot: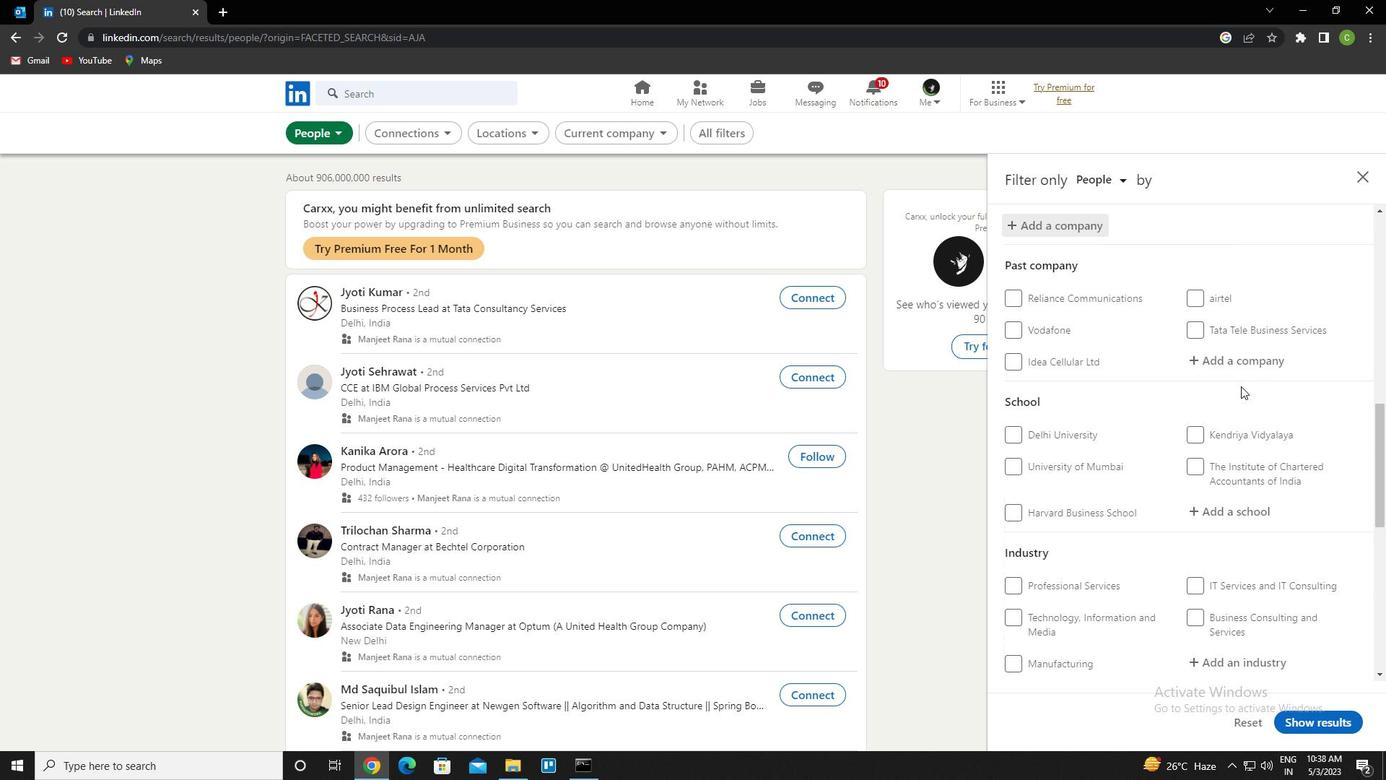 
Action: Mouse scrolled (1243, 392) with delta (0, 0)
Screenshot: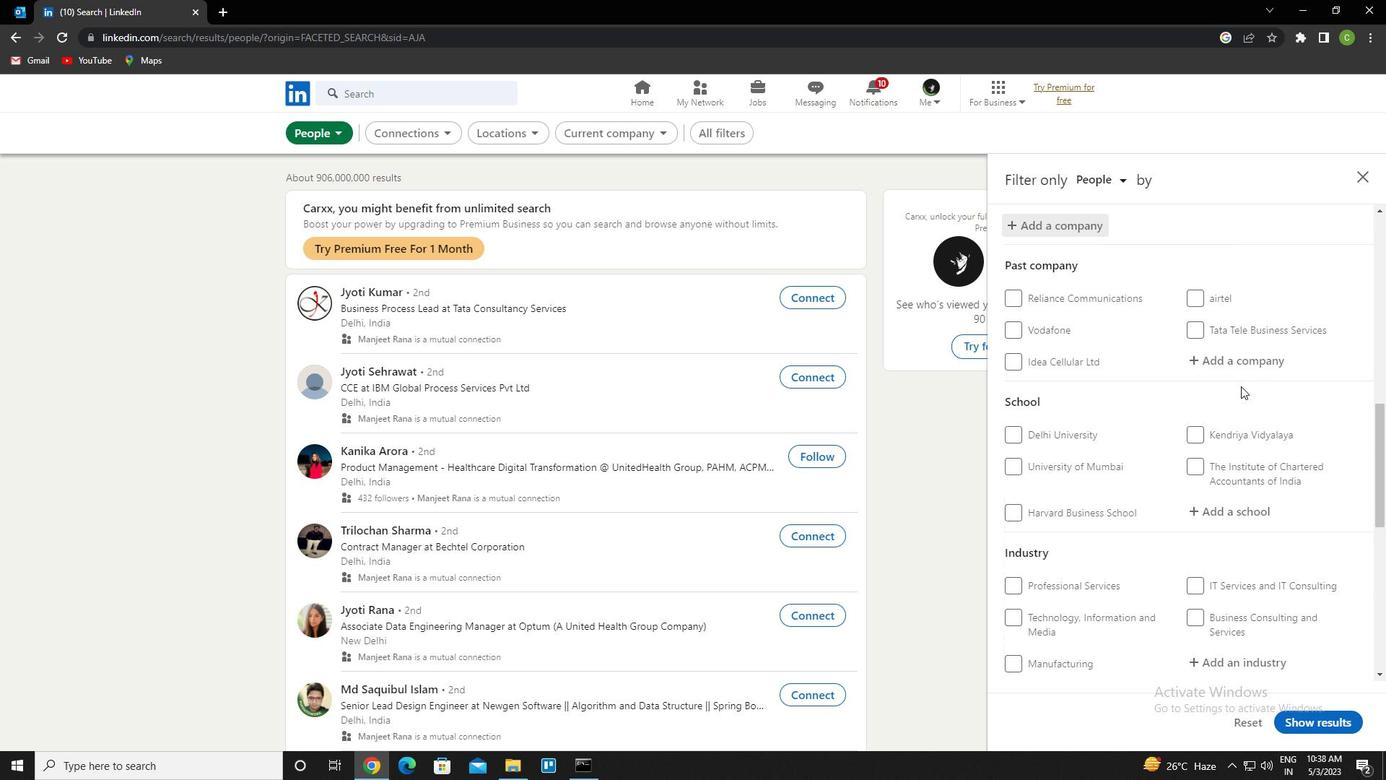
Action: Mouse moved to (1243, 395)
Screenshot: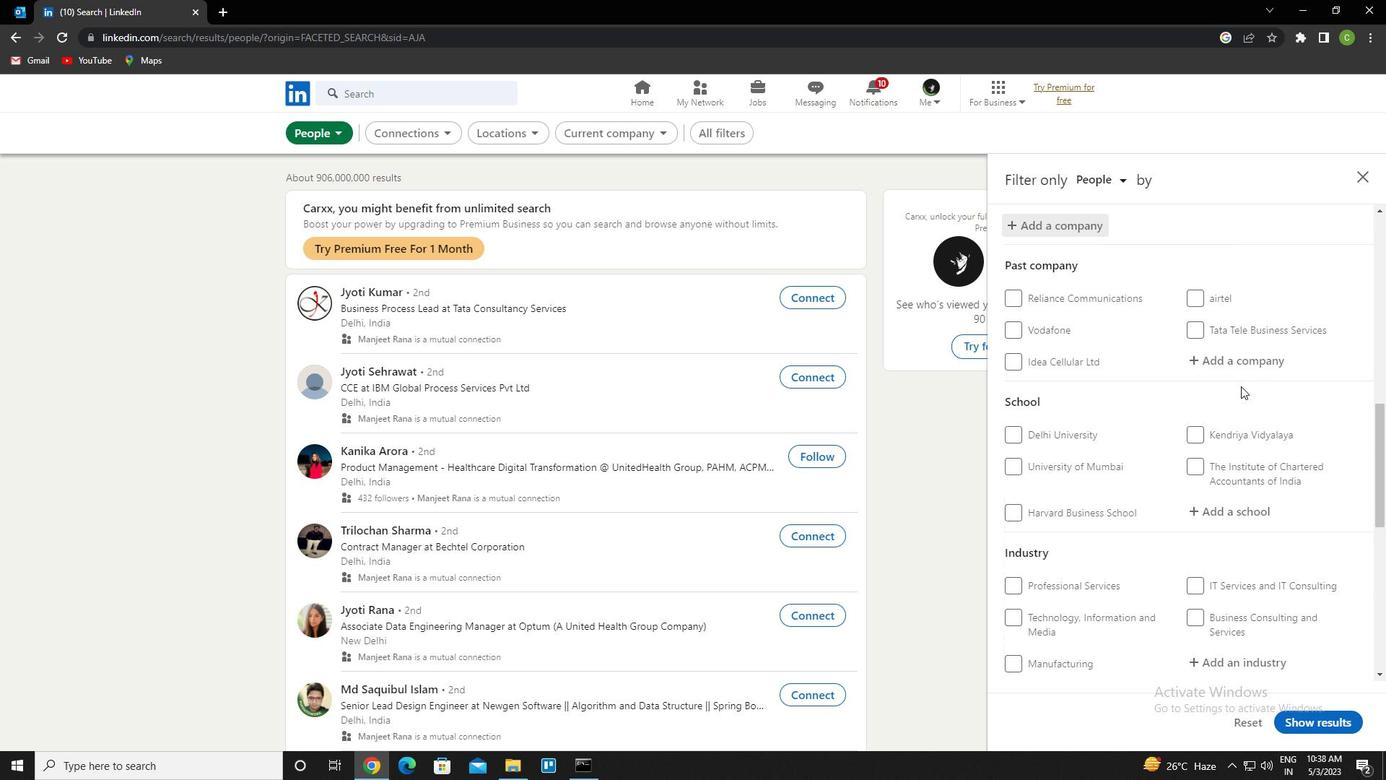 
Action: Mouse scrolled (1243, 394) with delta (0, 0)
Screenshot: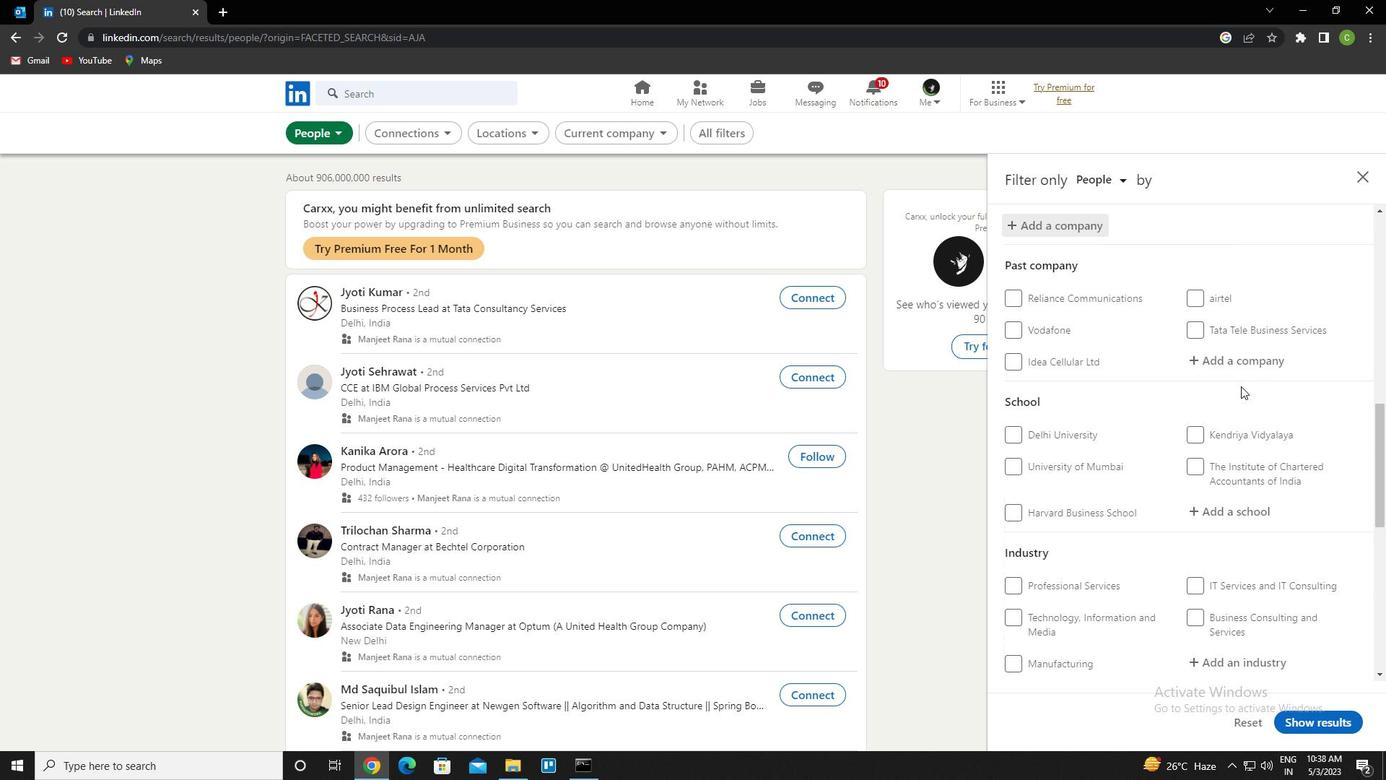 
Action: Mouse scrolled (1243, 394) with delta (0, 0)
Screenshot: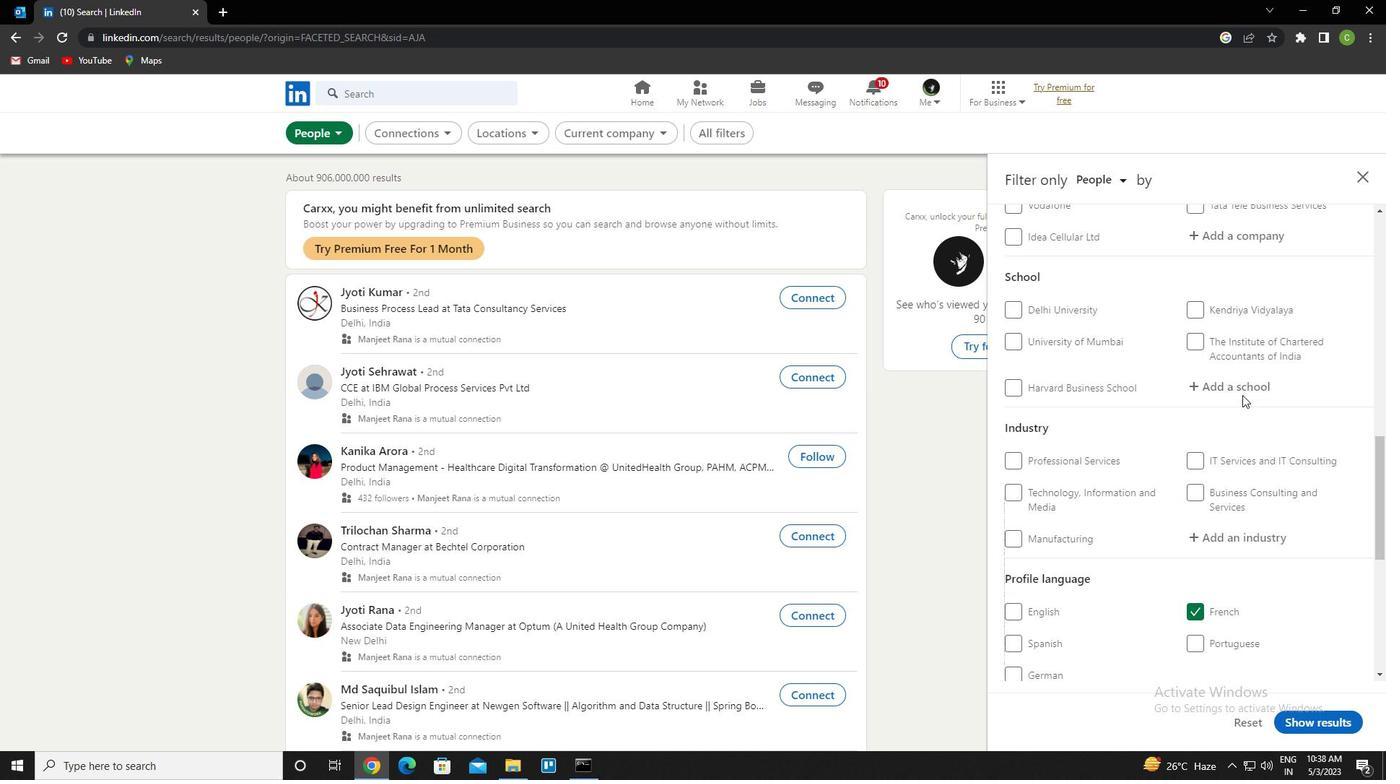 
Action: Mouse moved to (1221, 444)
Screenshot: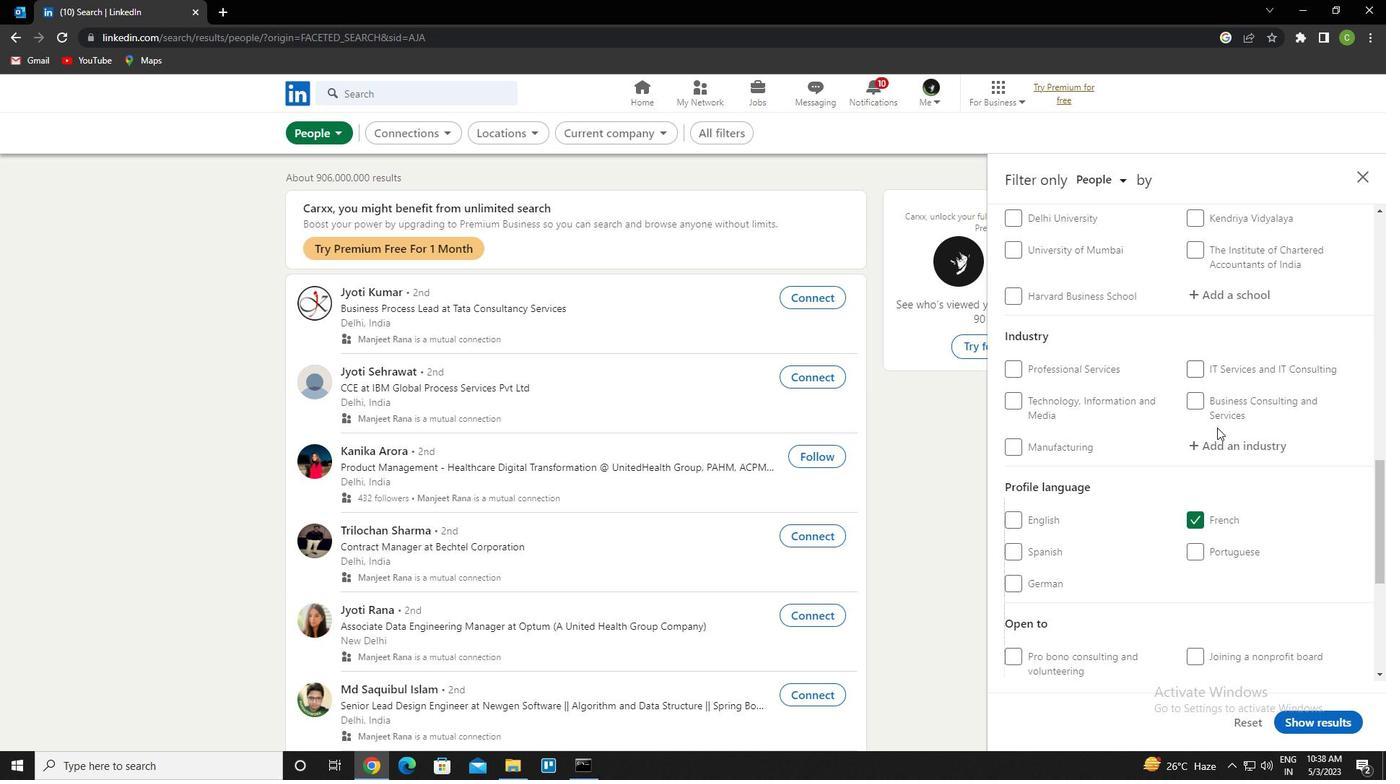 
Action: Mouse scrolled (1221, 444) with delta (0, 0)
Screenshot: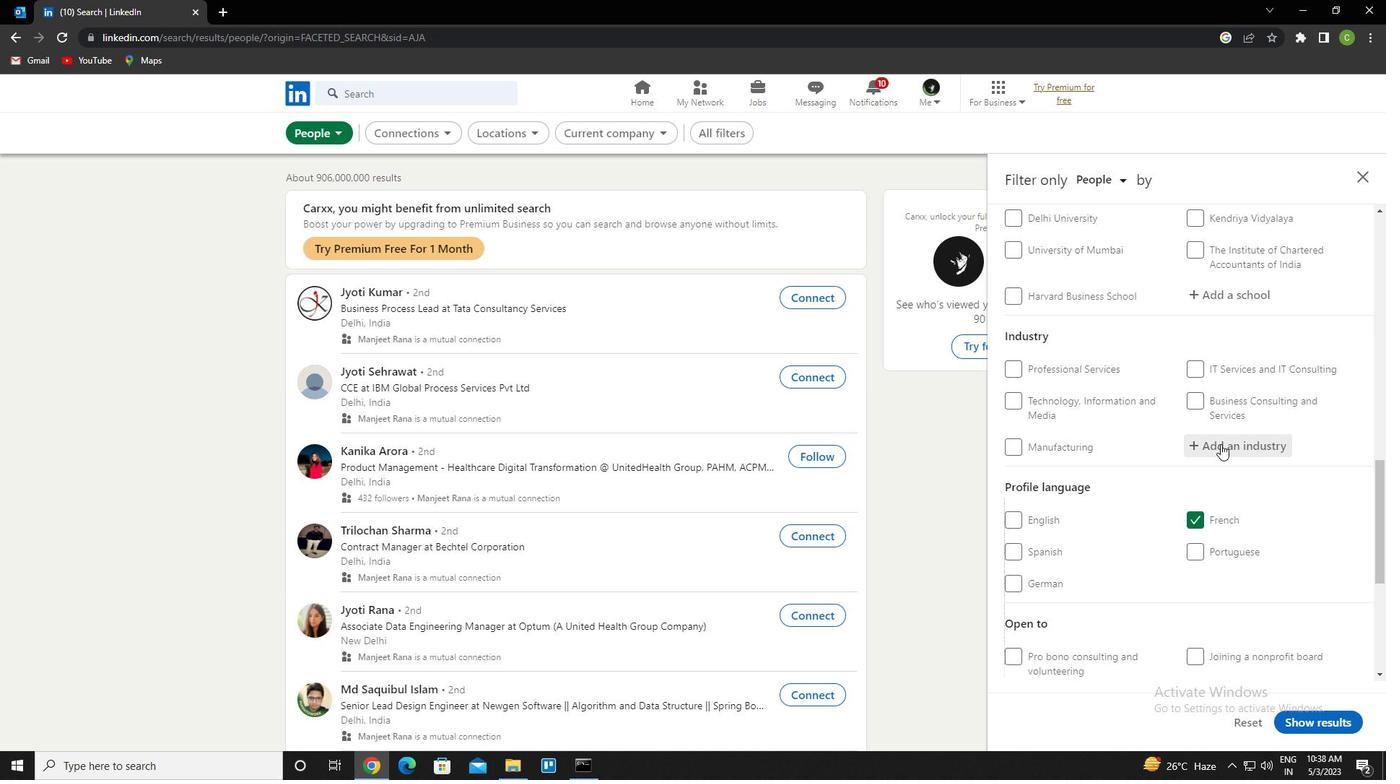 
Action: Mouse moved to (1239, 371)
Screenshot: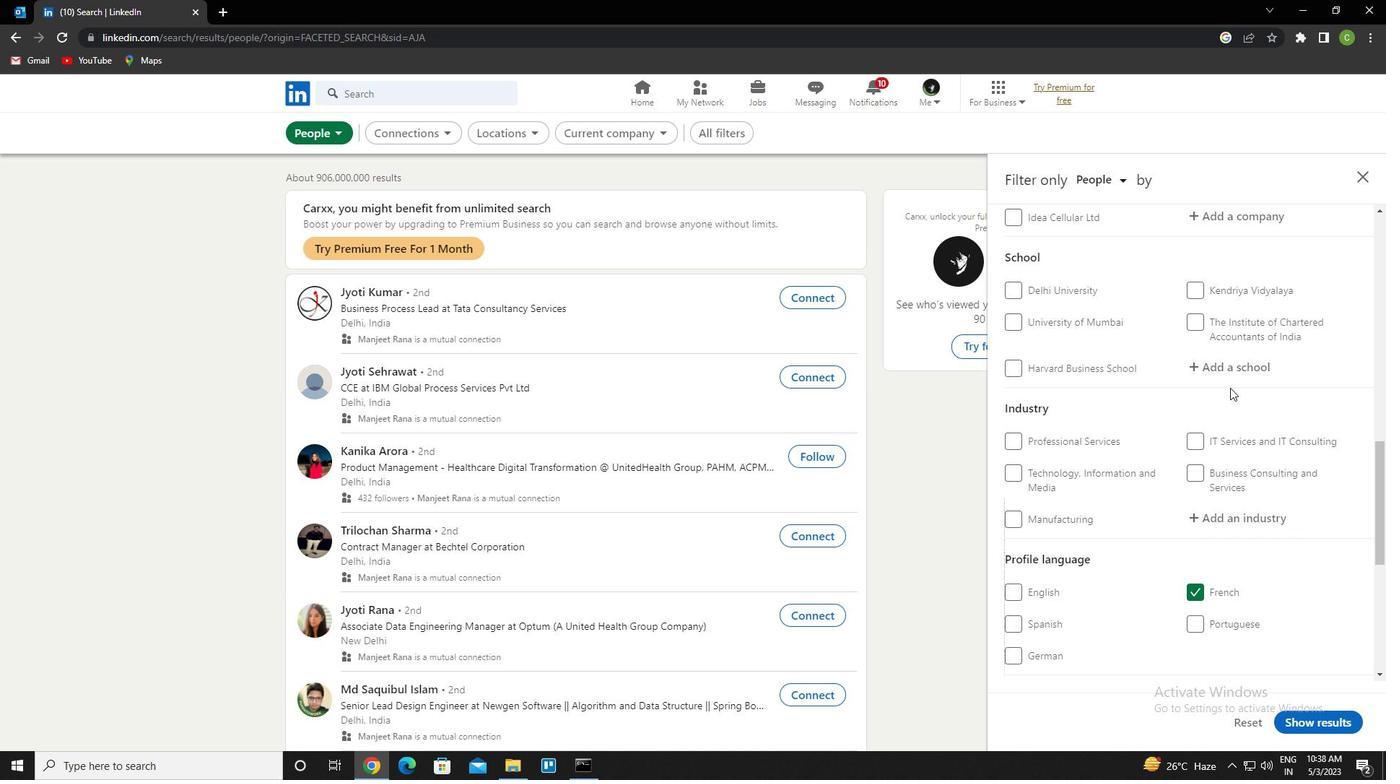 
Action: Mouse pressed left at (1239, 371)
Screenshot: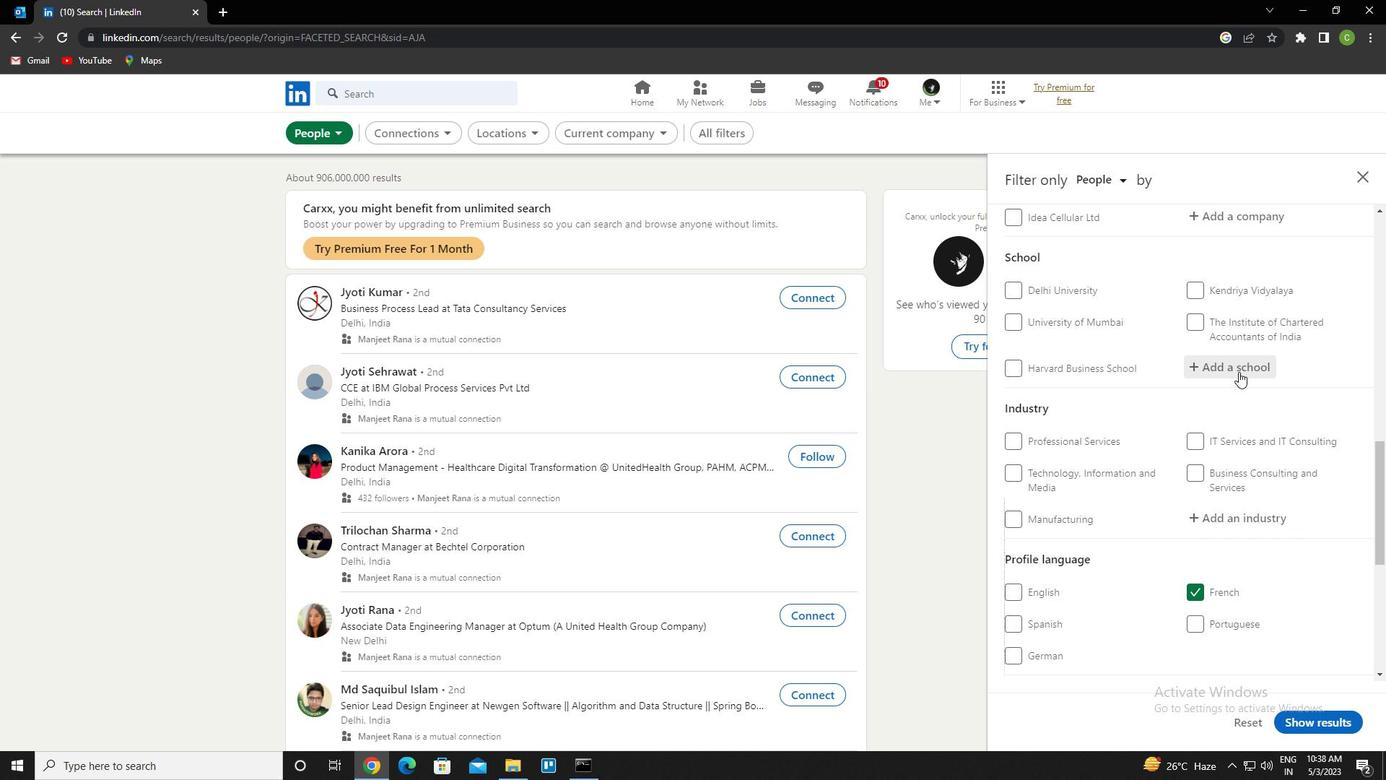 
Action: Key pressed <Key.caps_lock>b<Key.caps_lock>undeland<Key.backspace><Key.backspace><Key.backspace><Key.backspace>lkand<Key.left><Key.left><Key.left>h<Key.right><Key.space>ctrl+University<Key.down><Key.down><Key.enter>
Screenshot: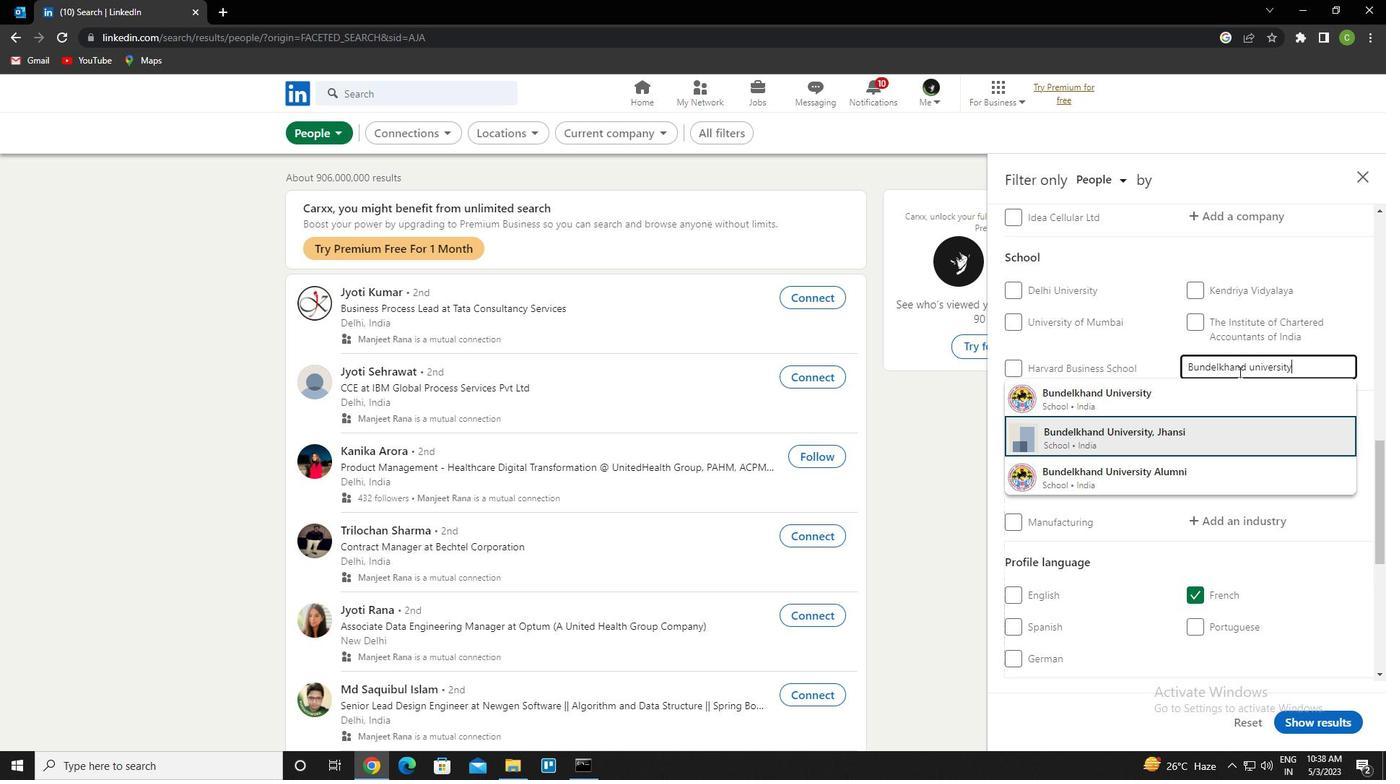 
Action: Mouse scrolled (1239, 371) with delta (0, 0)
Screenshot: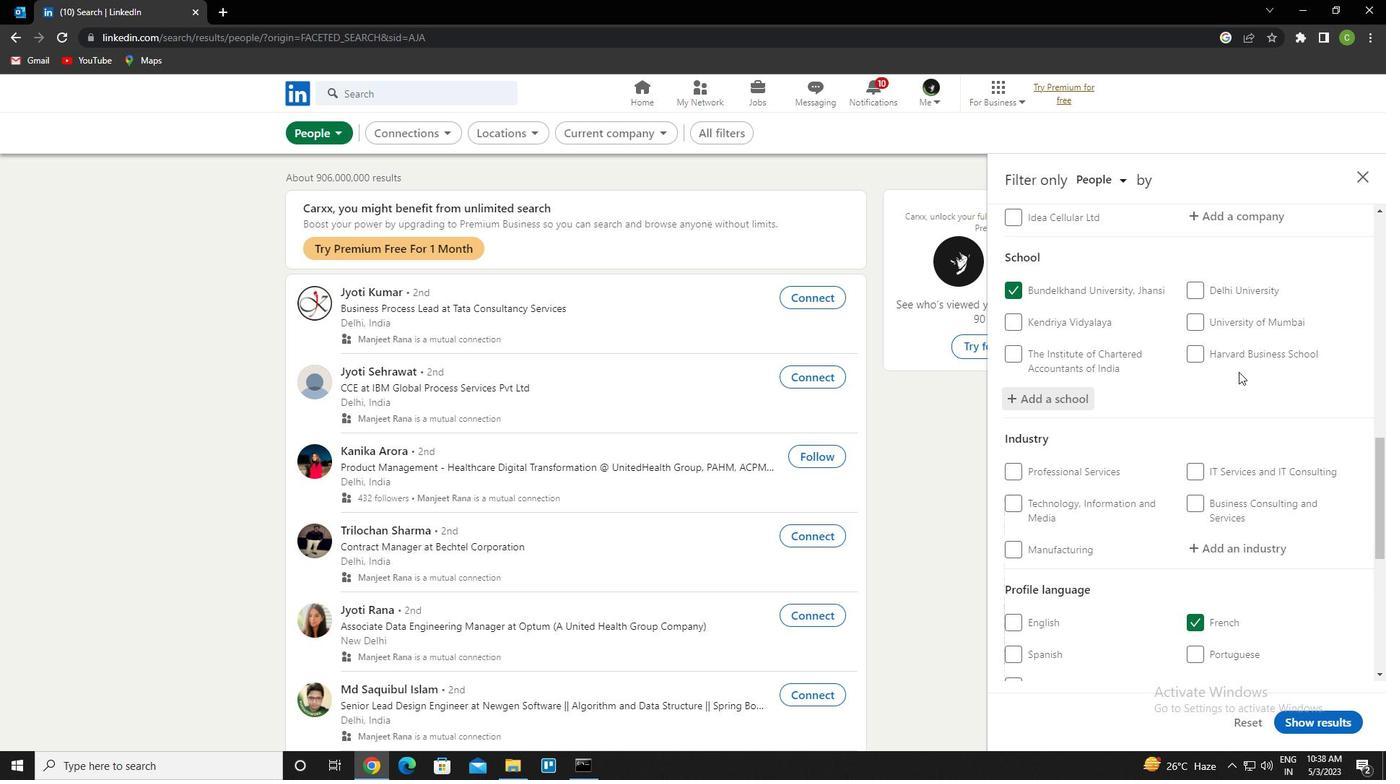
Action: Mouse scrolled (1239, 371) with delta (0, 0)
Screenshot: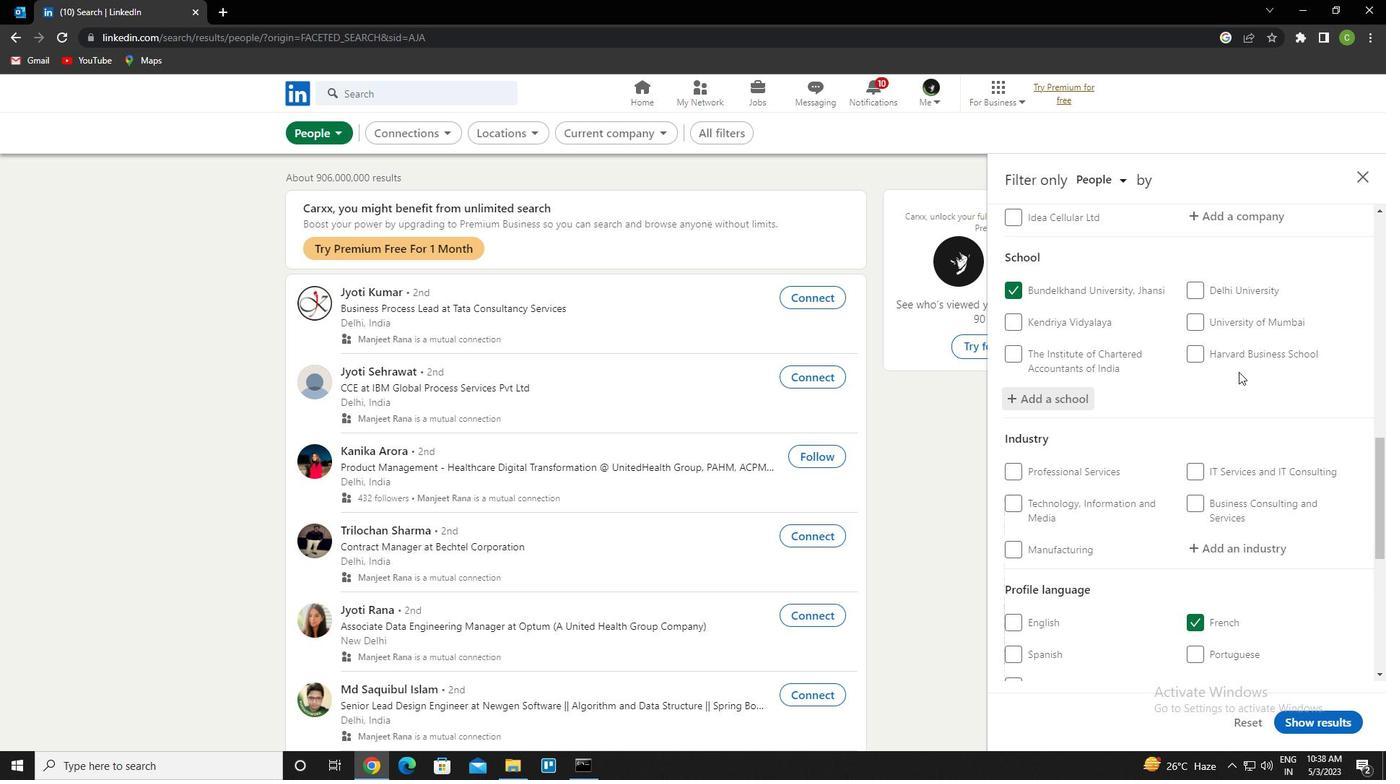 
Action: Mouse moved to (1230, 408)
Screenshot: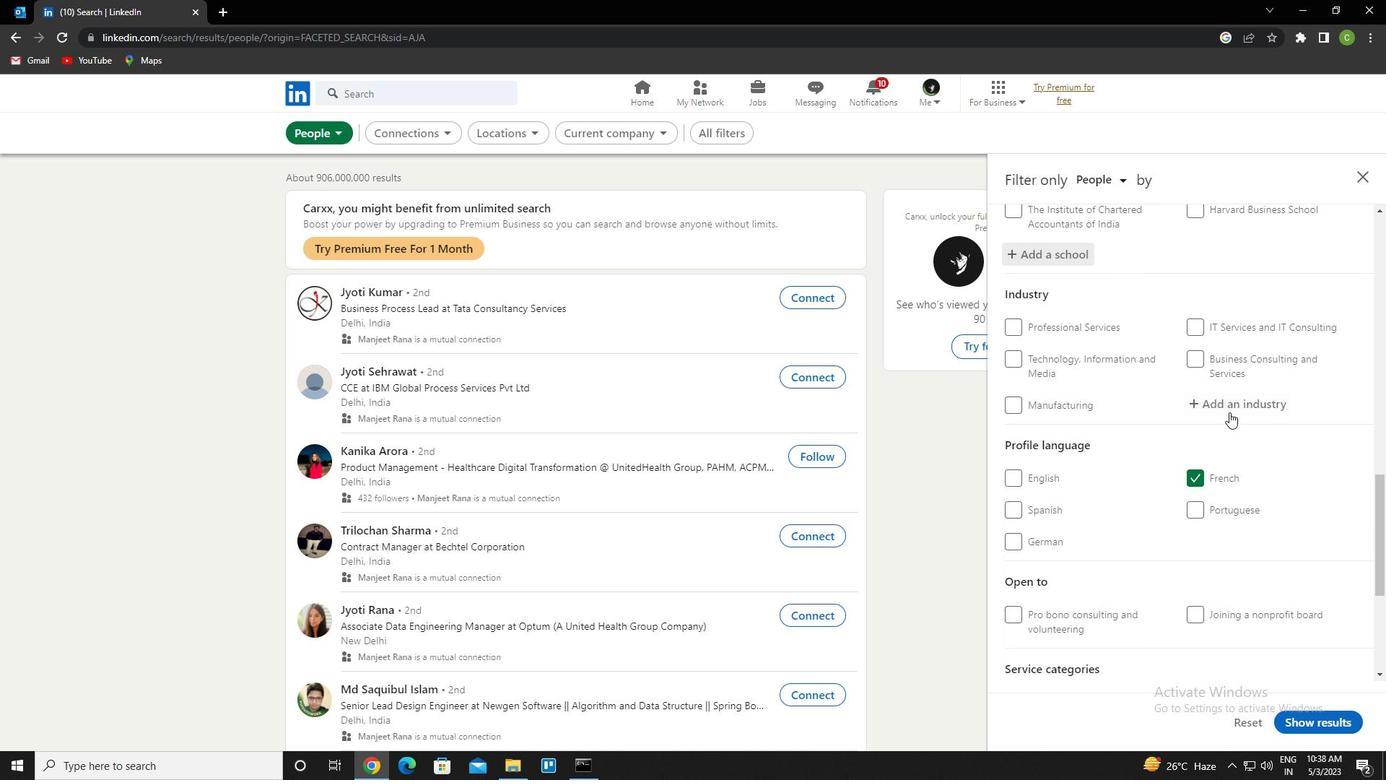 
Action: Mouse pressed left at (1230, 408)
Screenshot: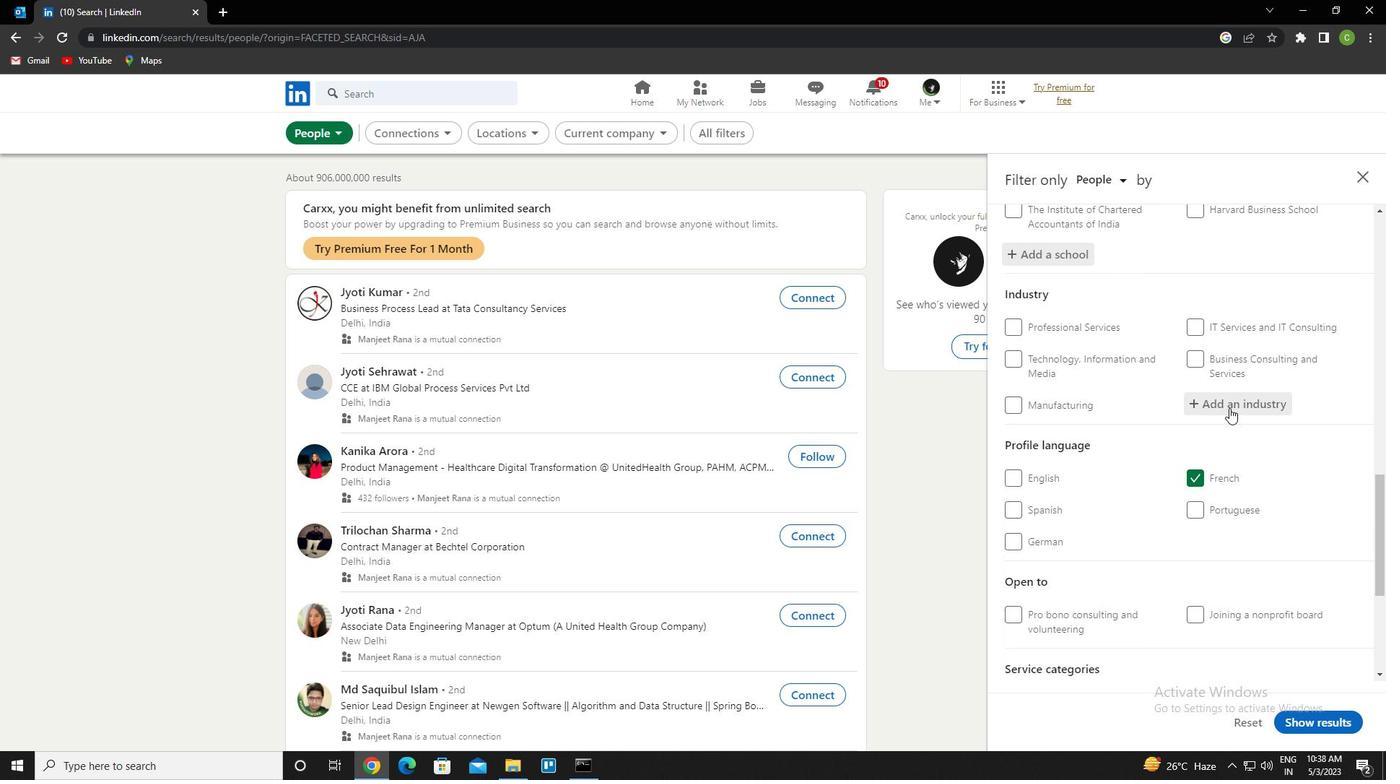 
Action: Key pressed <Key.caps_lock>d<Key.caps_lock>ata<Key.space>security<Key.down><Key.enter>
Screenshot: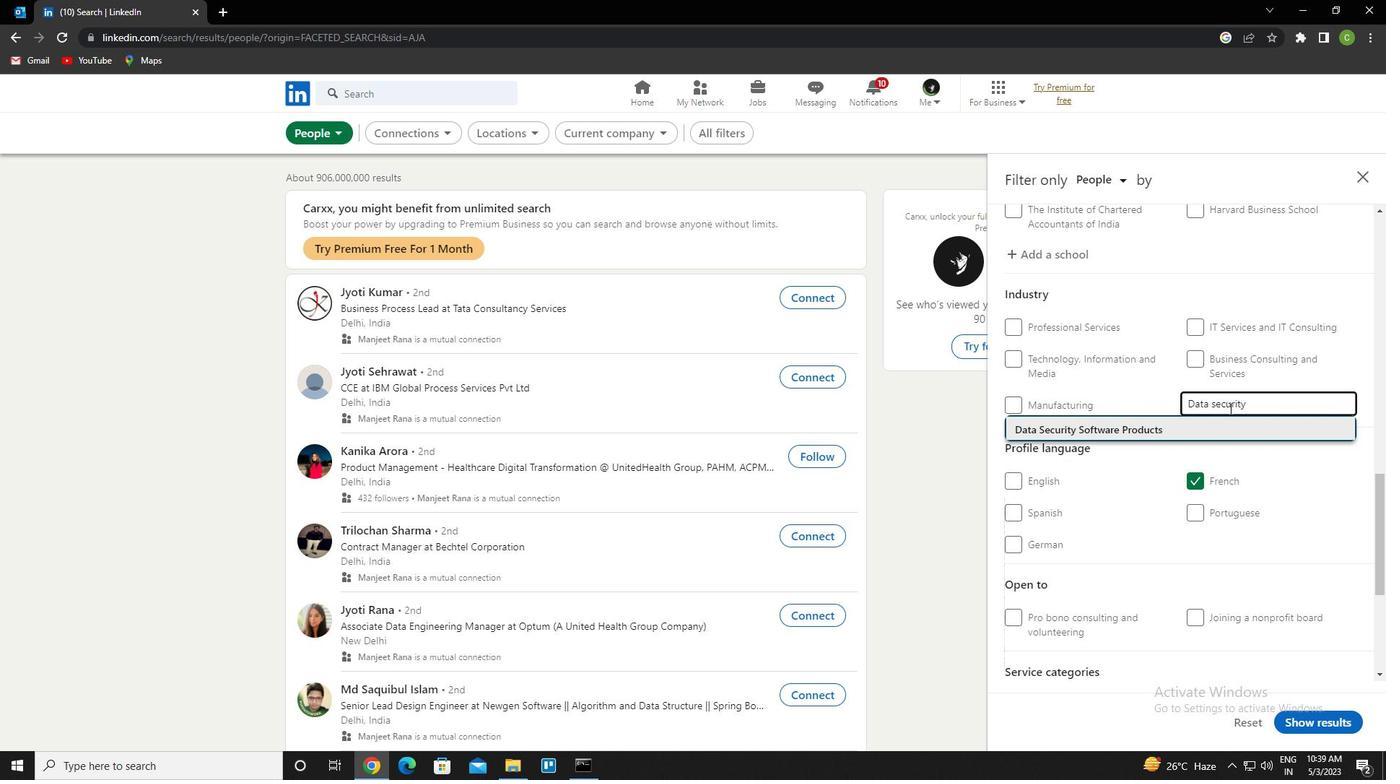 
Action: Mouse scrolled (1230, 407) with delta (0, 0)
Screenshot: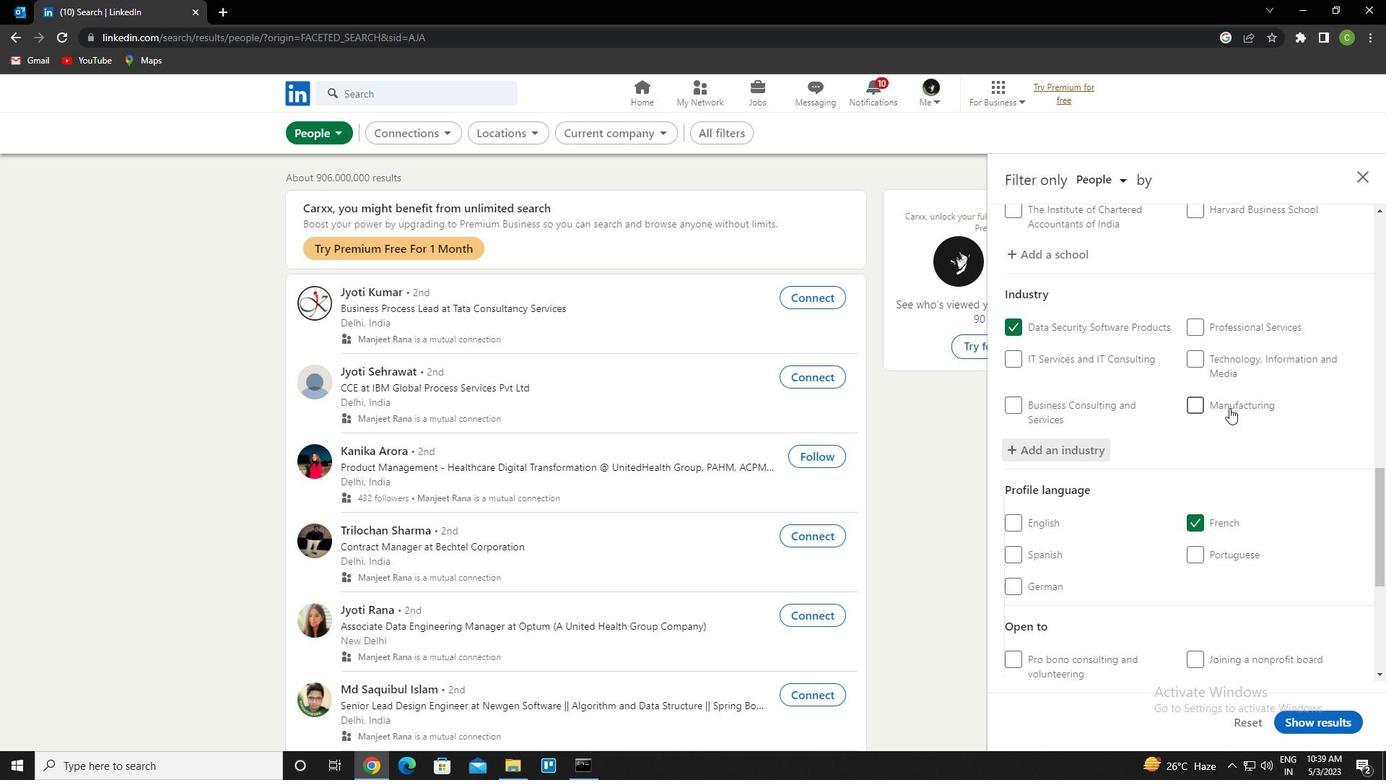 
Action: Mouse scrolled (1230, 407) with delta (0, 0)
Screenshot: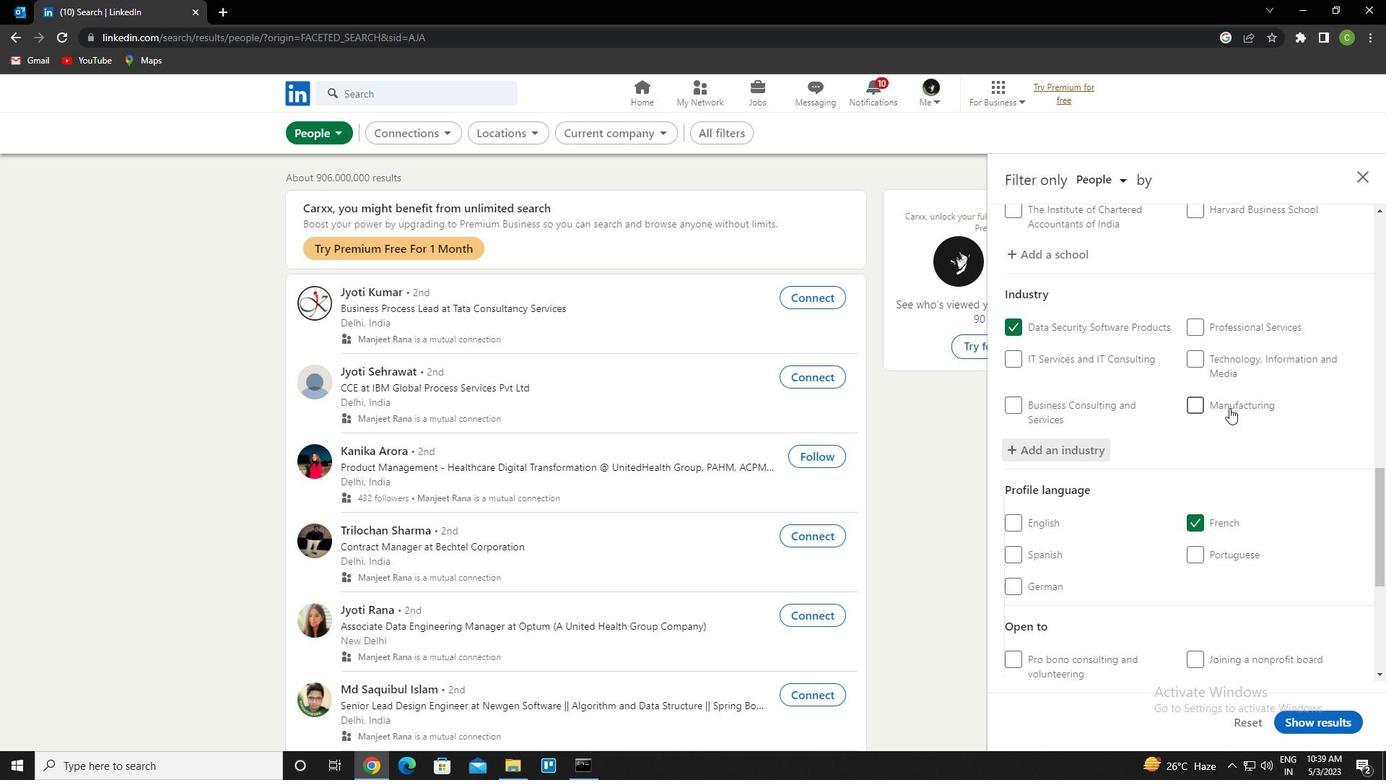 
Action: Mouse scrolled (1230, 407) with delta (0, 0)
Screenshot: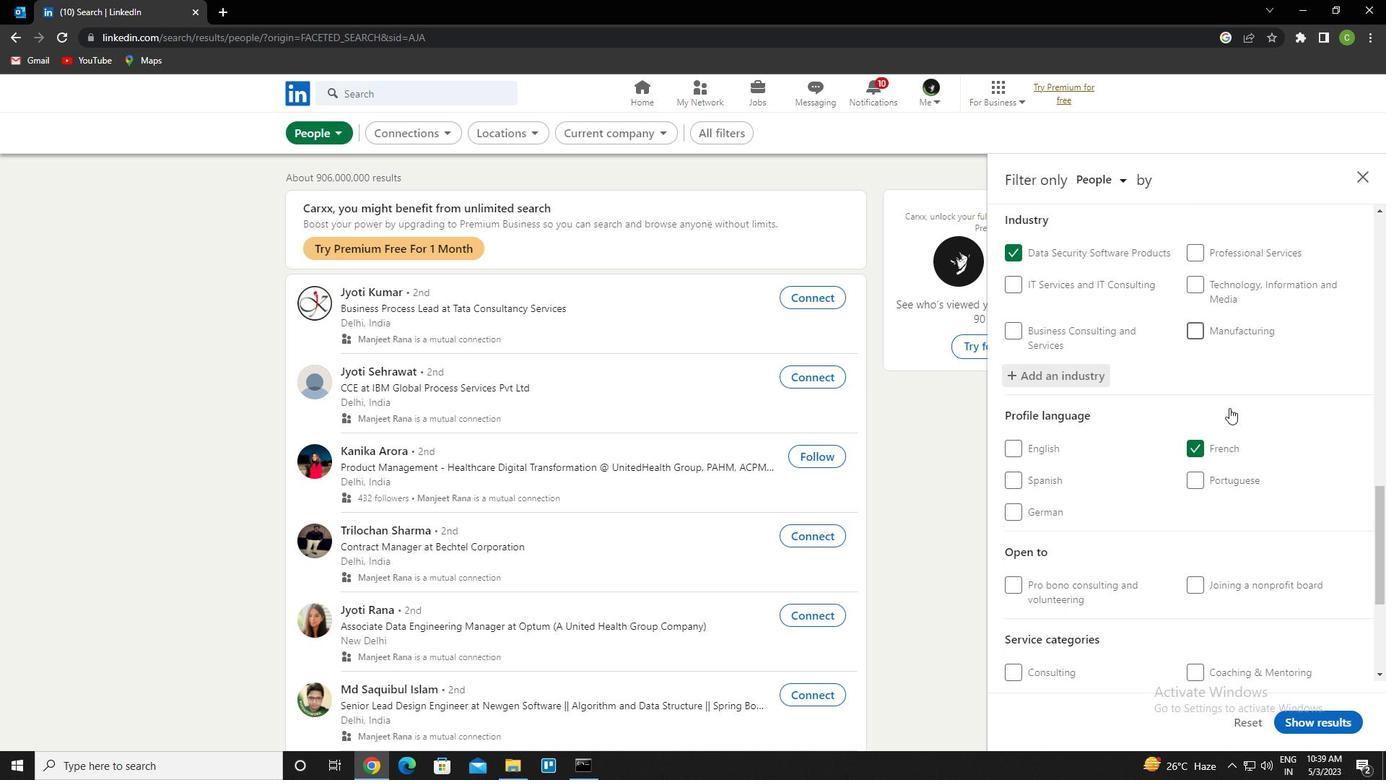 
Action: Mouse scrolled (1230, 407) with delta (0, 0)
Screenshot: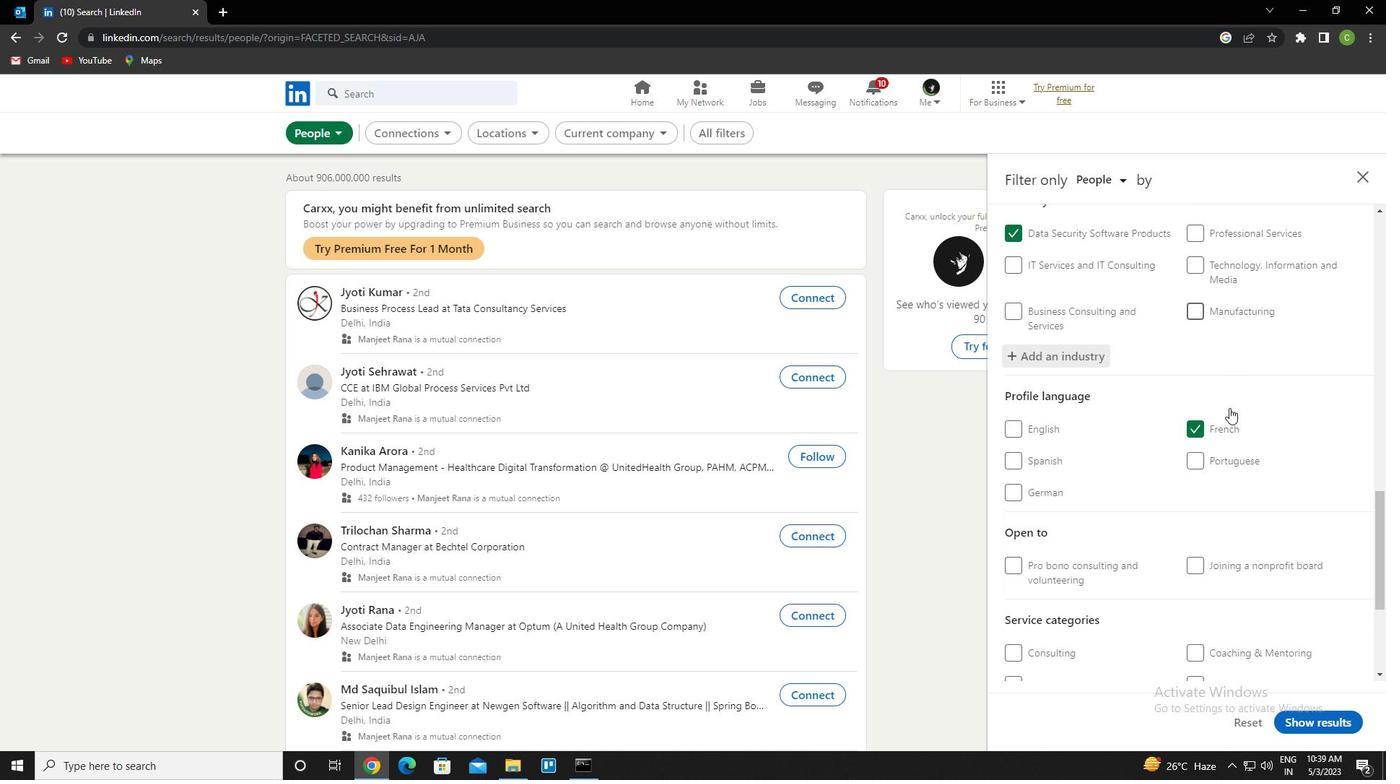 
Action: Mouse scrolled (1230, 407) with delta (0, 0)
Screenshot: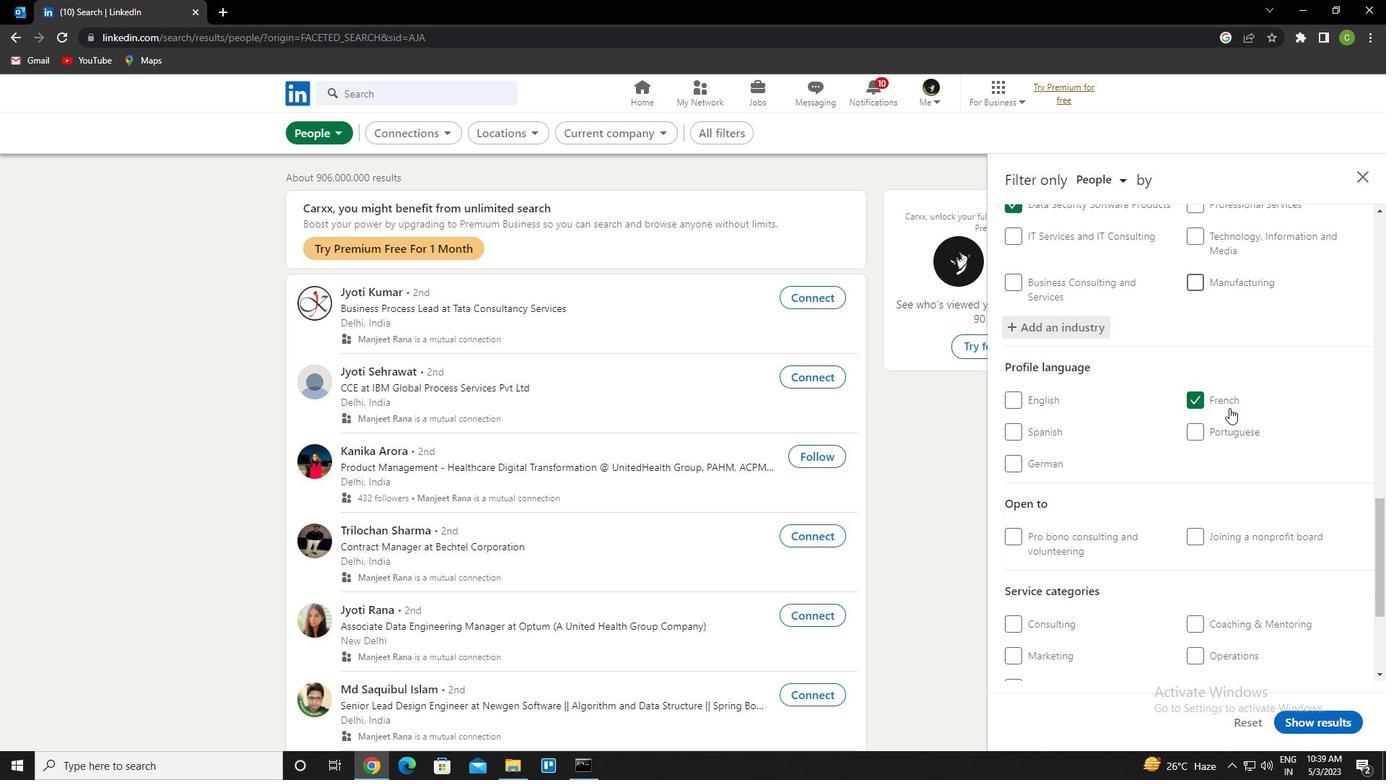 
Action: Mouse scrolled (1230, 407) with delta (0, 0)
Screenshot: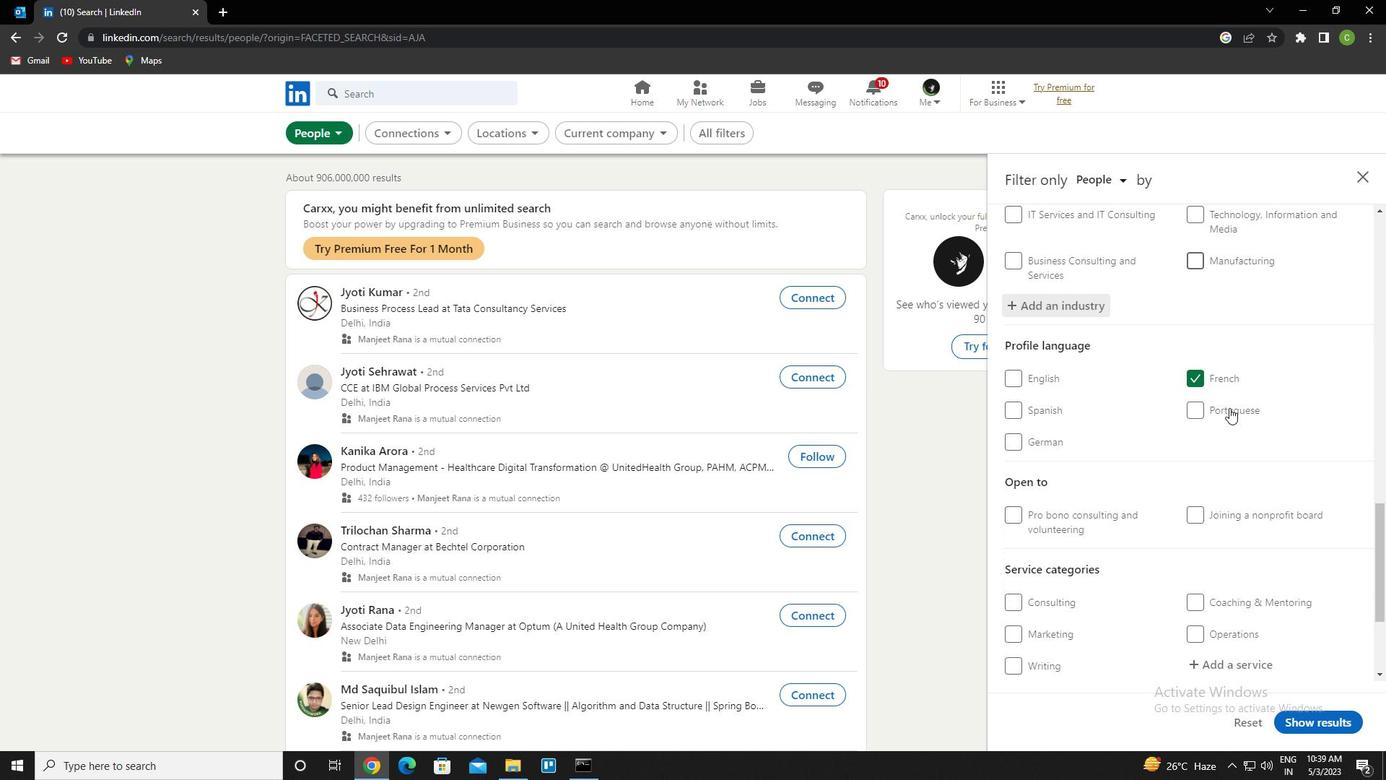 
Action: Mouse scrolled (1230, 407) with delta (0, 0)
Screenshot: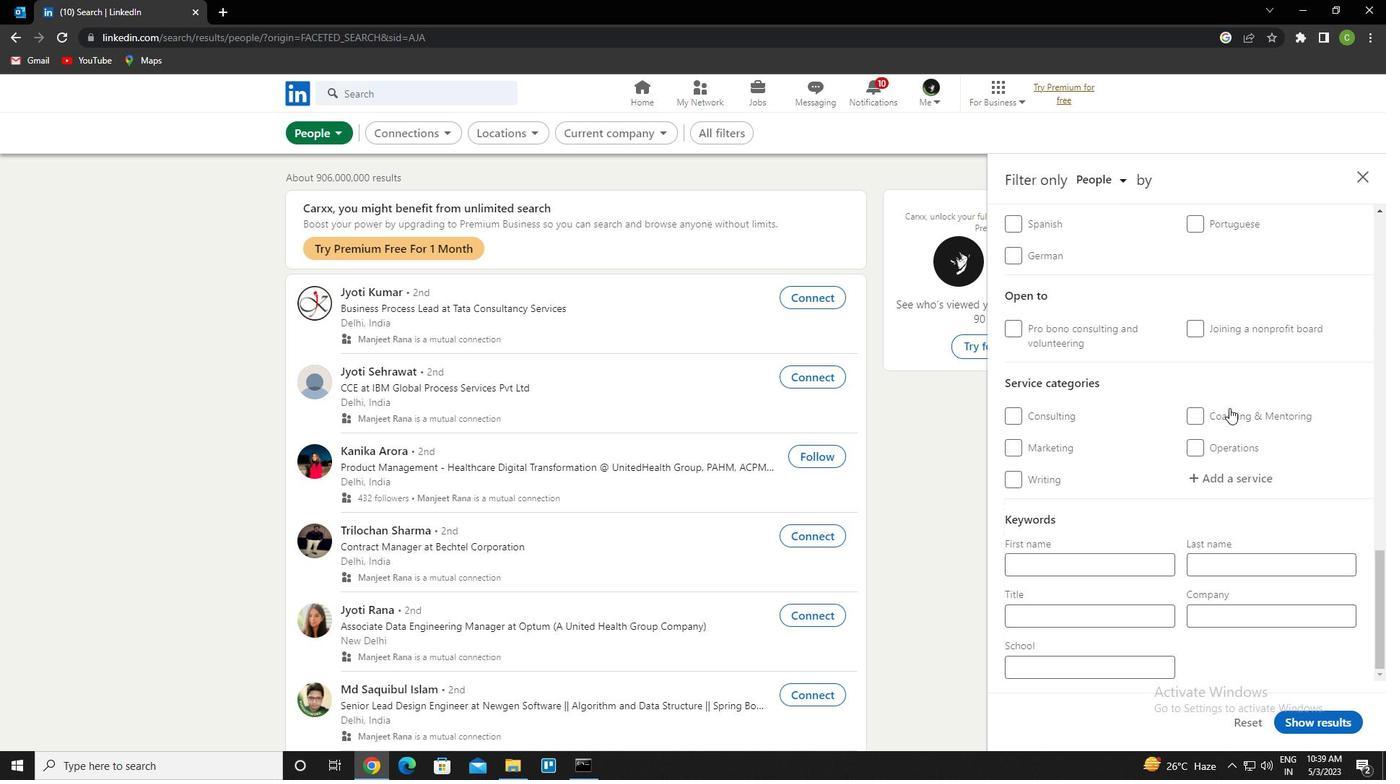 
Action: Mouse scrolled (1230, 407) with delta (0, 0)
Screenshot: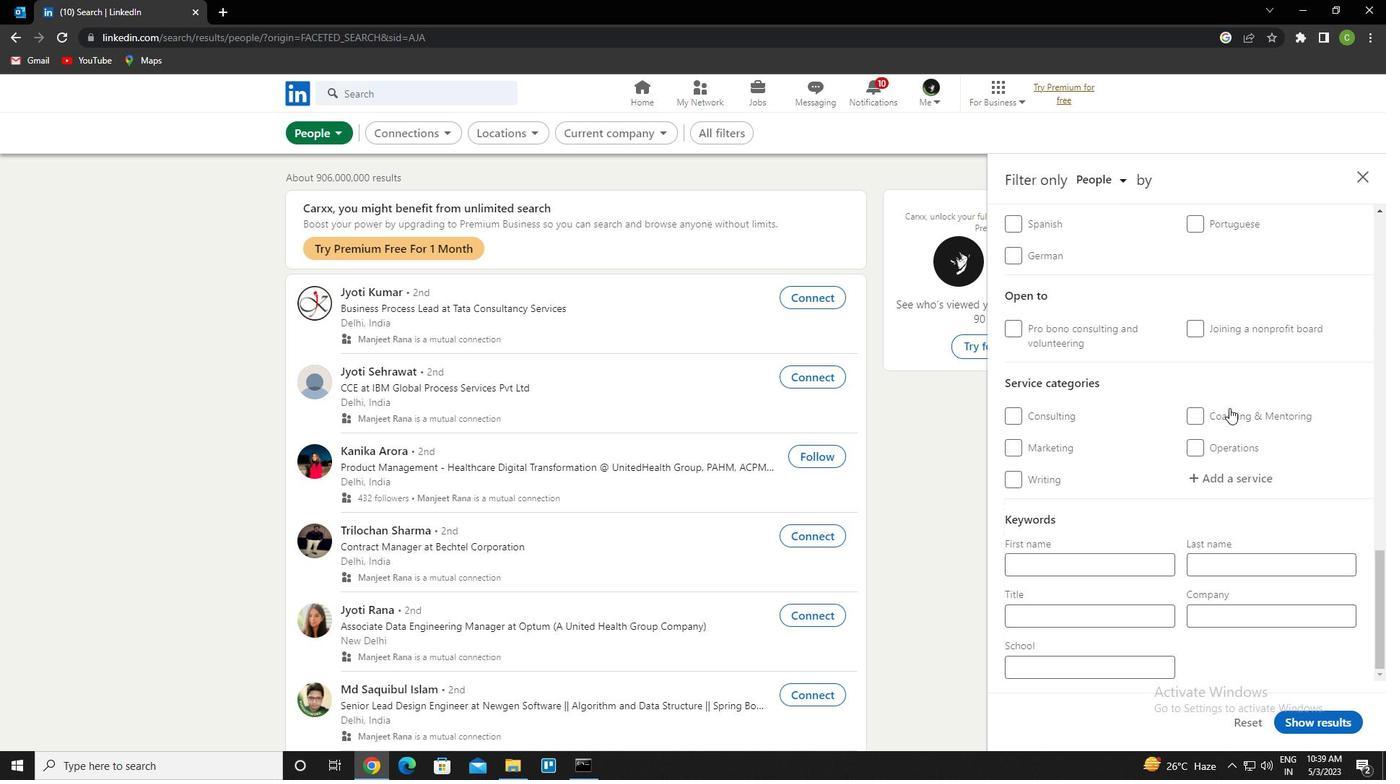 
Action: Mouse scrolled (1230, 407) with delta (0, 0)
Screenshot: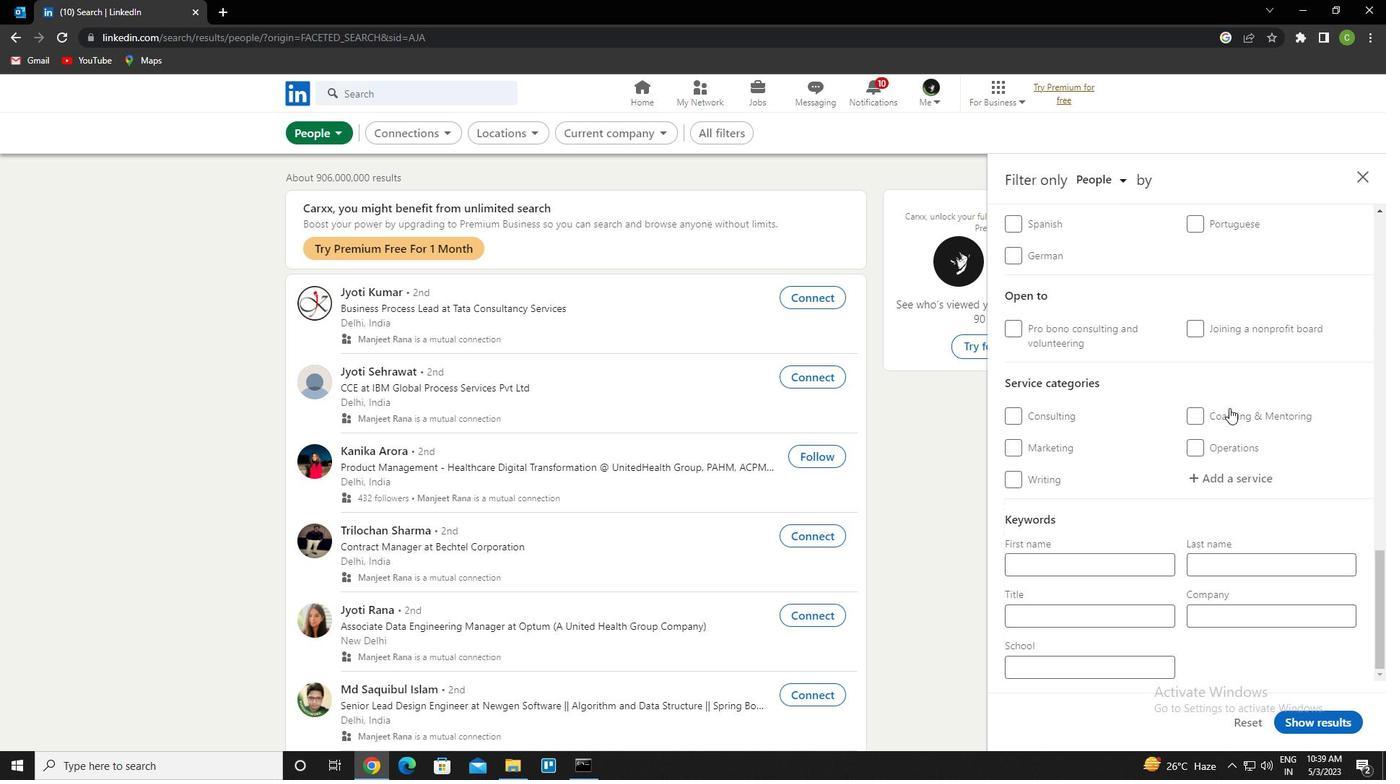 
Action: Mouse moved to (1233, 477)
Screenshot: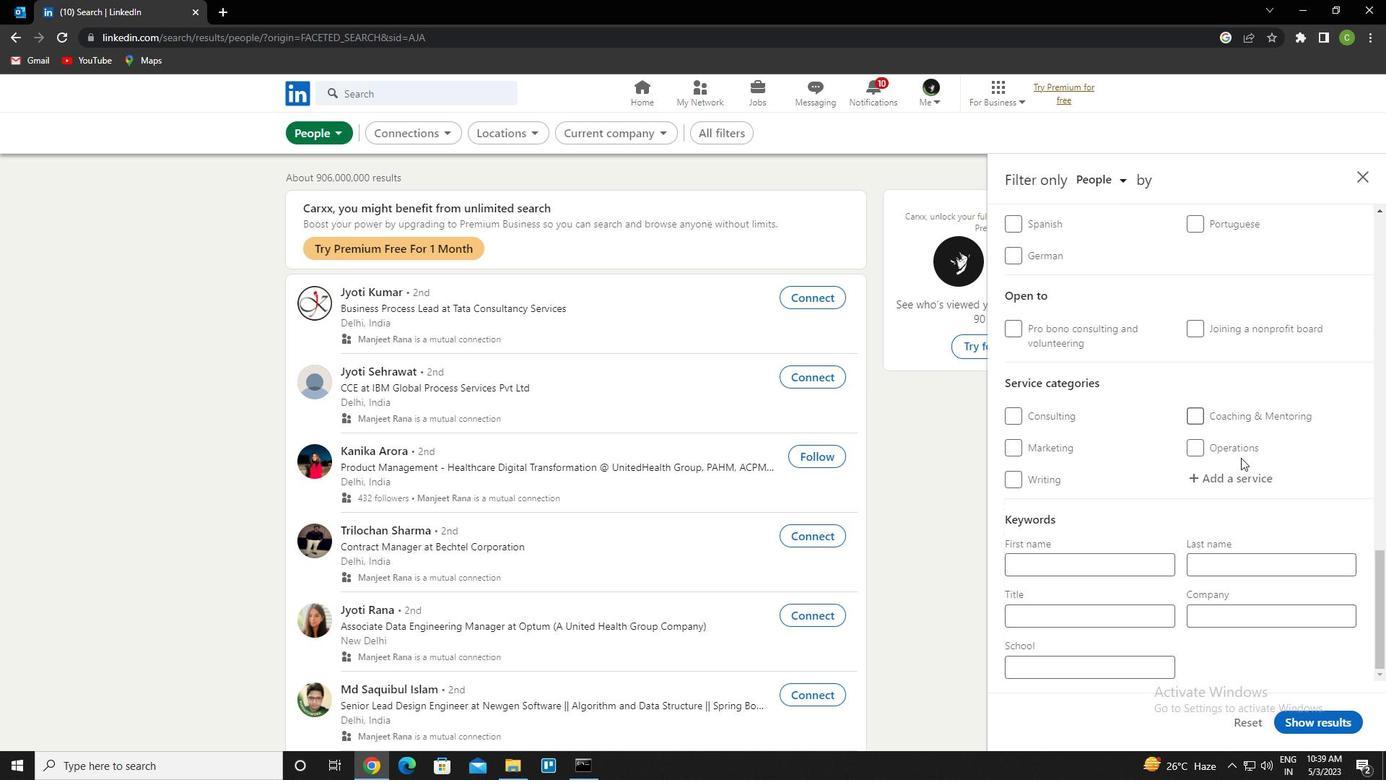 
Action: Mouse pressed left at (1233, 477)
Screenshot: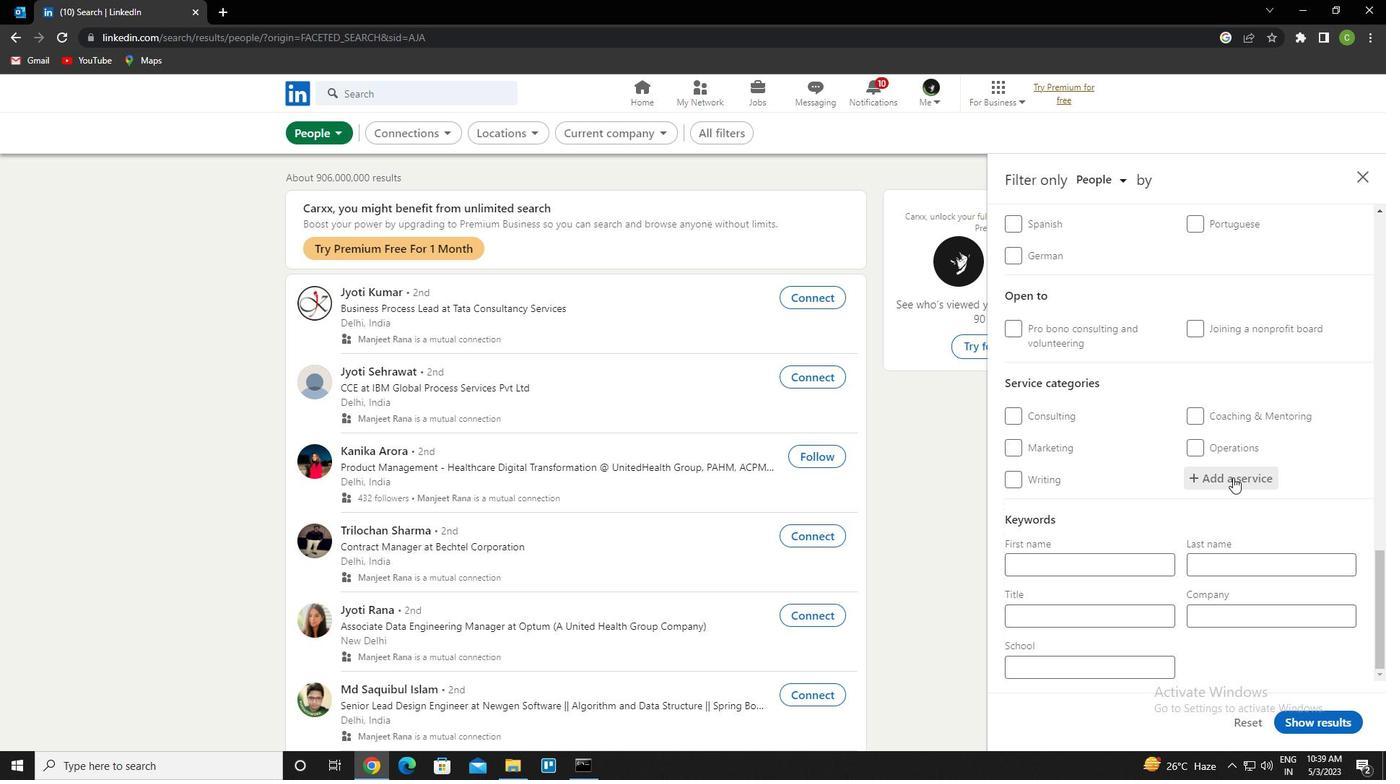 
Action: Key pressed <Key.caps_lock>m<Key.caps_lock>ortgage<Key.down><Key.enter>
Screenshot: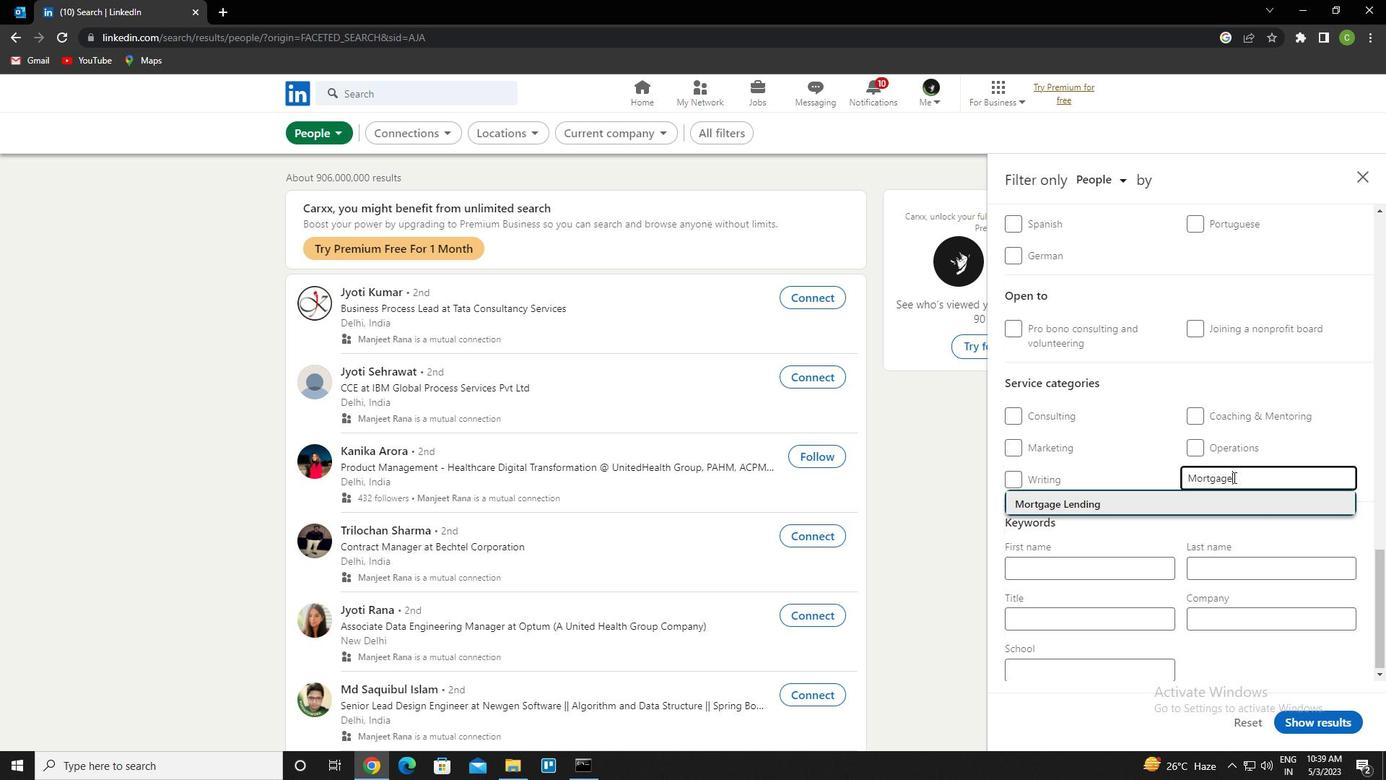 
Action: Mouse scrolled (1233, 476) with delta (0, 0)
Screenshot: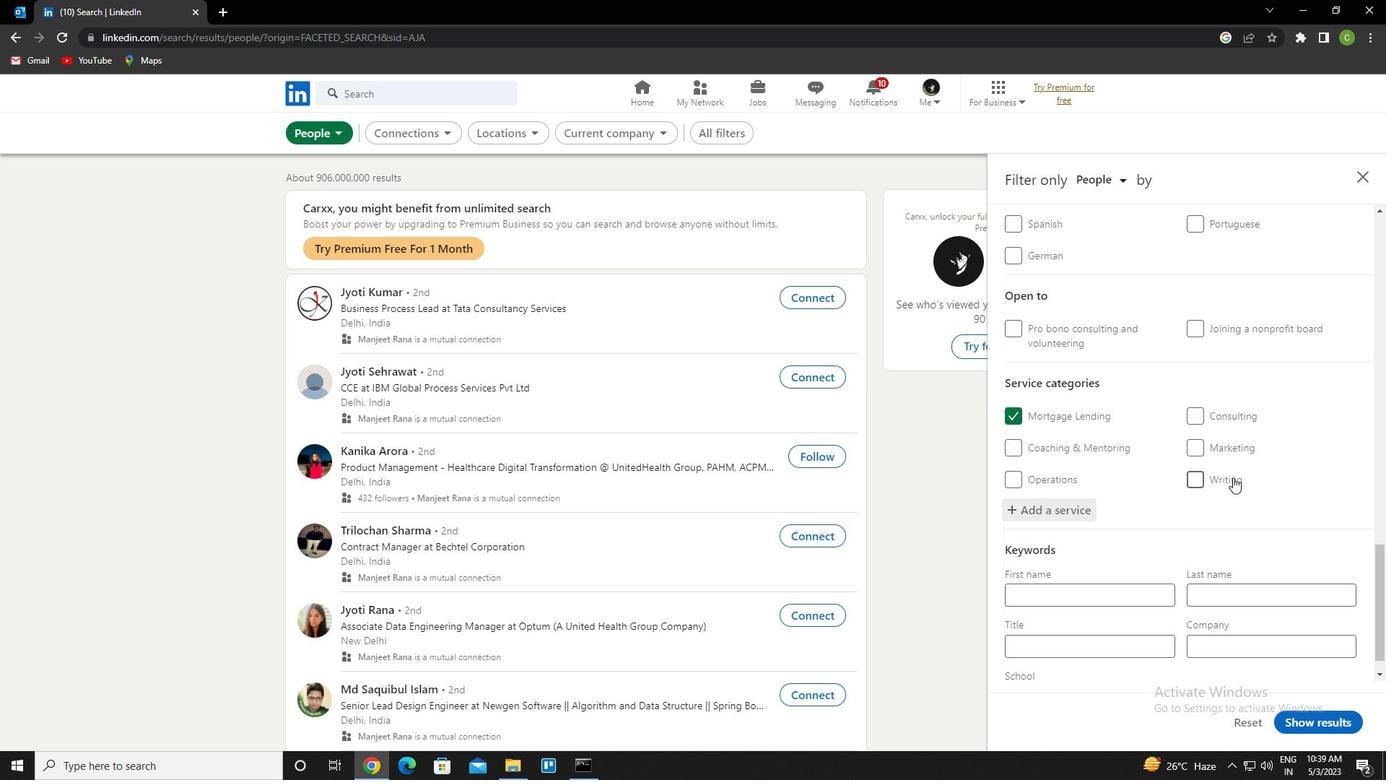 
Action: Mouse scrolled (1233, 476) with delta (0, 0)
Screenshot: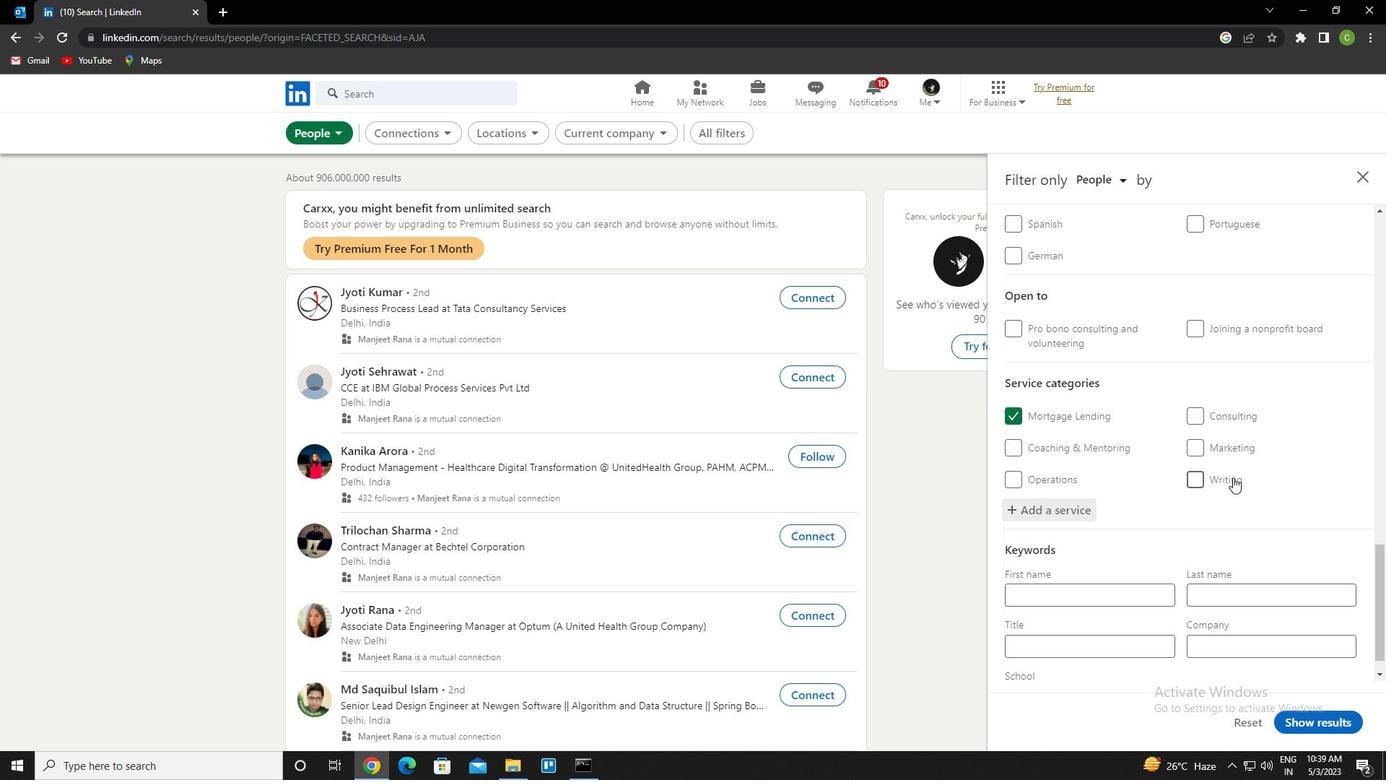 
Action: Mouse scrolled (1233, 476) with delta (0, 0)
Screenshot: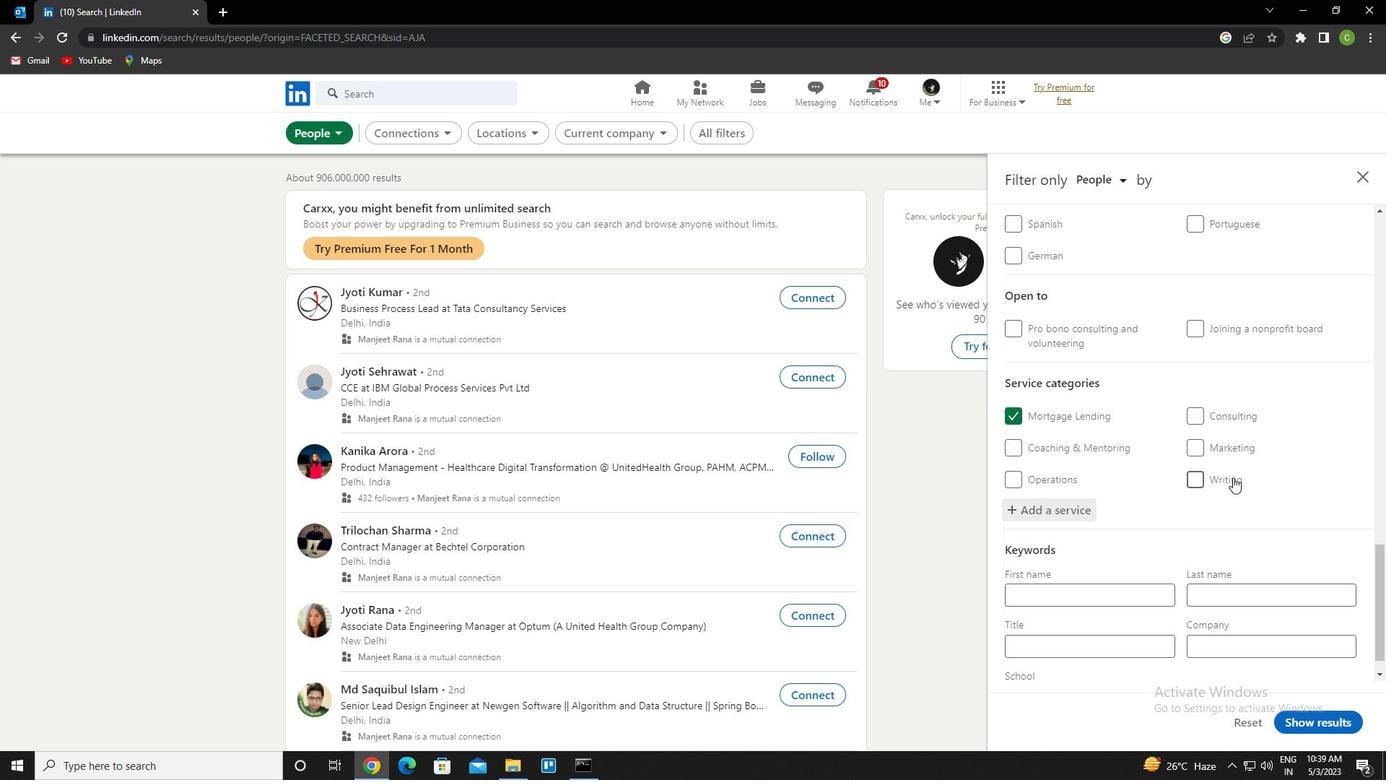 
Action: Mouse scrolled (1233, 476) with delta (0, 0)
Screenshot: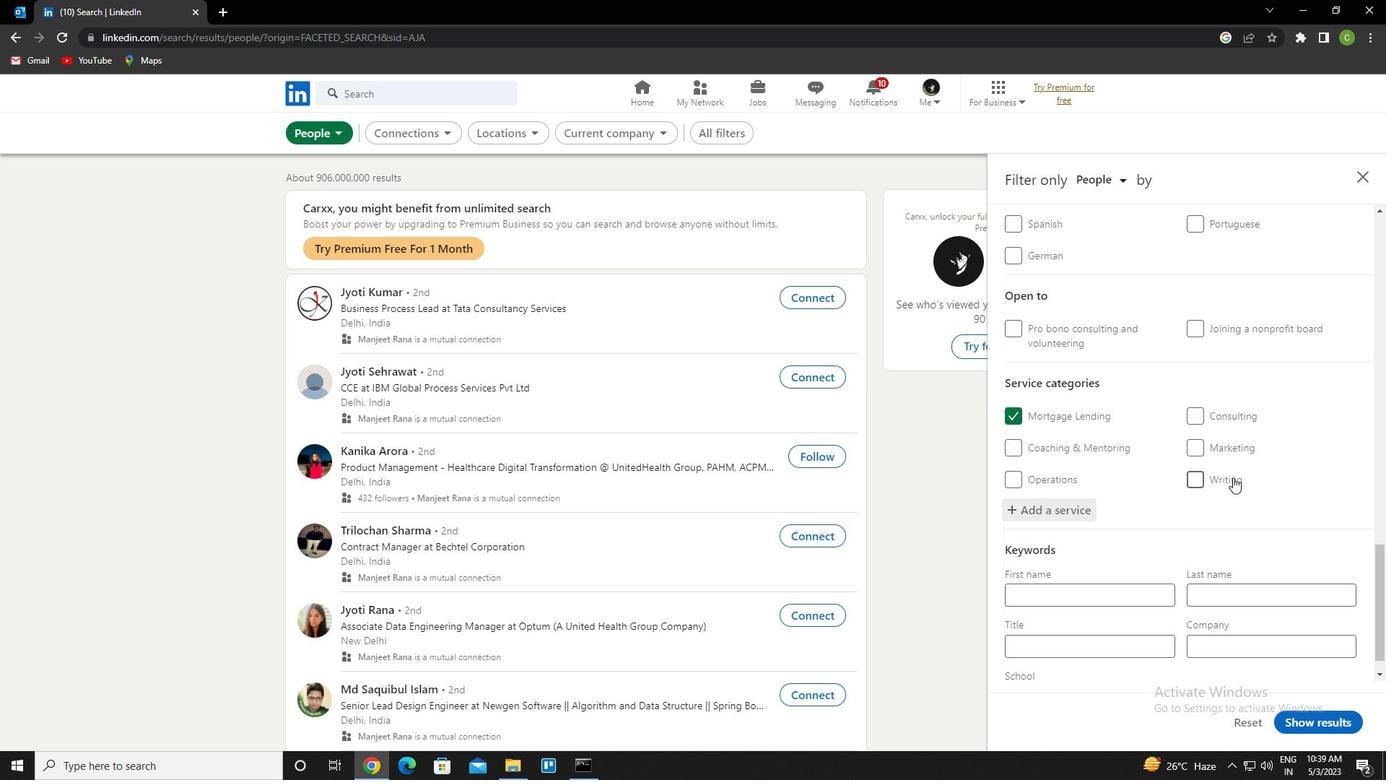 
Action: Mouse scrolled (1233, 476) with delta (0, 0)
Screenshot: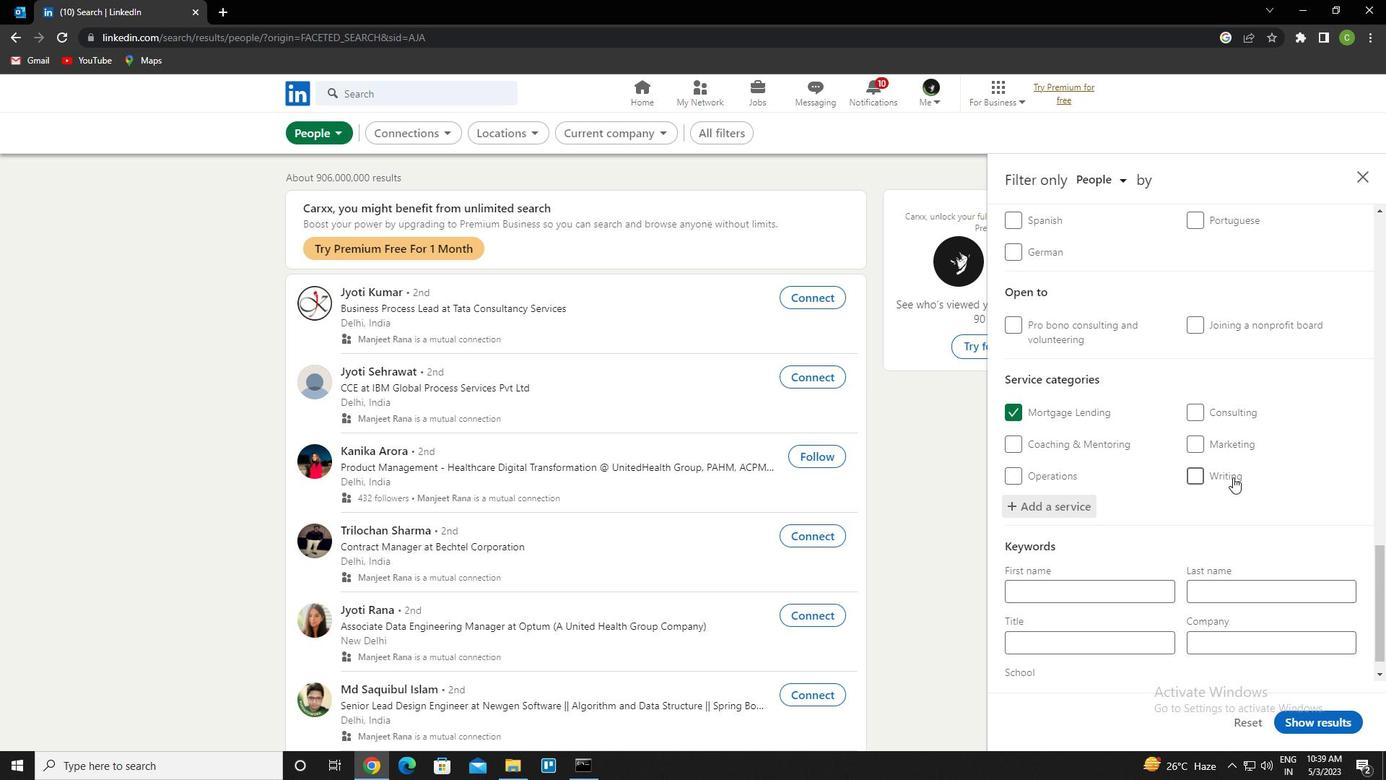 
Action: Mouse scrolled (1233, 476) with delta (0, 0)
Screenshot: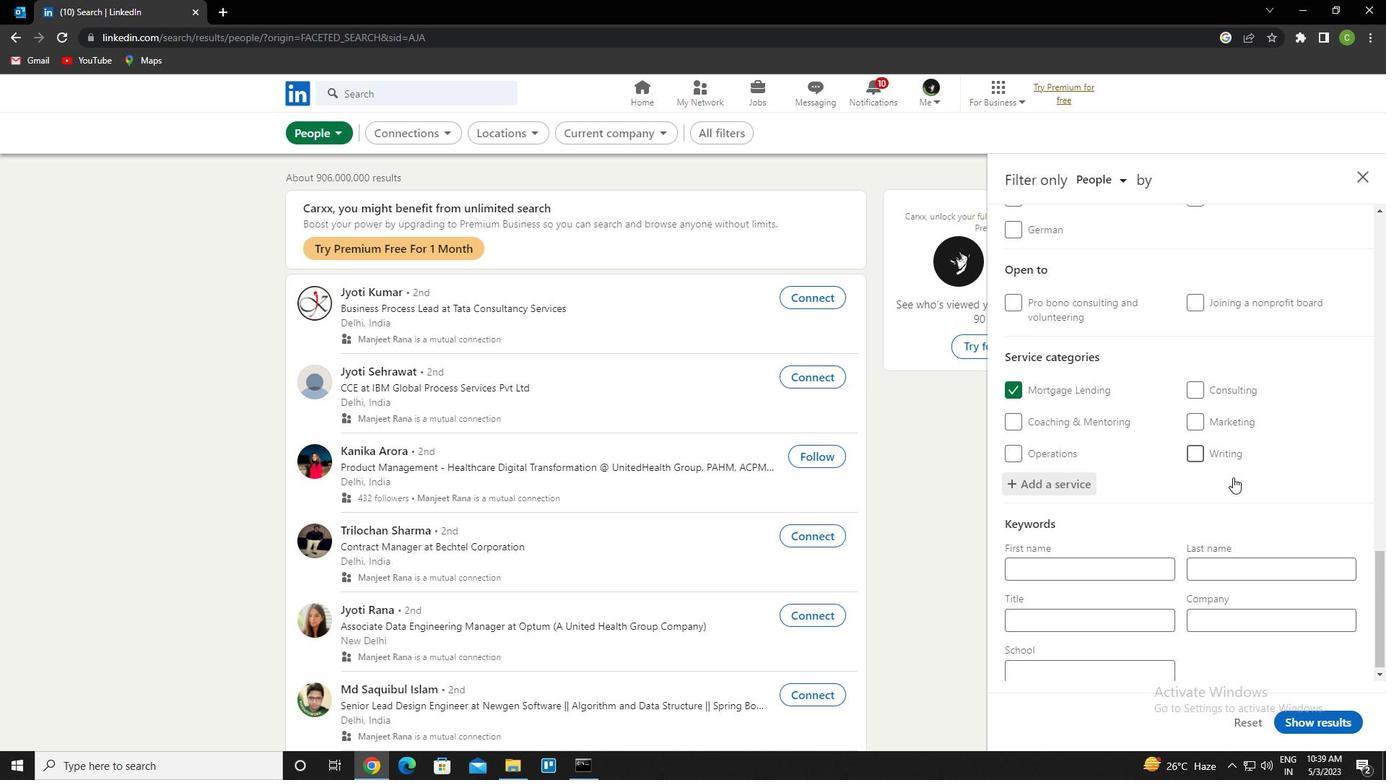 
Action: Mouse moved to (1112, 619)
Screenshot: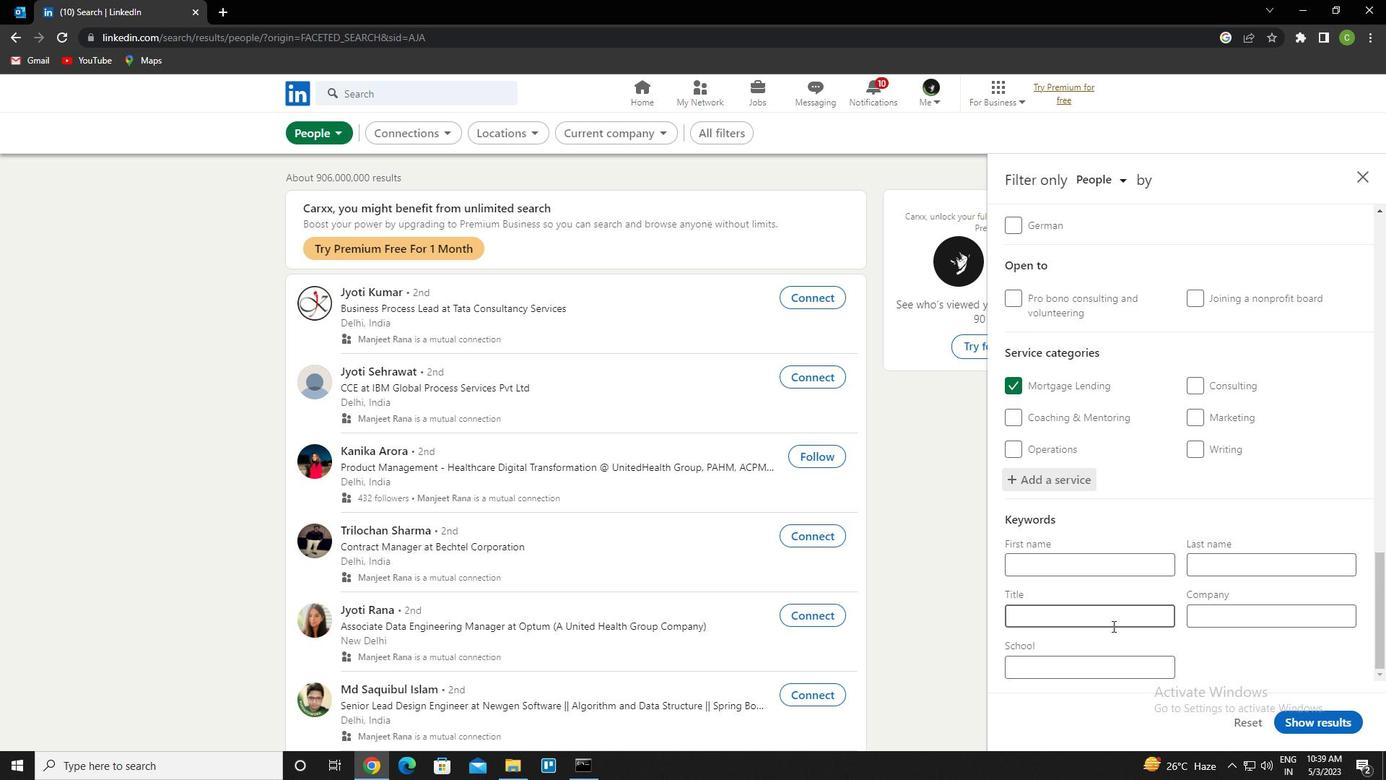 
Action: Mouse pressed left at (1112, 619)
Screenshot: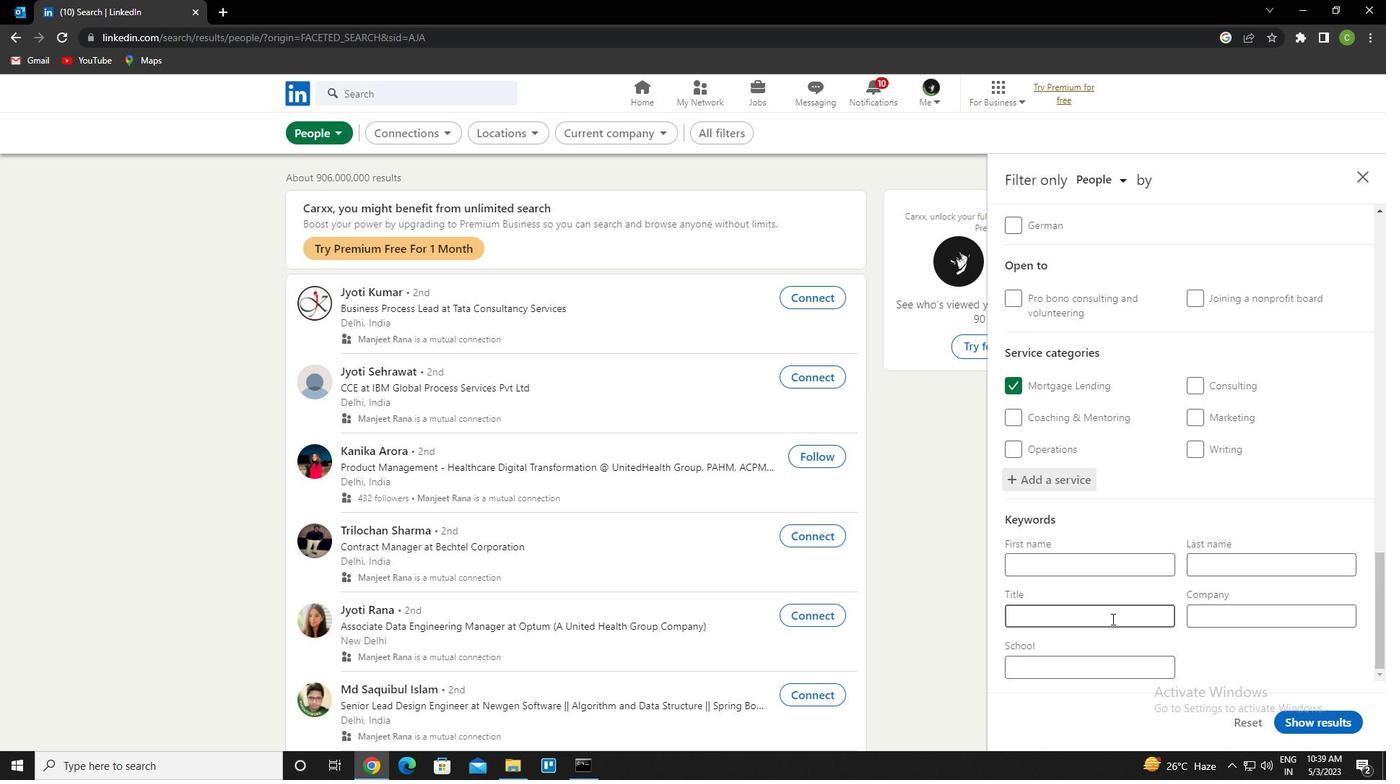 
Action: Key pressed <Key.caps_lock>b<Key.caps_lock>uilding<Key.space><Key.caps_lock>i<Key.caps_lock>nspector
Screenshot: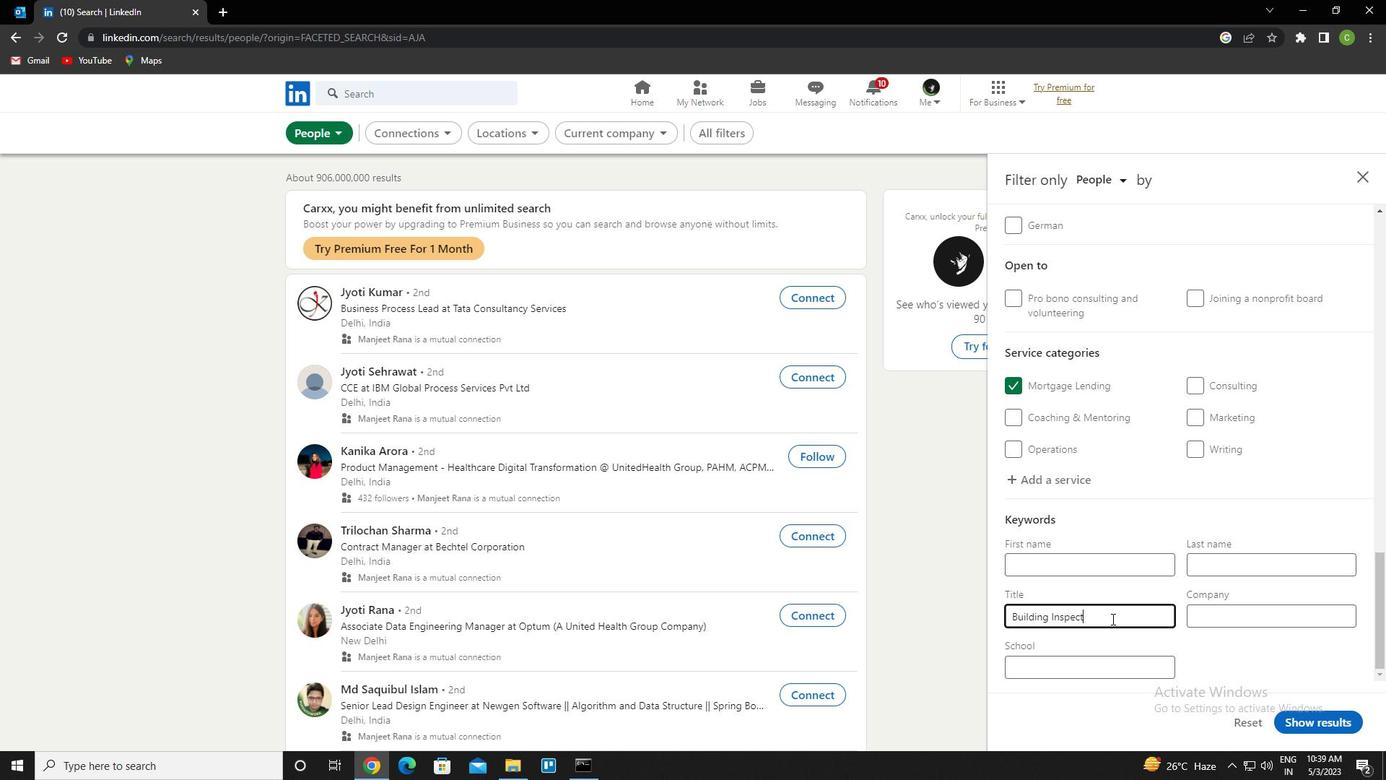 
Action: Mouse moved to (1311, 720)
Screenshot: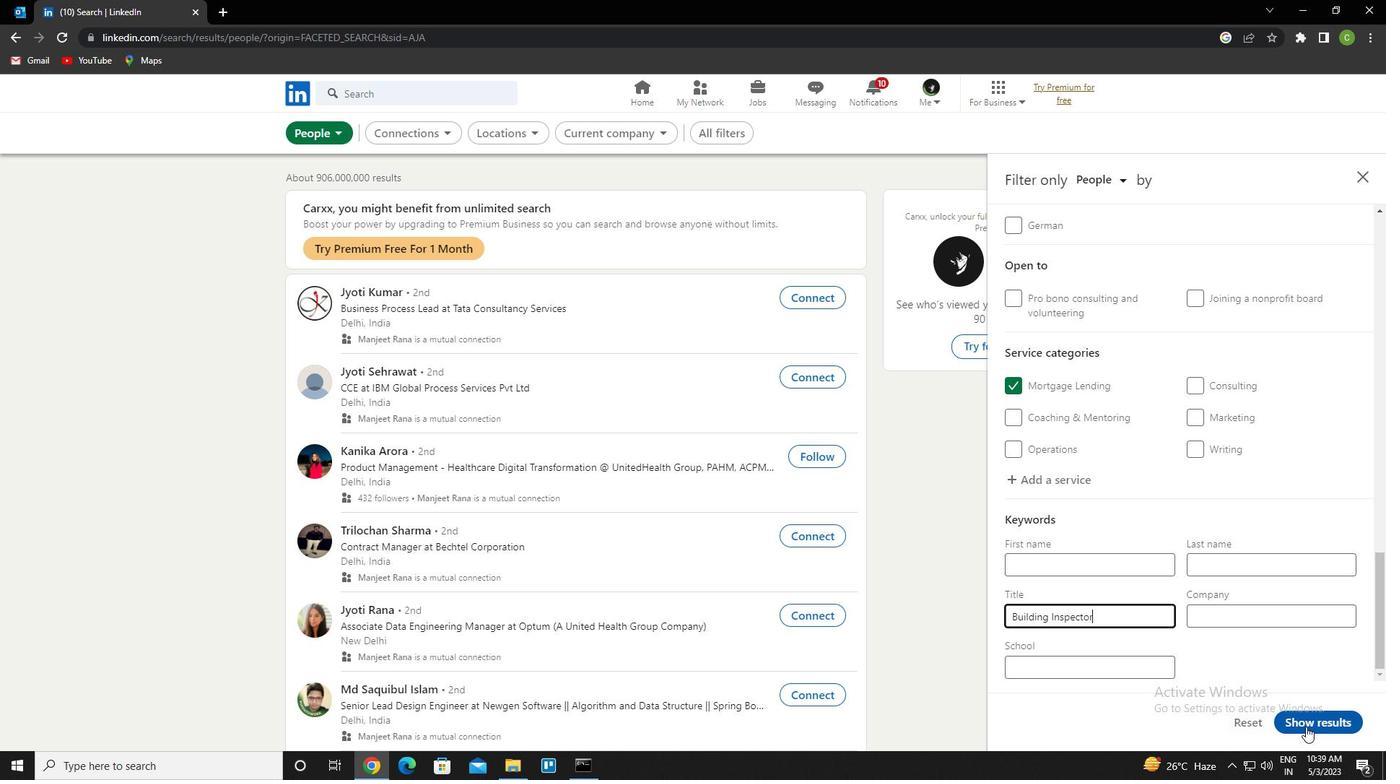 
Action: Mouse pressed left at (1311, 720)
Screenshot: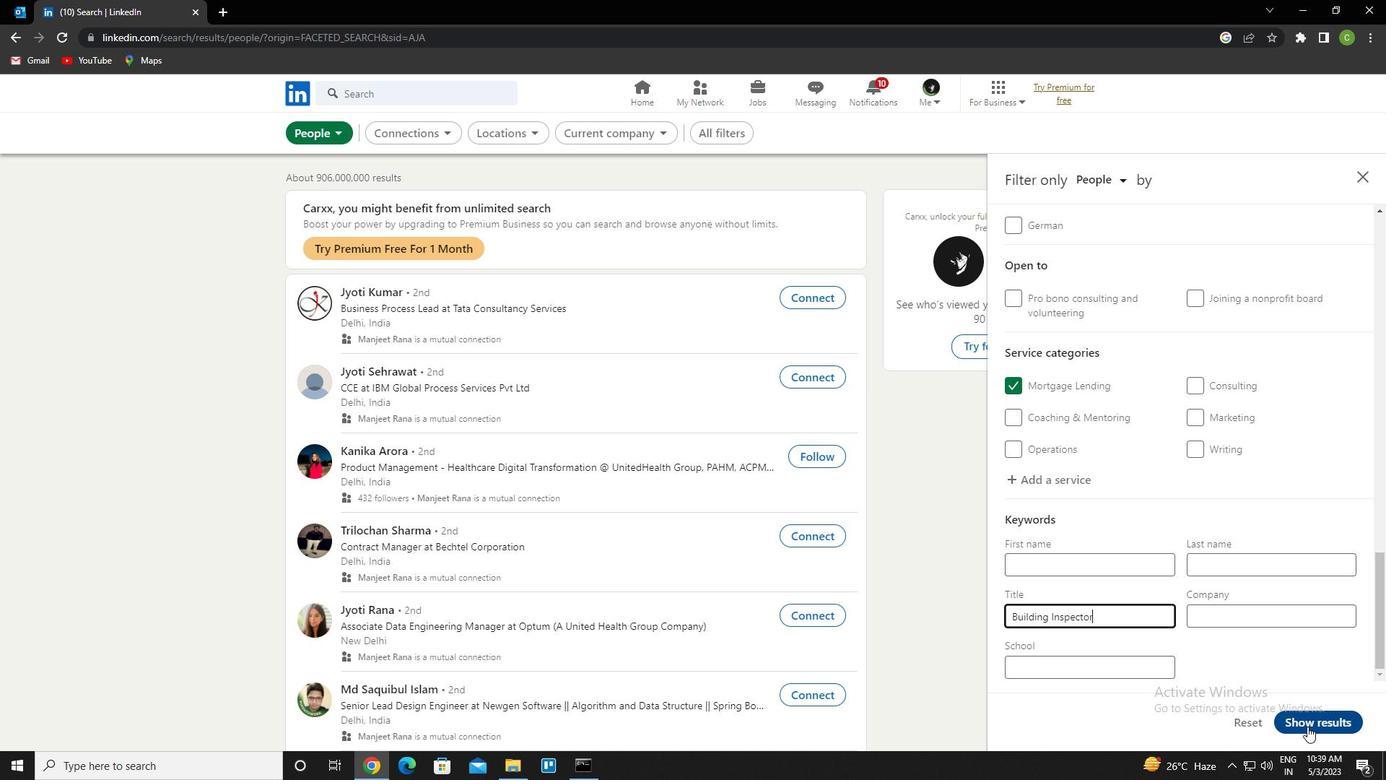
Action: Mouse moved to (639, 698)
Screenshot: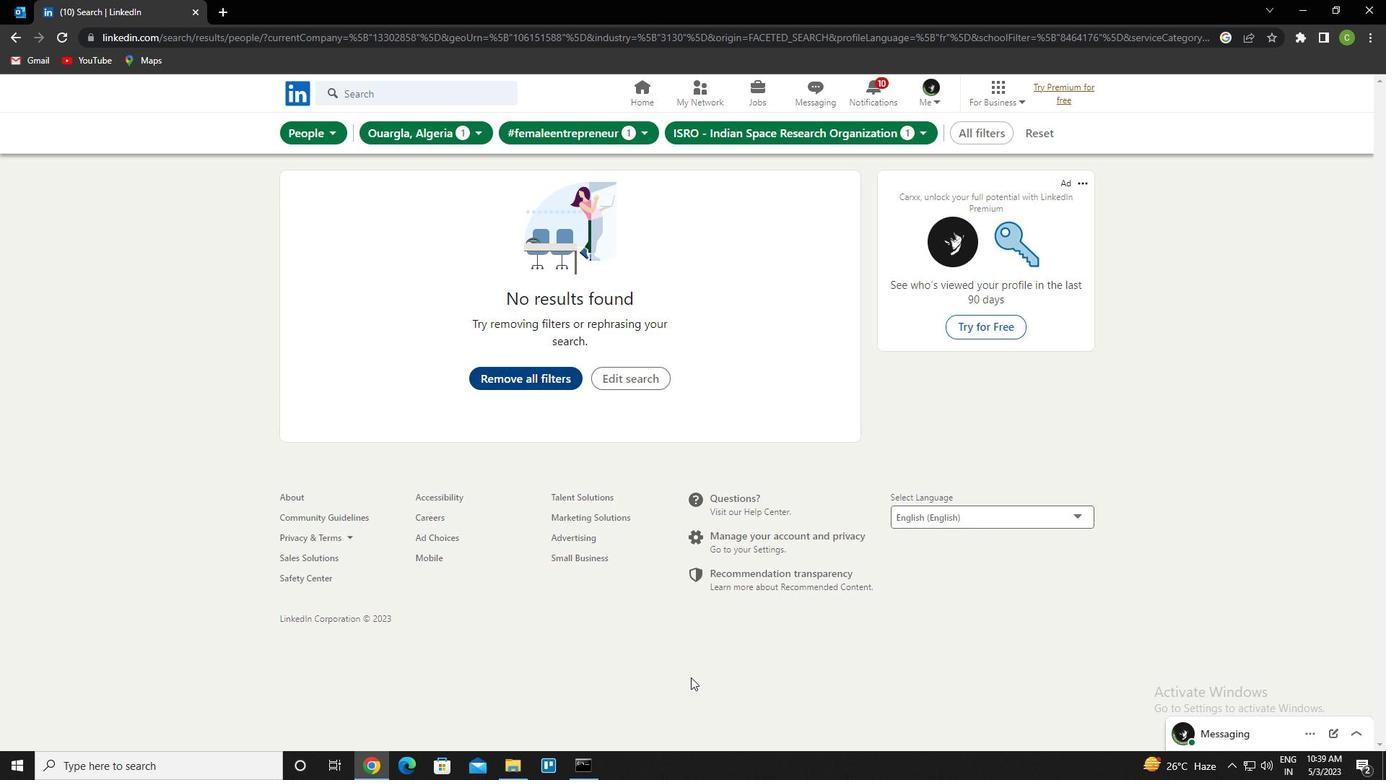 
